 Task: Find connections with filter location Itapecuru Mirim with filter topic #automotivewith filter profile language German with filter current company Testbook with filter school B. M. S. College of Engineering with filter industry Solar Electric Power Generation with filter service category Insurance with filter keywords title Editor/Proofreader
Action: Mouse moved to (710, 120)
Screenshot: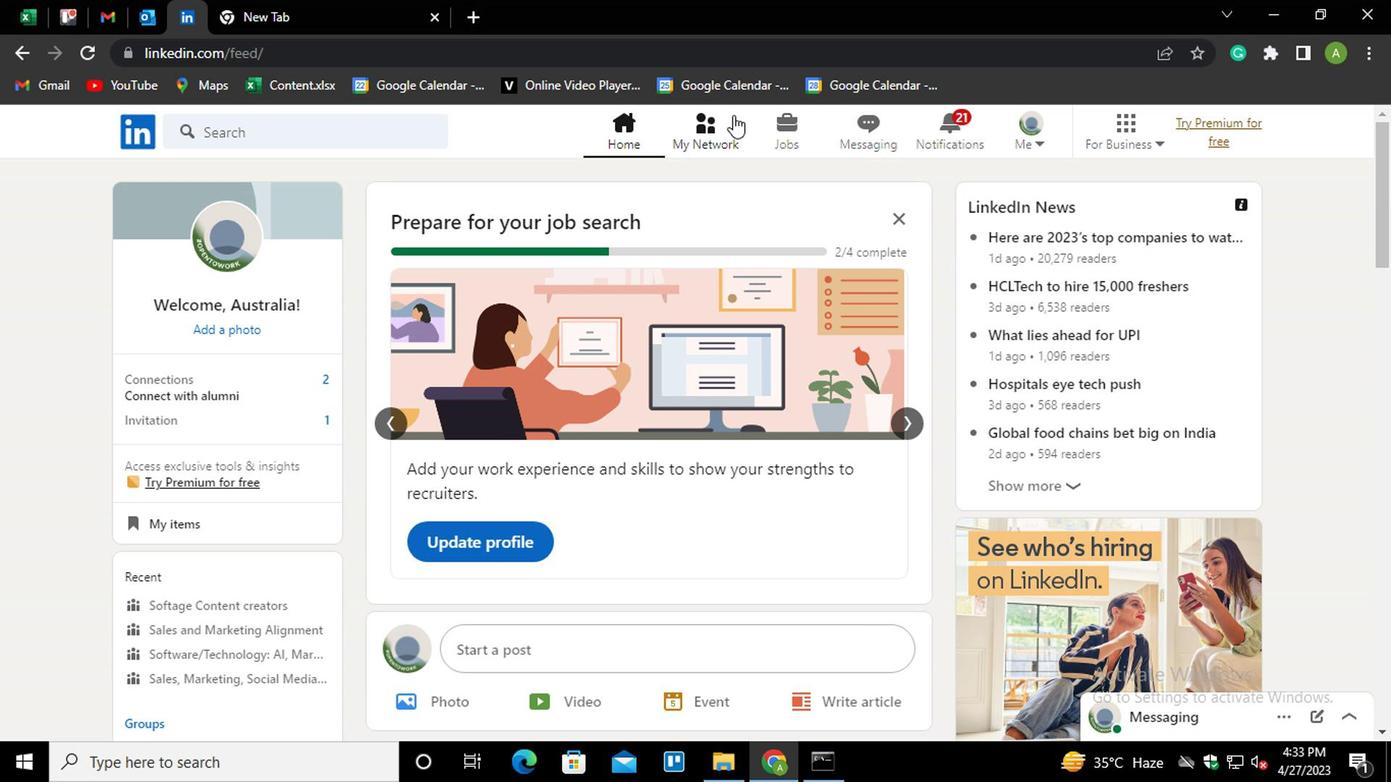 
Action: Mouse pressed left at (710, 120)
Screenshot: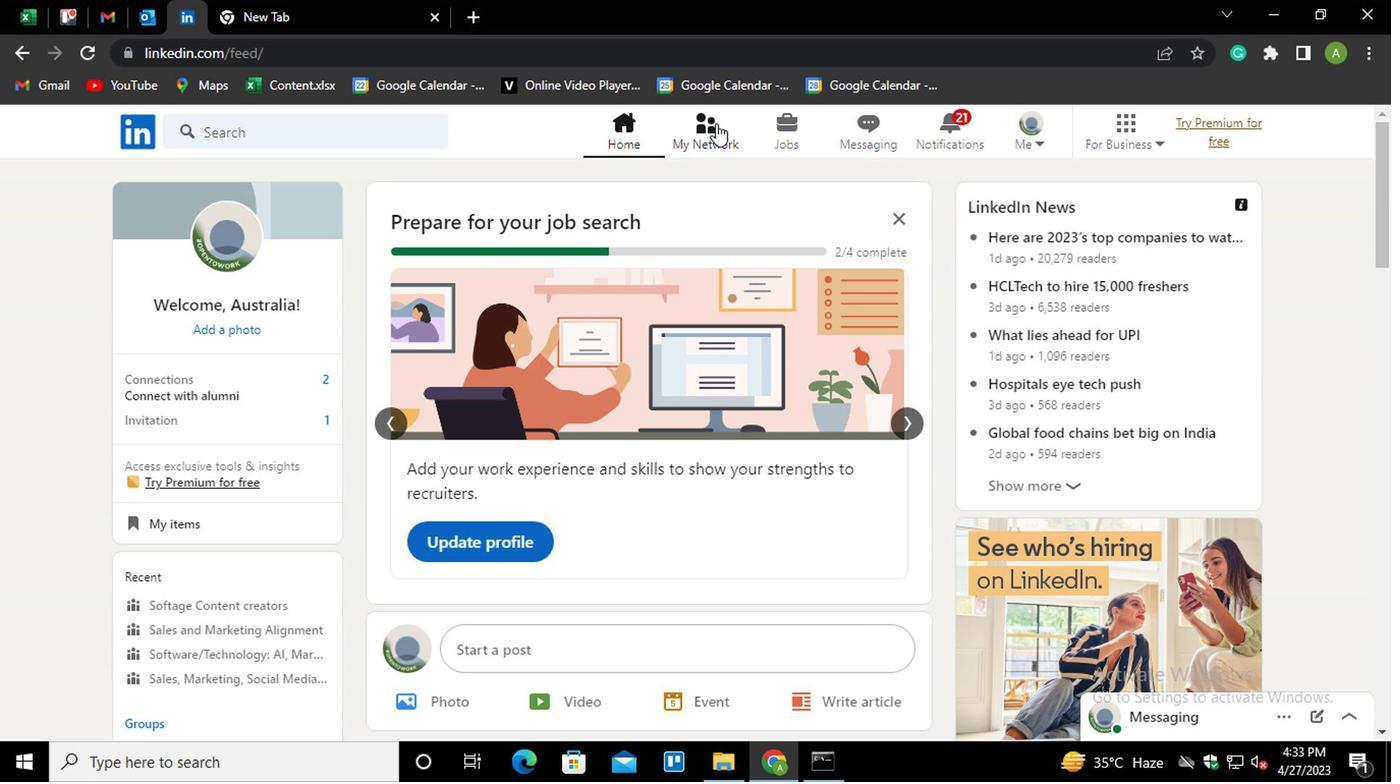 
Action: Mouse moved to (195, 248)
Screenshot: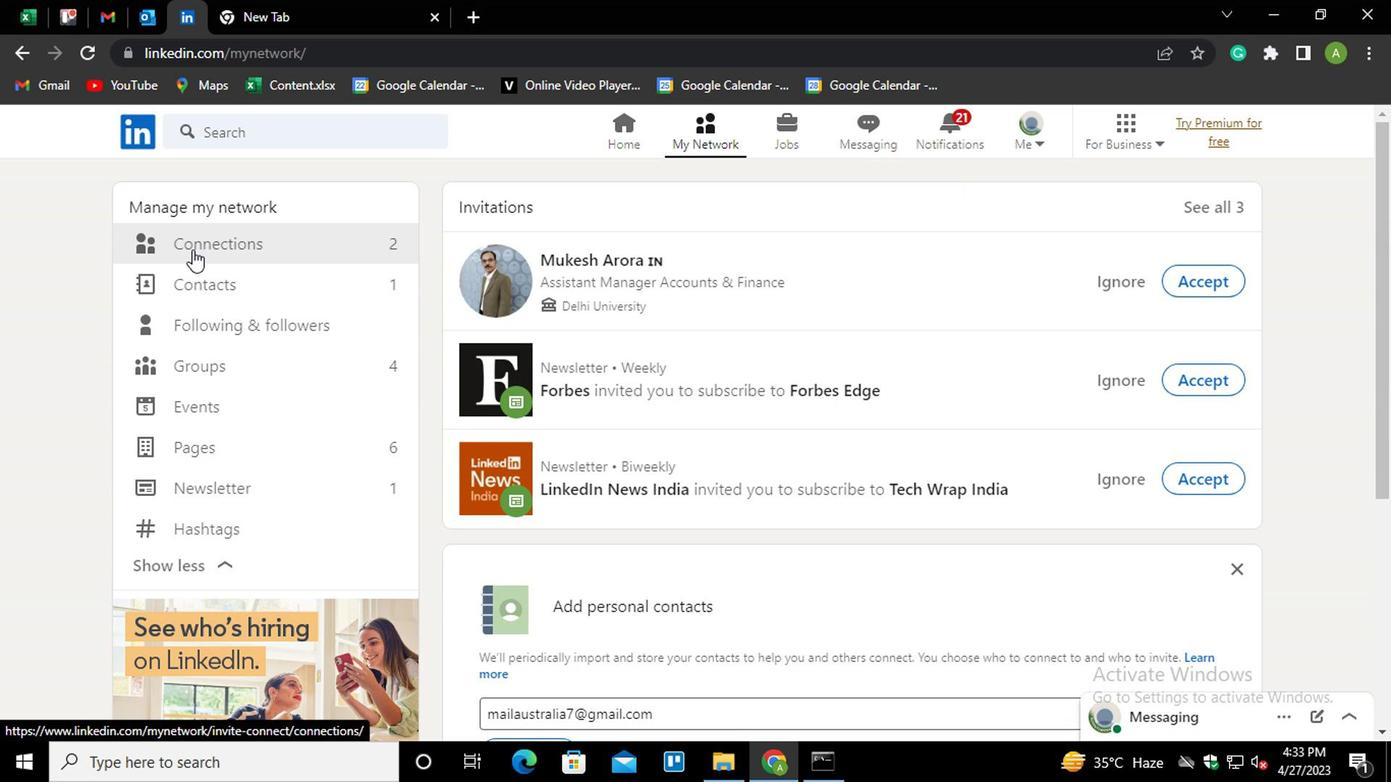 
Action: Mouse pressed left at (195, 248)
Screenshot: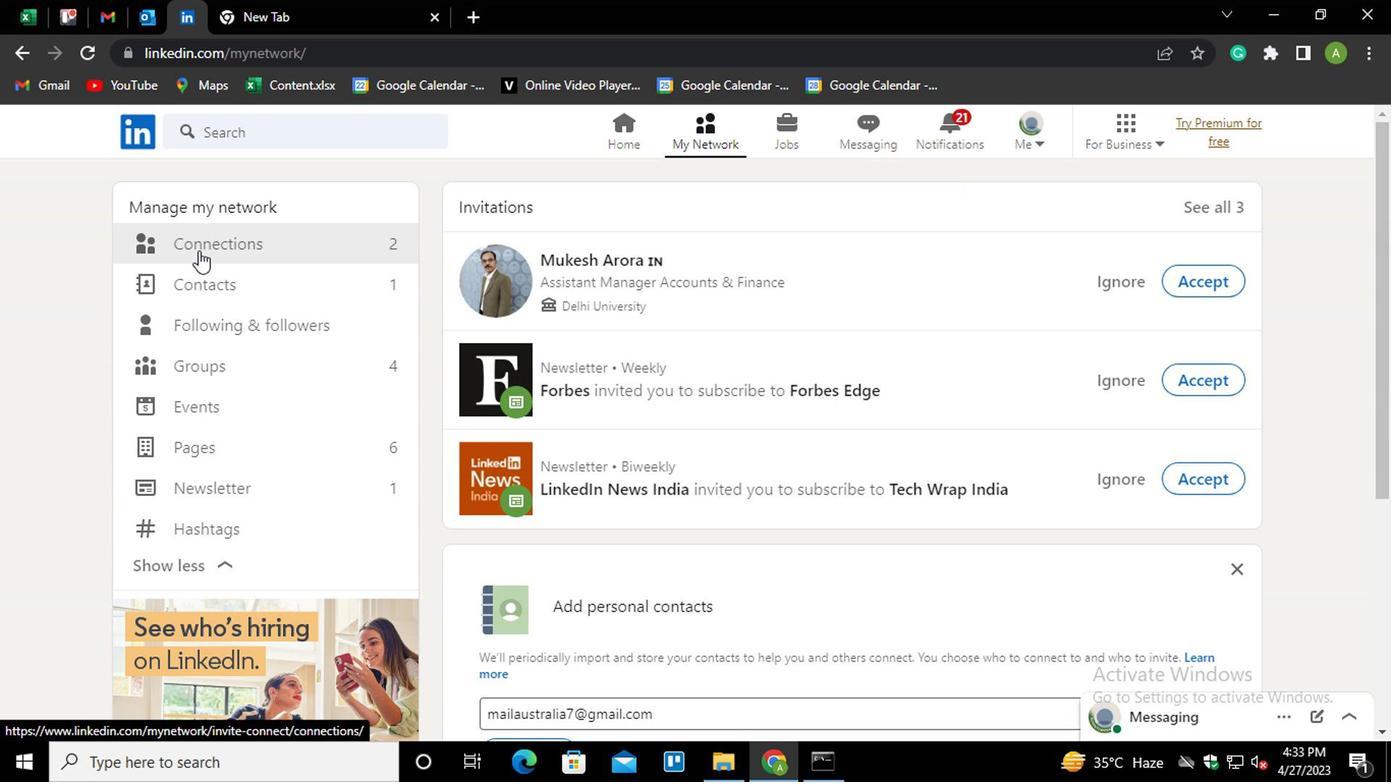 
Action: Mouse moved to (834, 238)
Screenshot: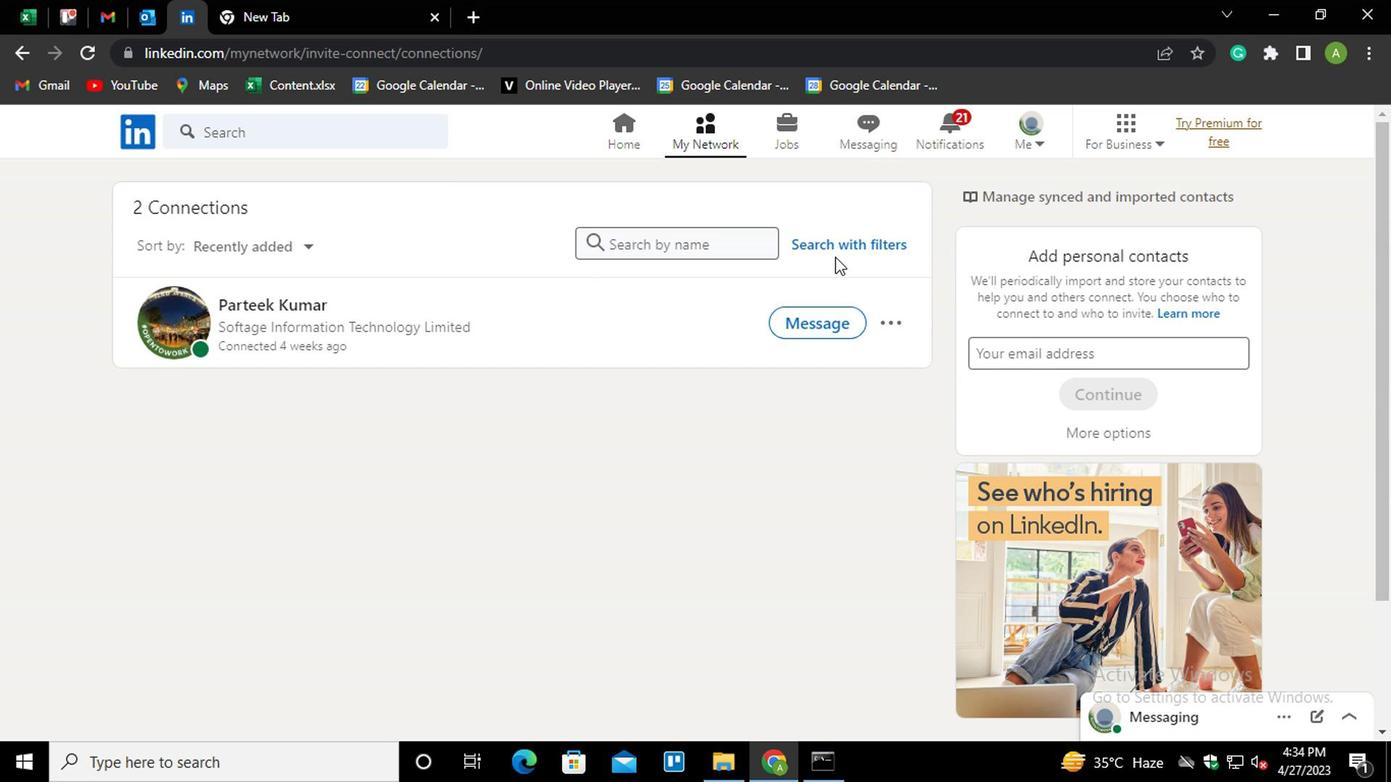 
Action: Mouse pressed left at (834, 238)
Screenshot: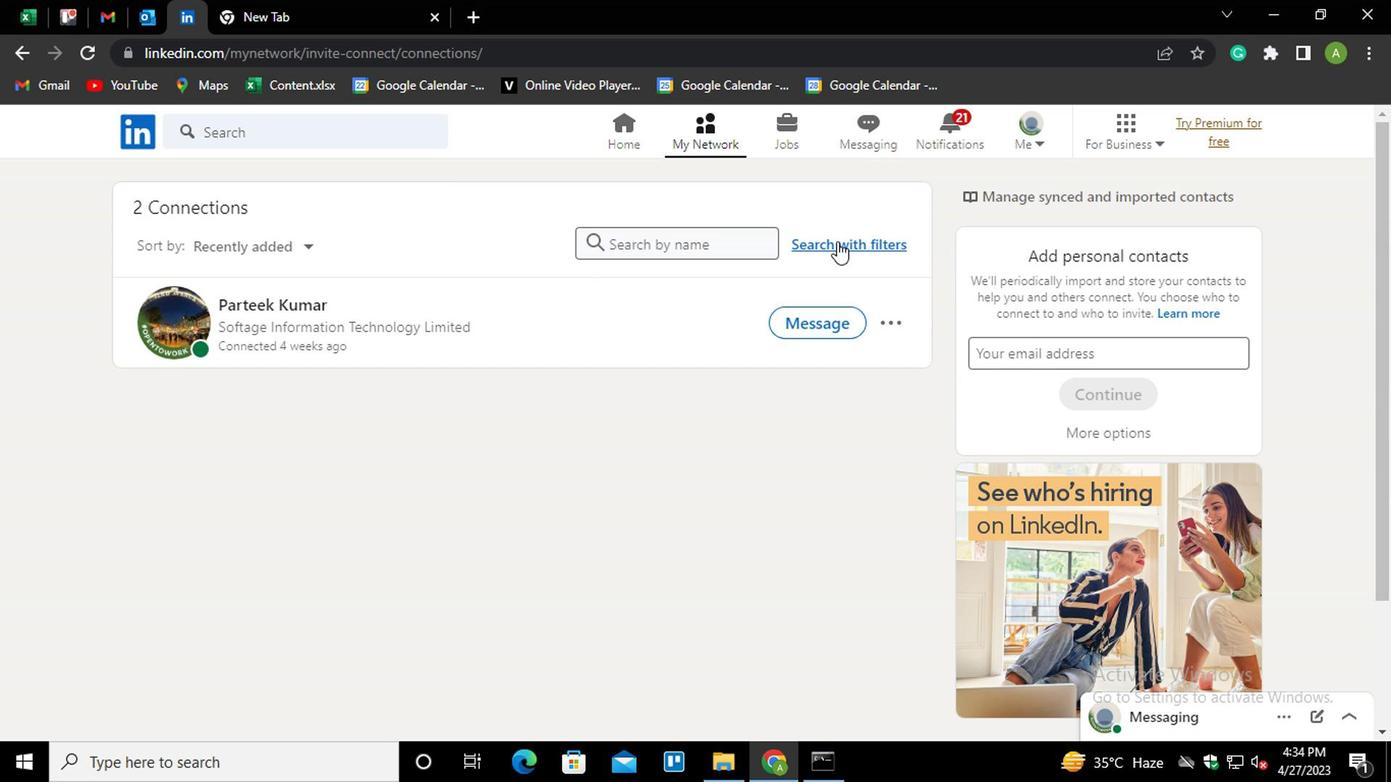
Action: Mouse moved to (742, 186)
Screenshot: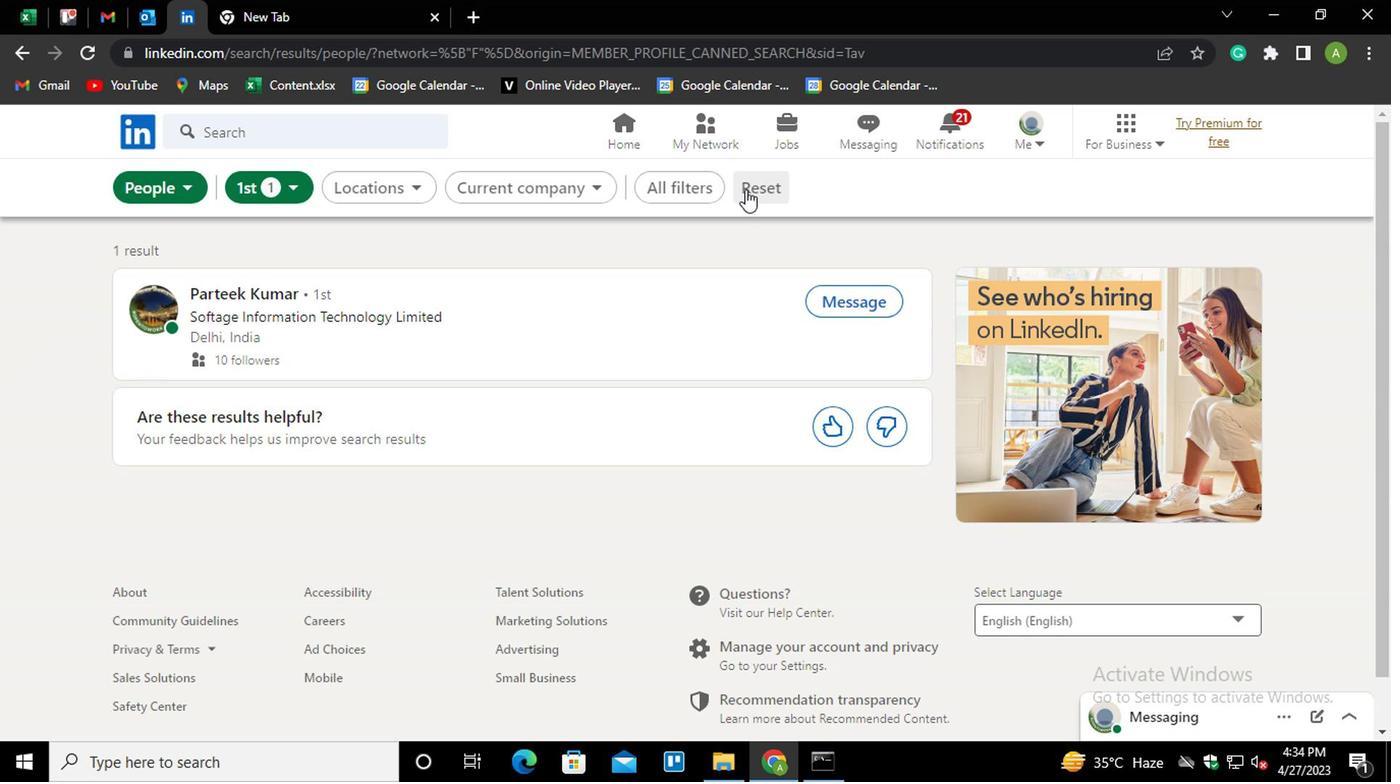 
Action: Mouse pressed left at (742, 186)
Screenshot: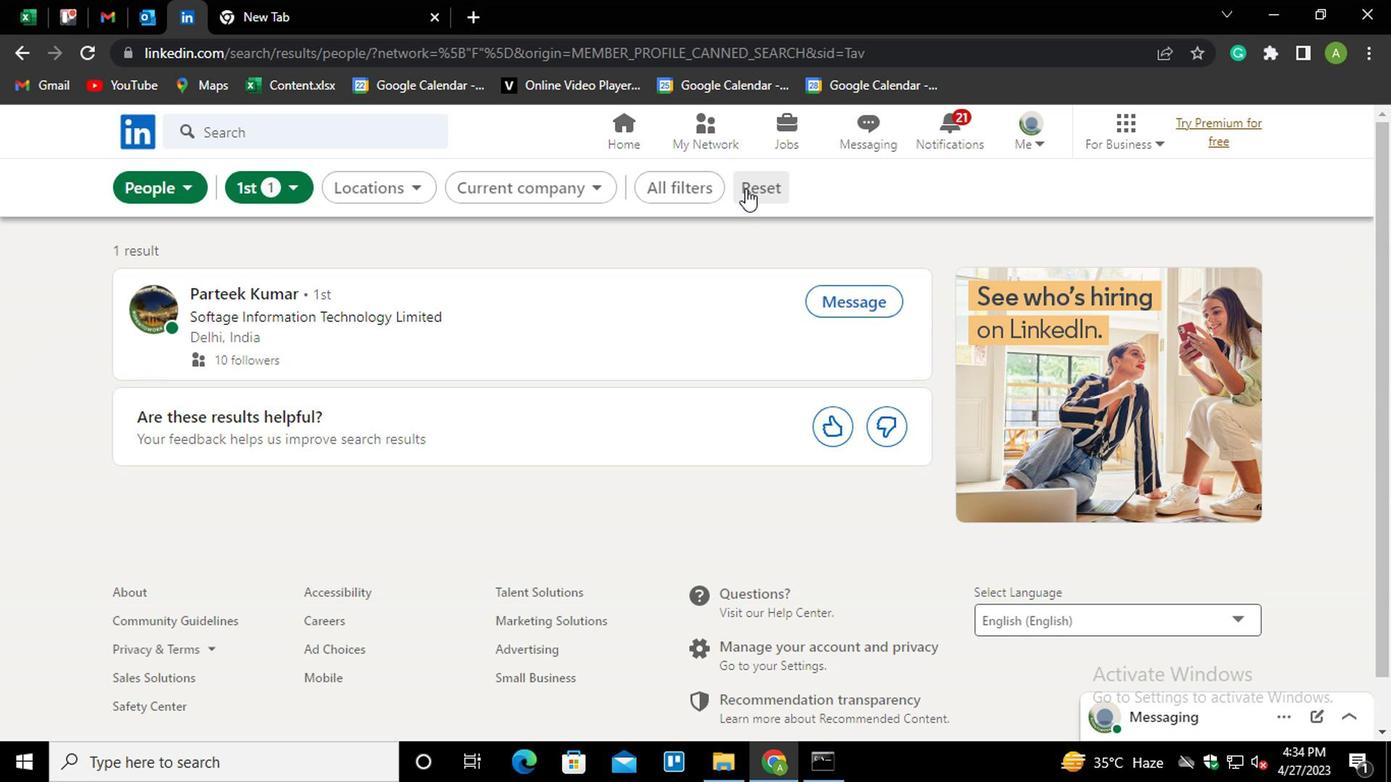 
Action: Mouse moved to (729, 184)
Screenshot: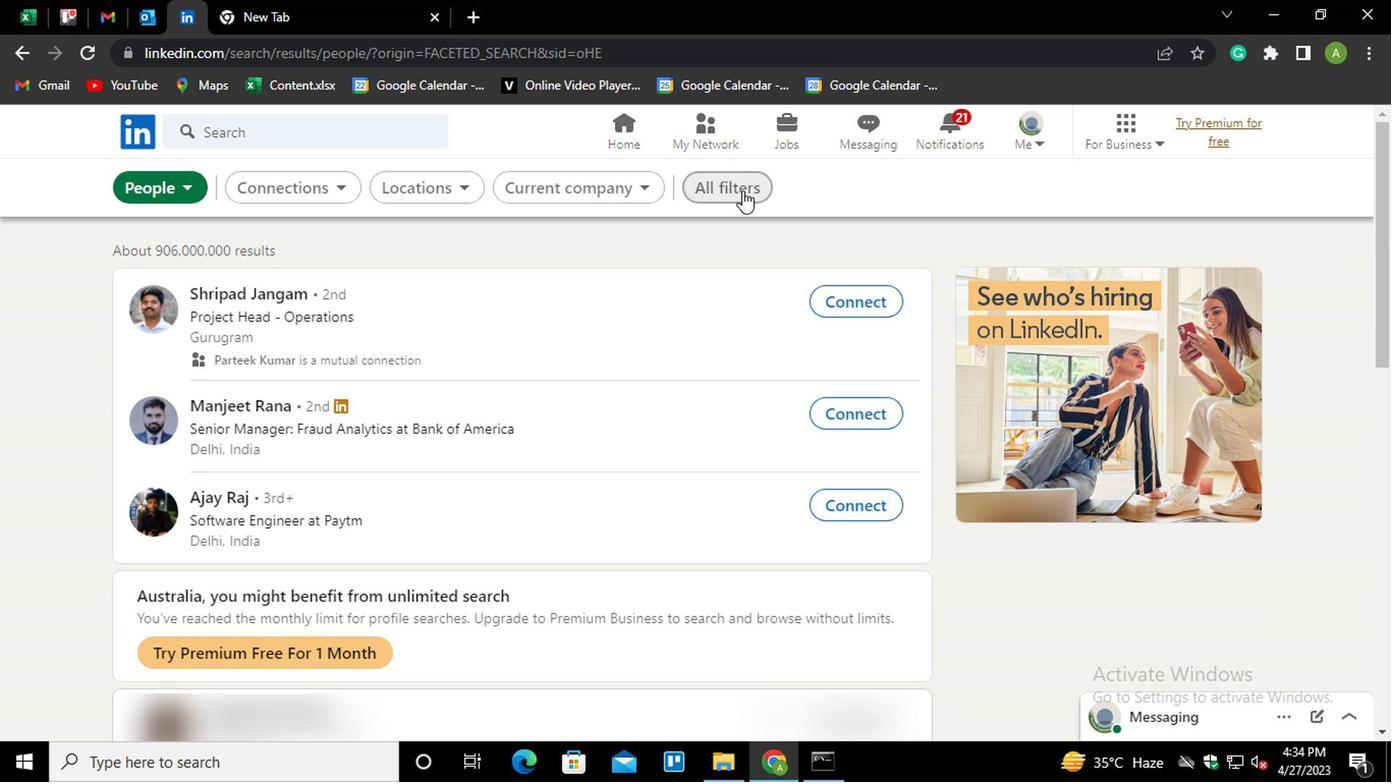 
Action: Mouse pressed left at (729, 184)
Screenshot: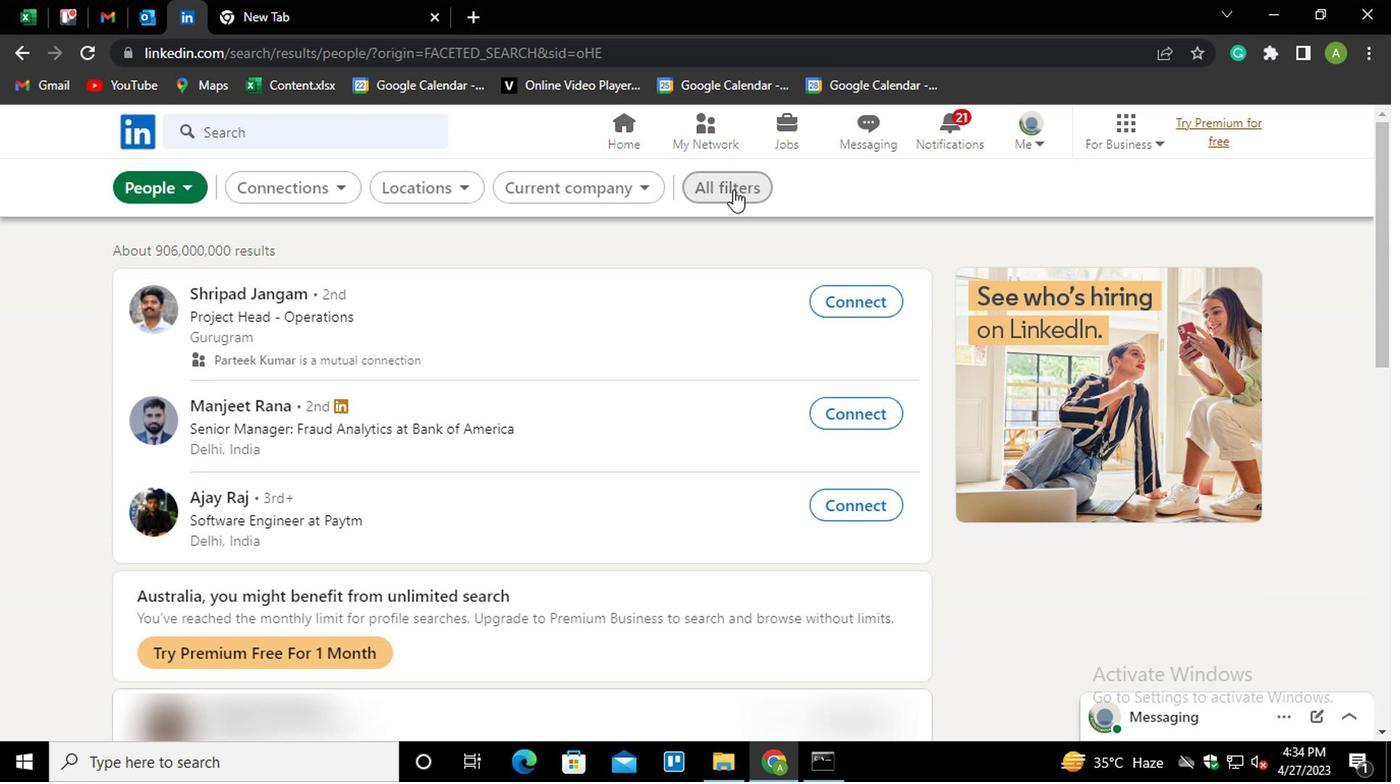 
Action: Mouse moved to (999, 381)
Screenshot: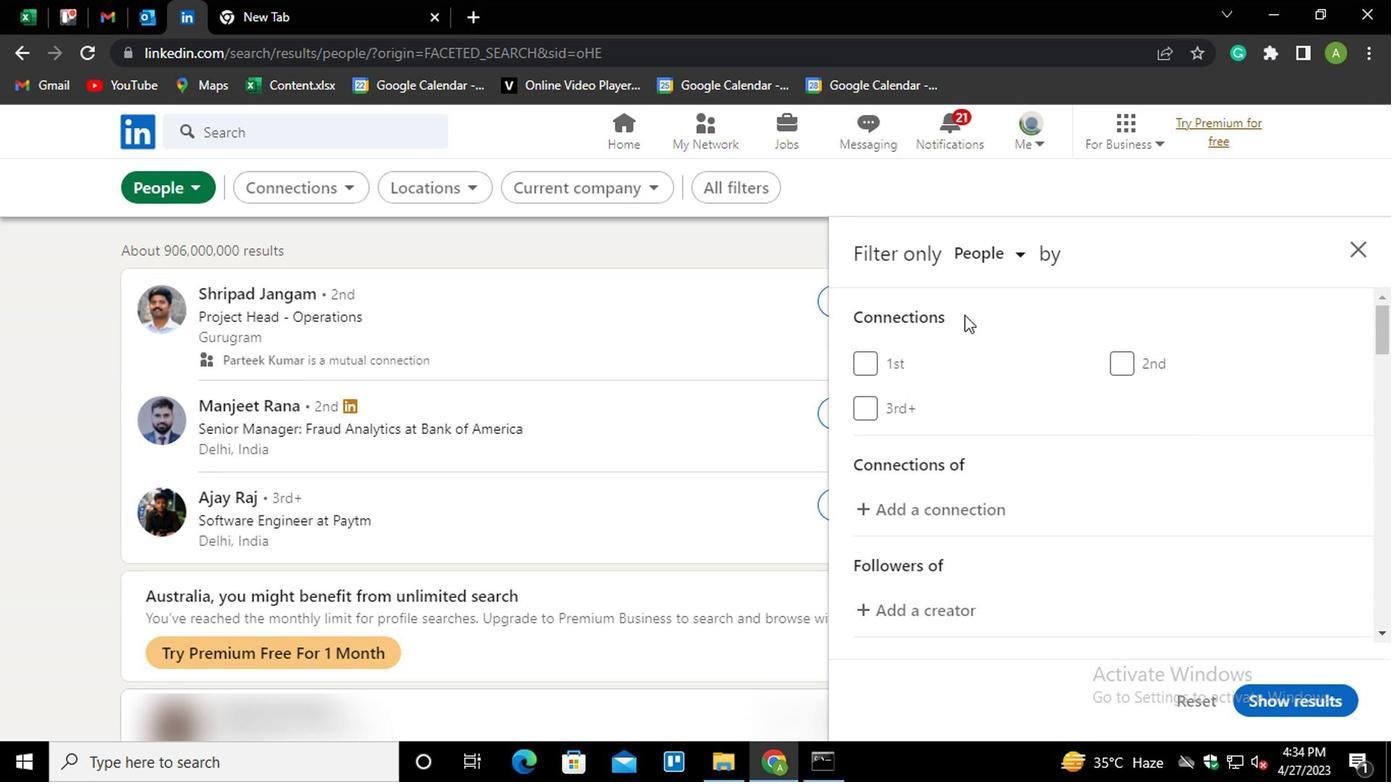 
Action: Mouse scrolled (999, 381) with delta (0, 0)
Screenshot: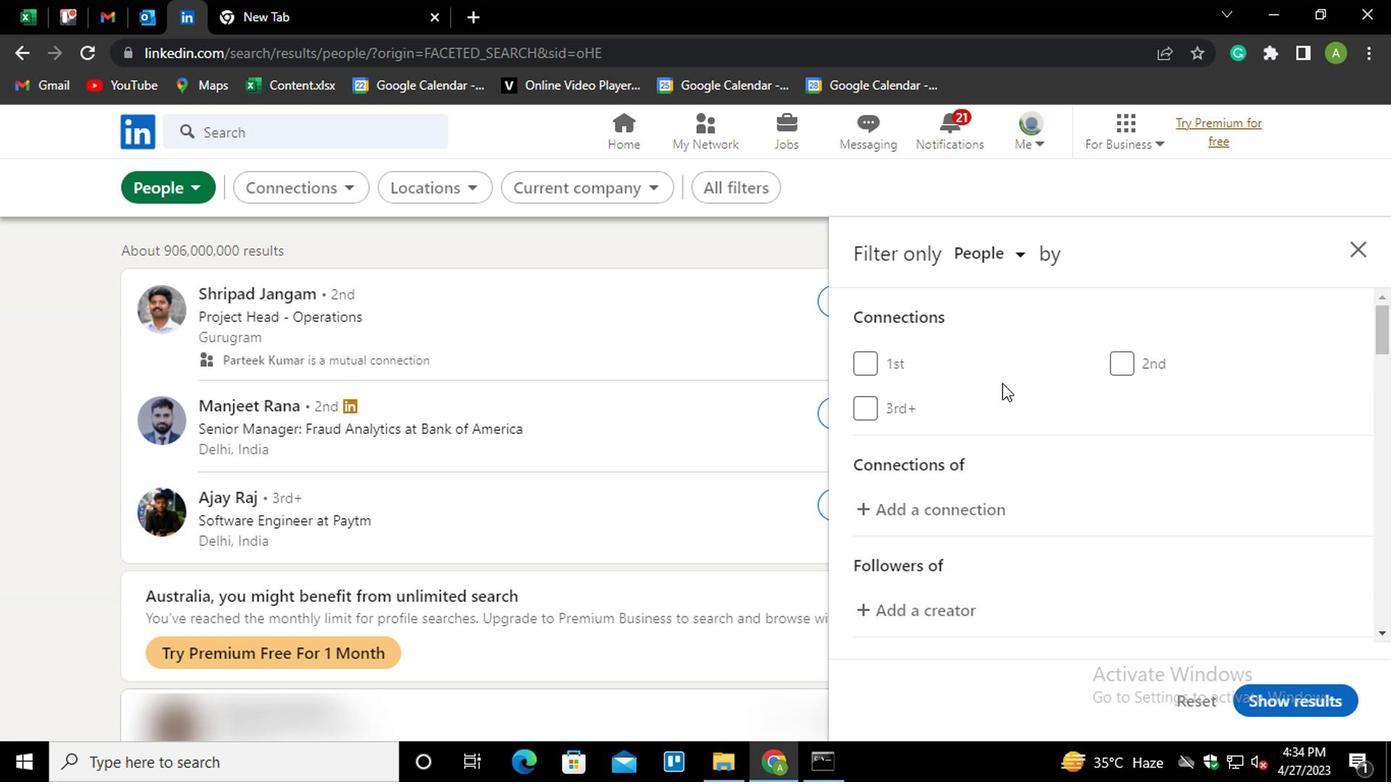 
Action: Mouse scrolled (999, 381) with delta (0, 0)
Screenshot: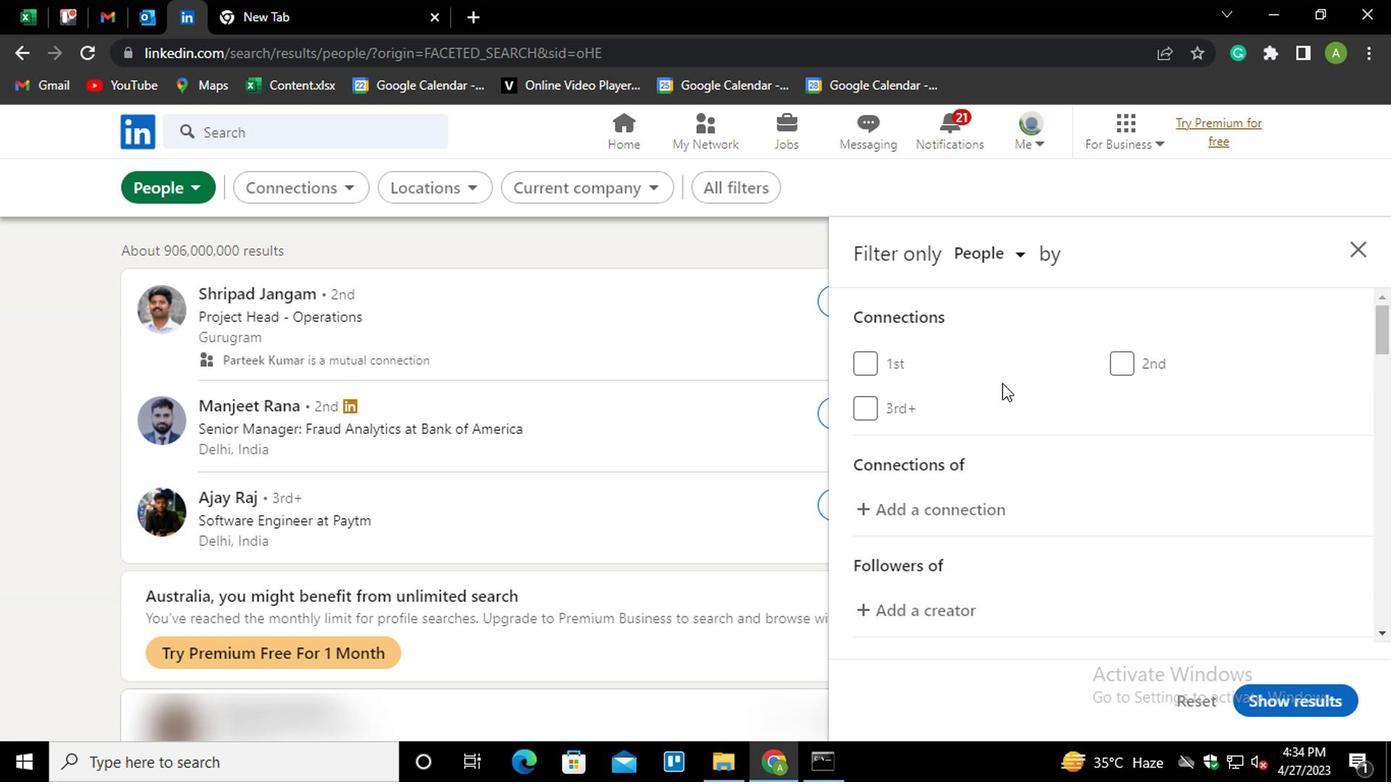 
Action: Mouse scrolled (999, 381) with delta (0, 0)
Screenshot: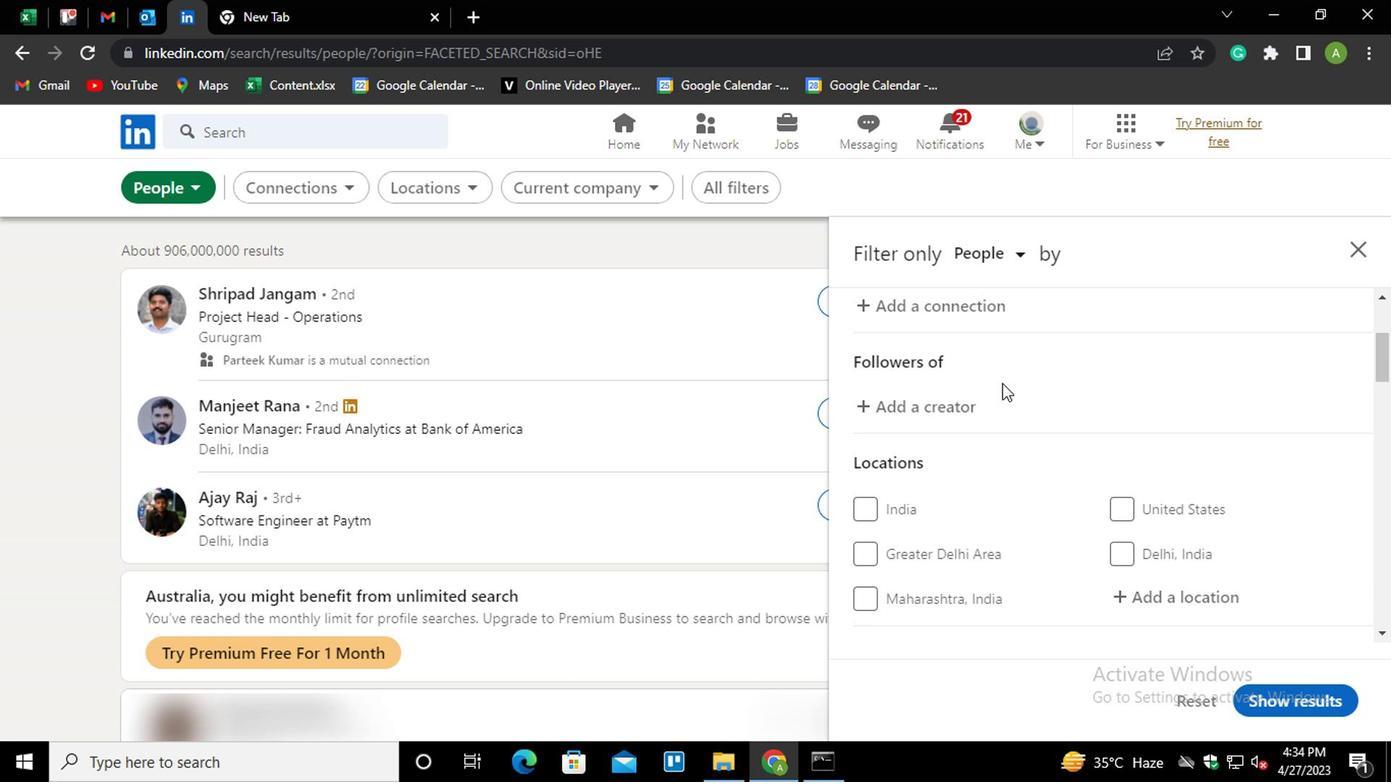 
Action: Mouse moved to (1134, 492)
Screenshot: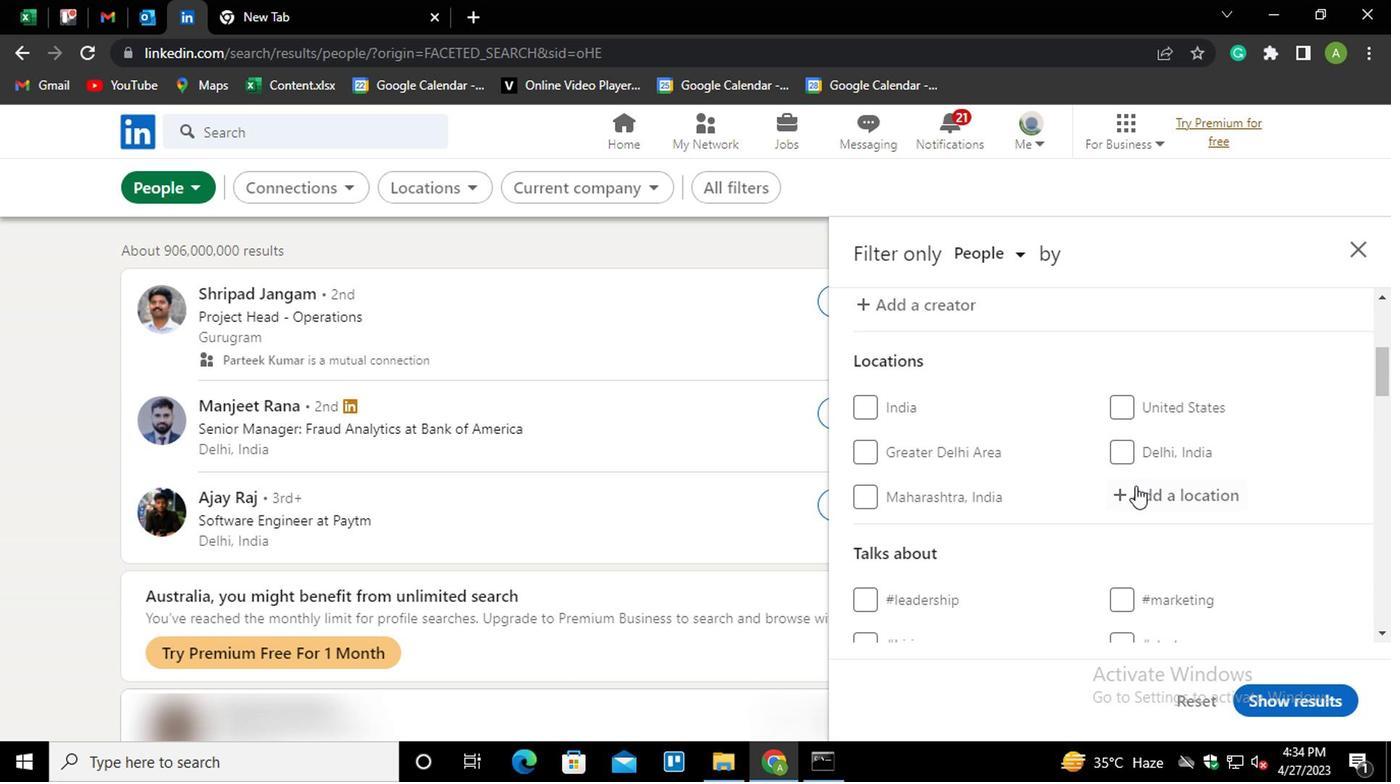 
Action: Mouse pressed left at (1134, 492)
Screenshot: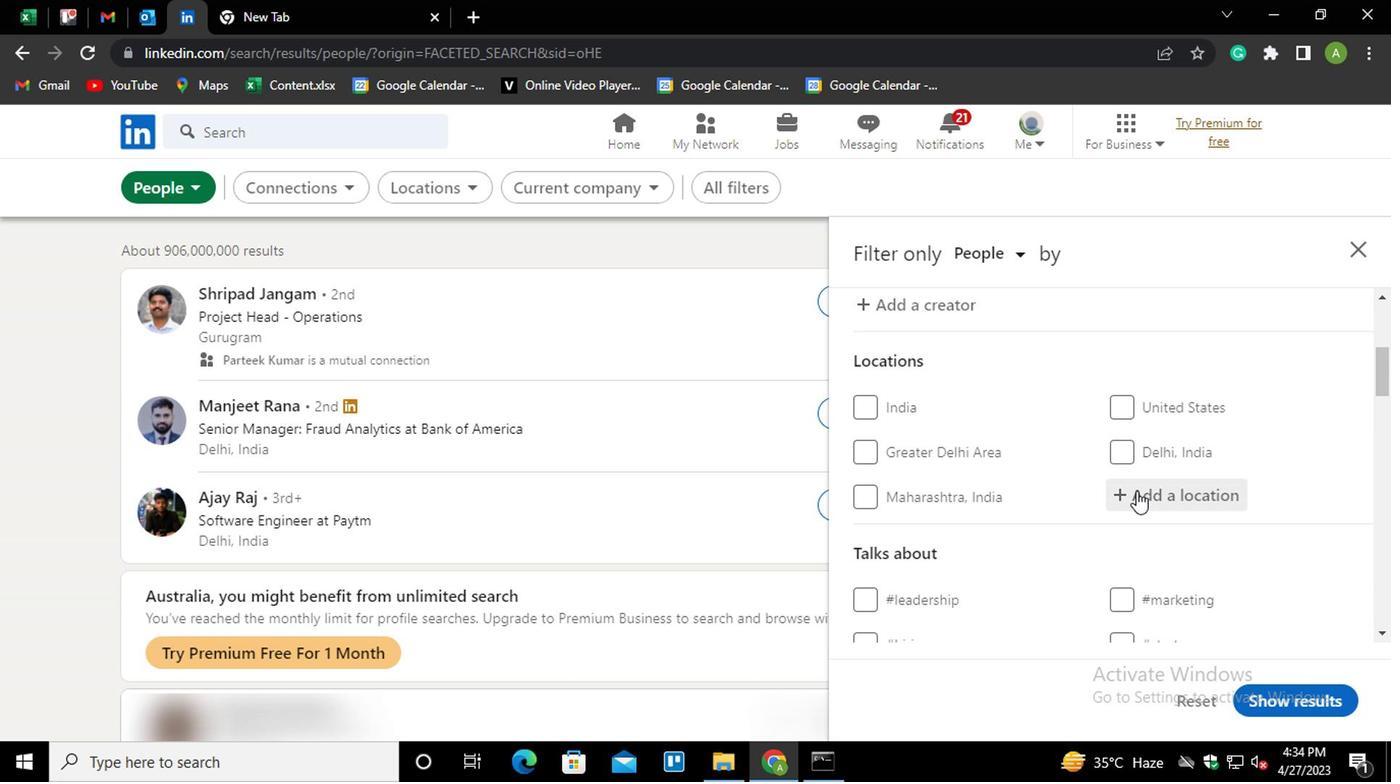
Action: Mouse moved to (1142, 492)
Screenshot: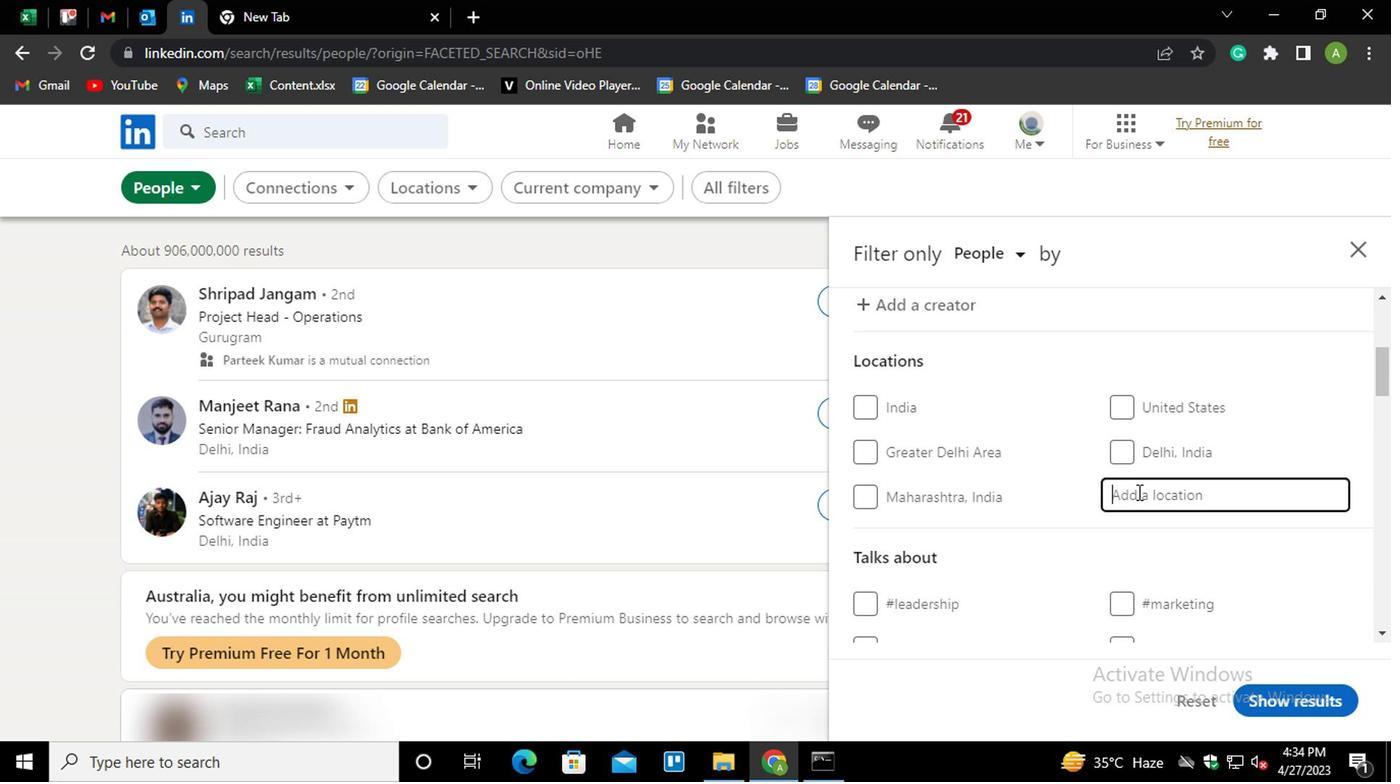 
Action: Mouse pressed left at (1142, 492)
Screenshot: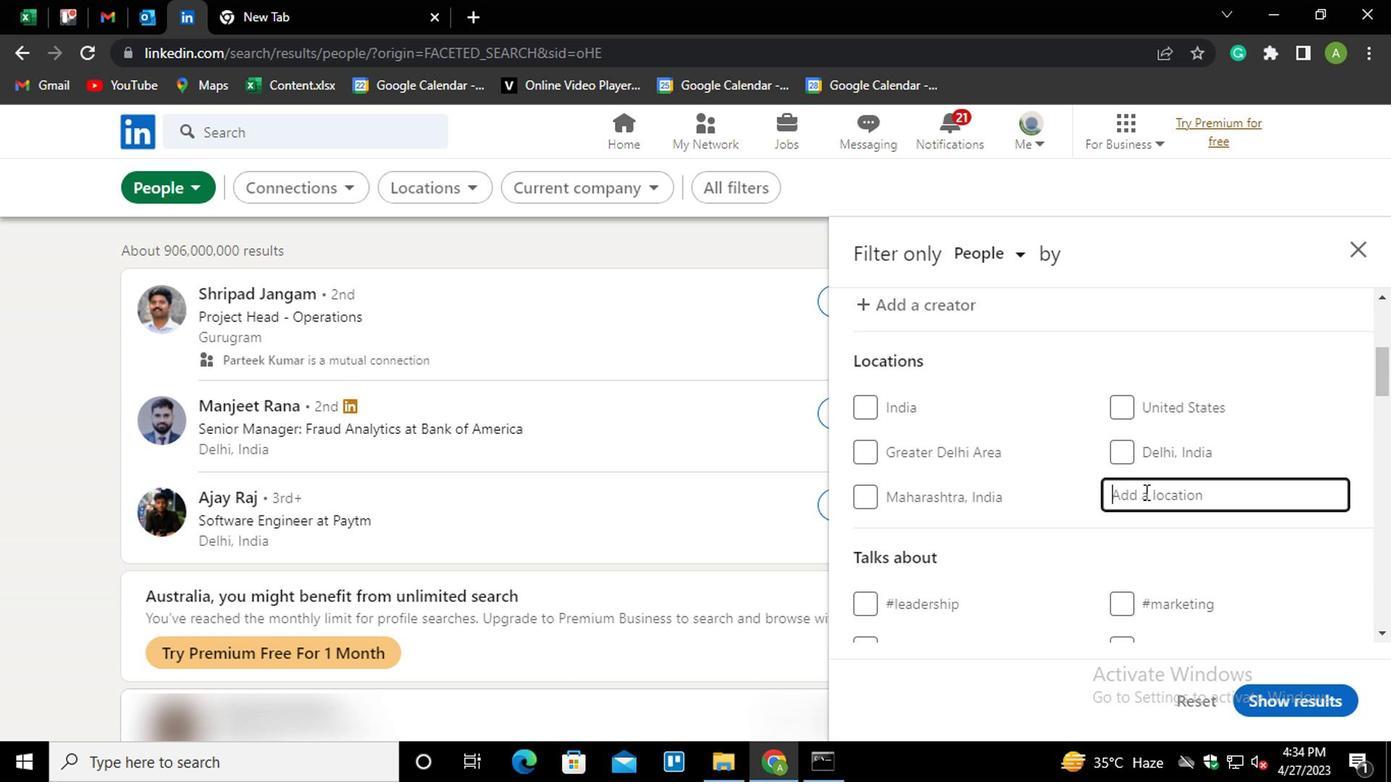 
Action: Mouse moved to (1143, 493)
Screenshot: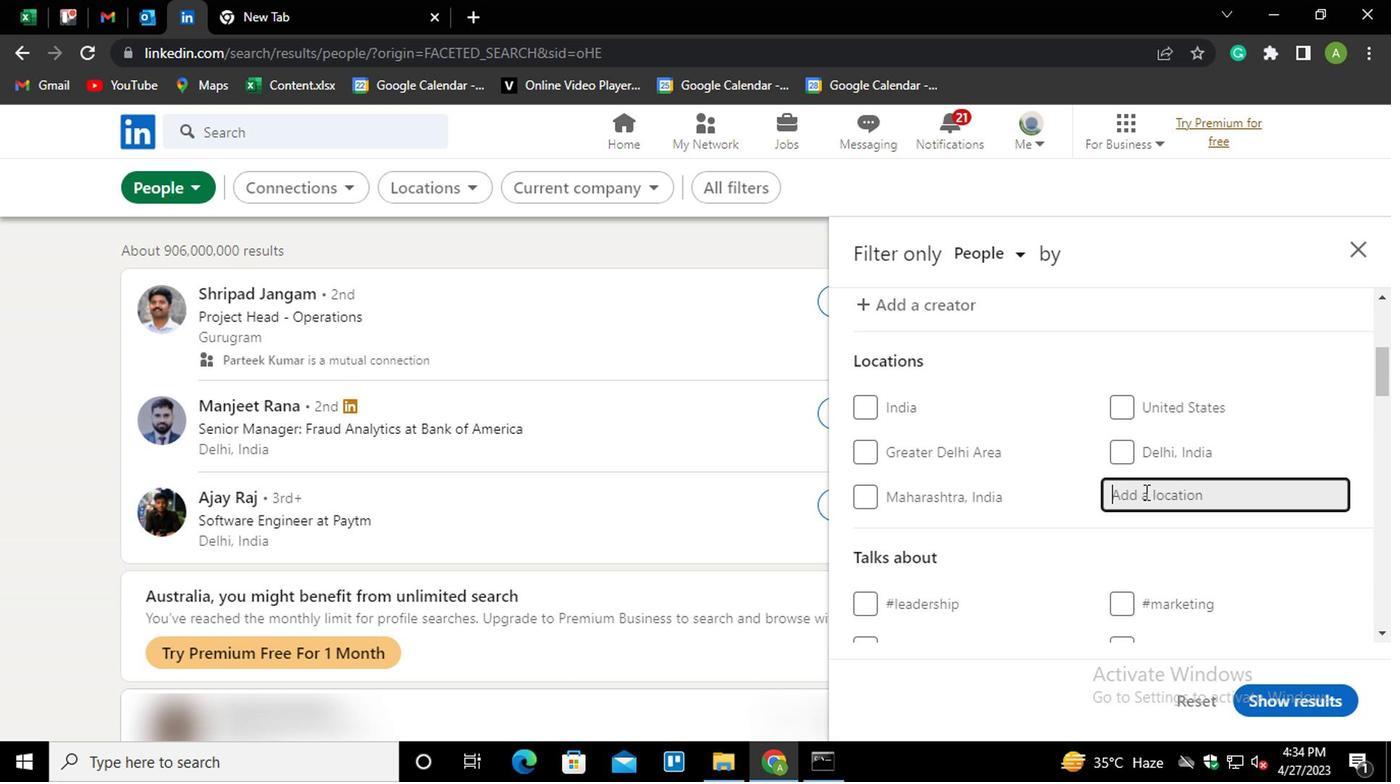 
Action: Key pressed <Key.shift>IR<Key.backspace>TAPECURU<Key.down><Key.enter>
Screenshot: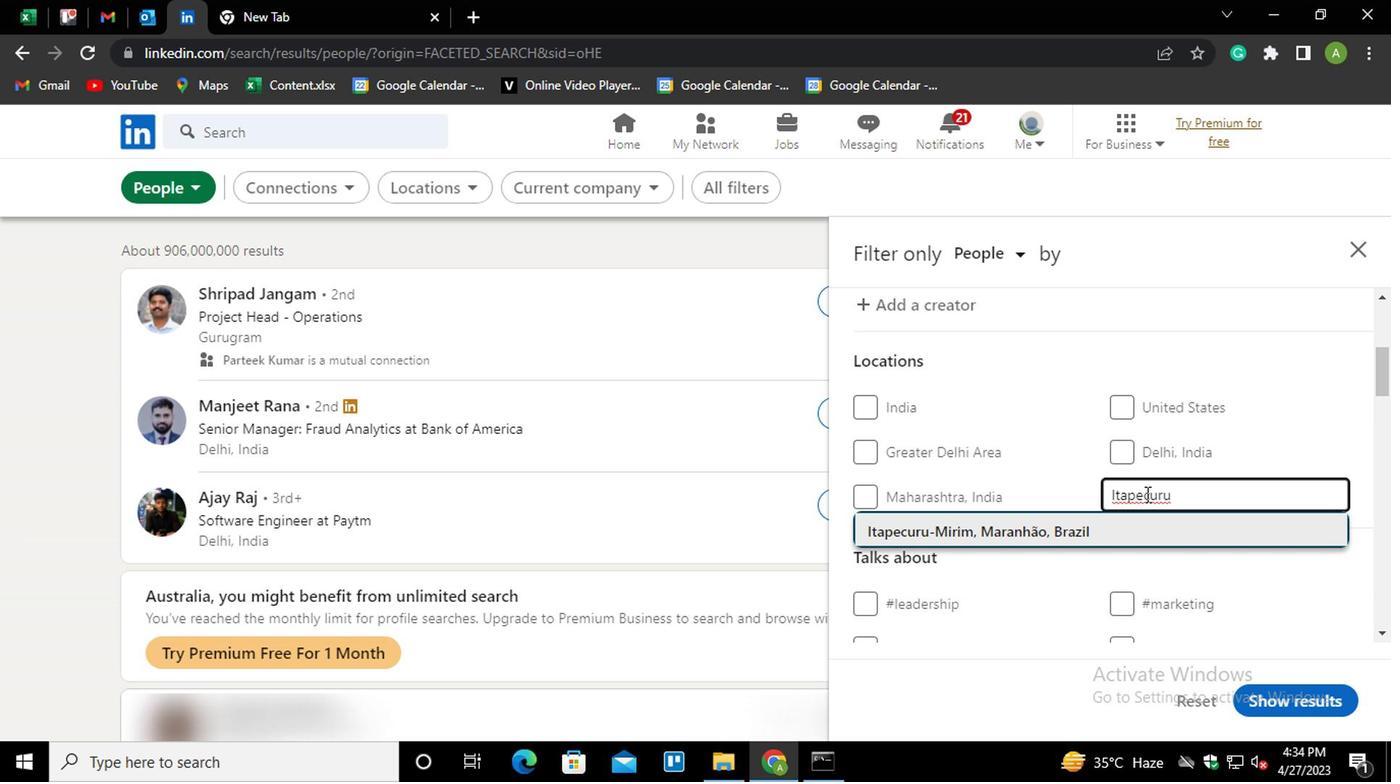 
Action: Mouse scrolled (1143, 492) with delta (0, 0)
Screenshot: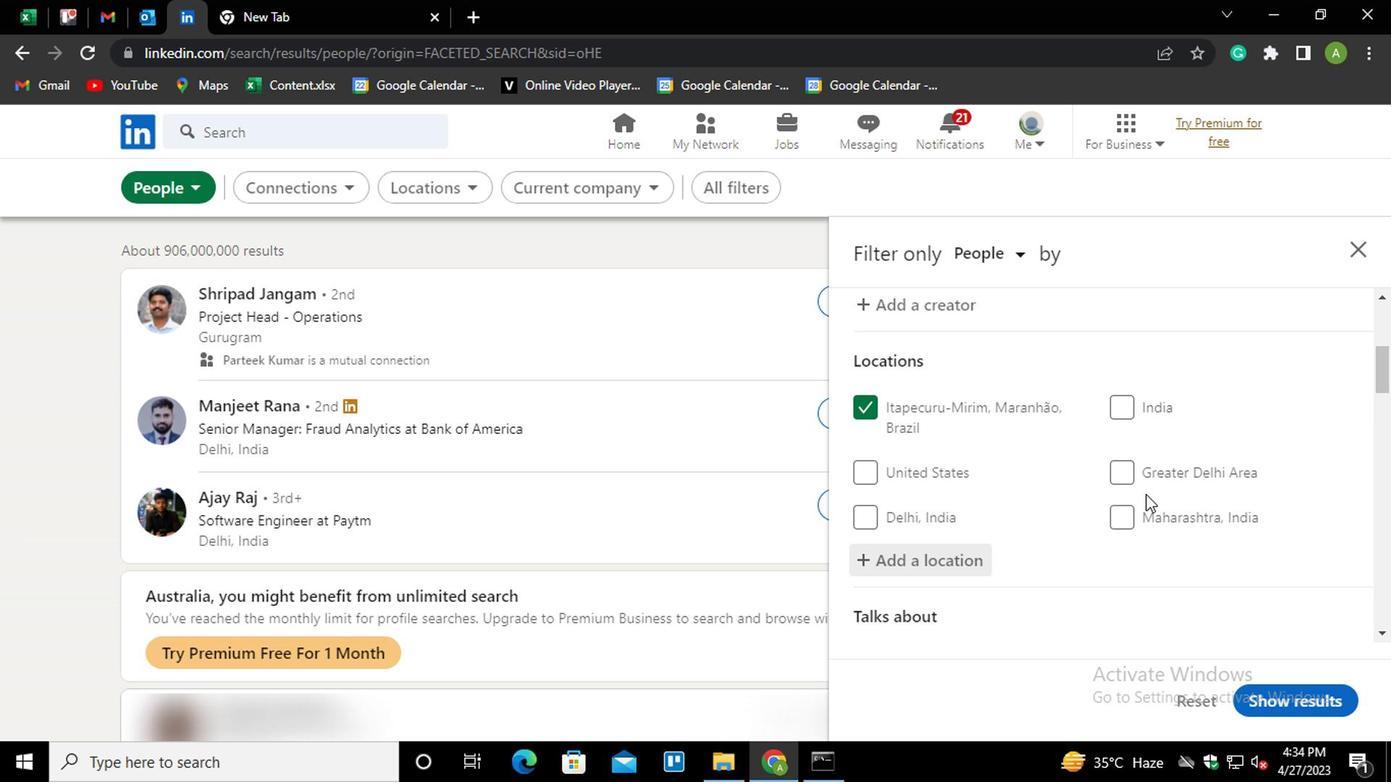 
Action: Mouse scrolled (1143, 492) with delta (0, 0)
Screenshot: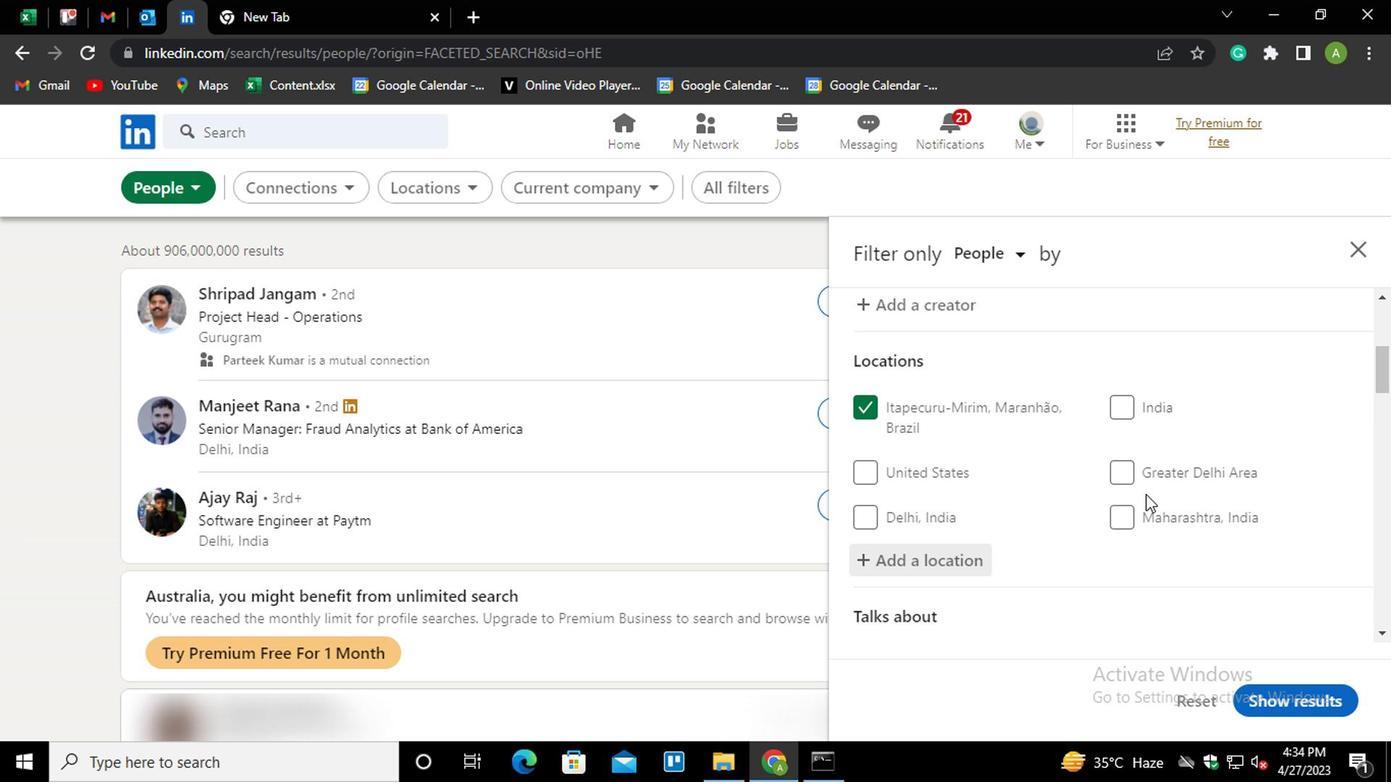 
Action: Mouse scrolled (1143, 492) with delta (0, 0)
Screenshot: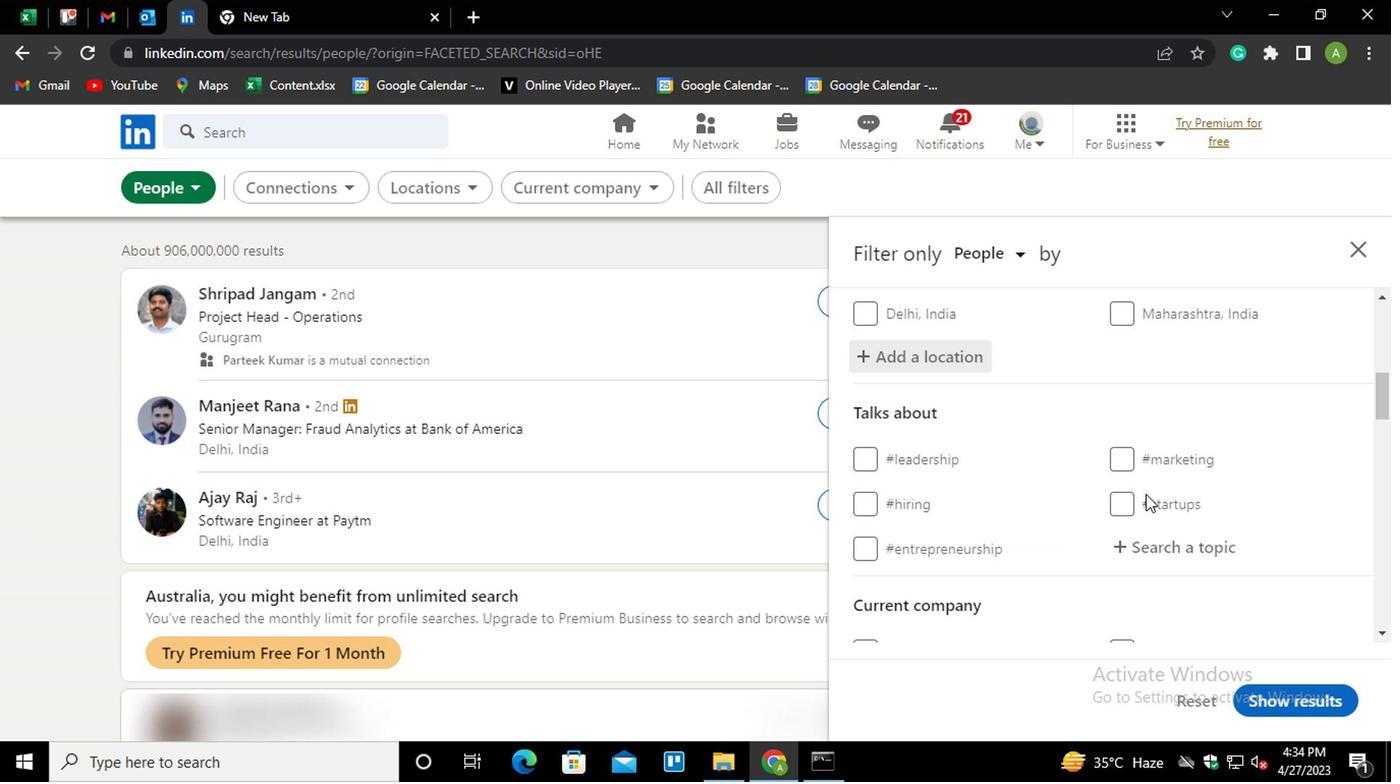 
Action: Mouse moved to (1138, 450)
Screenshot: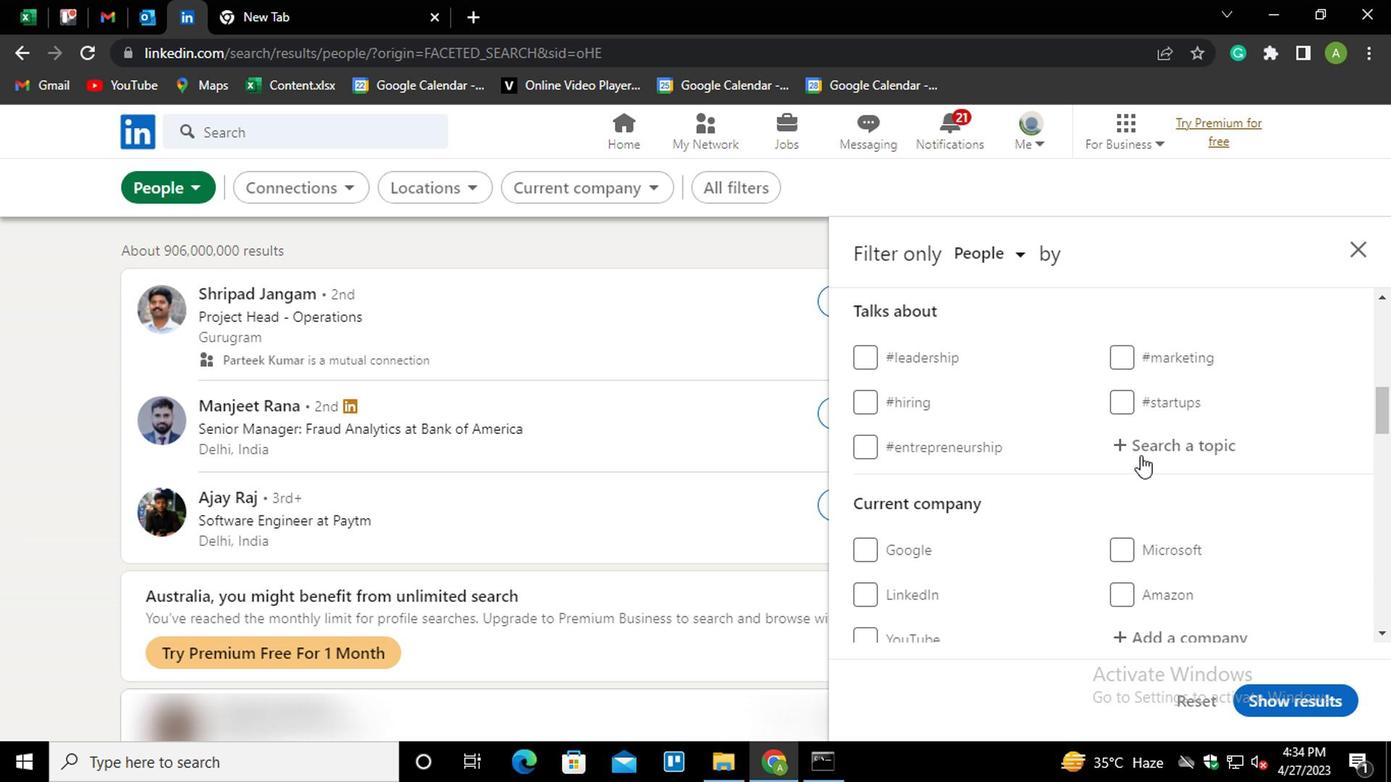 
Action: Mouse pressed left at (1138, 450)
Screenshot: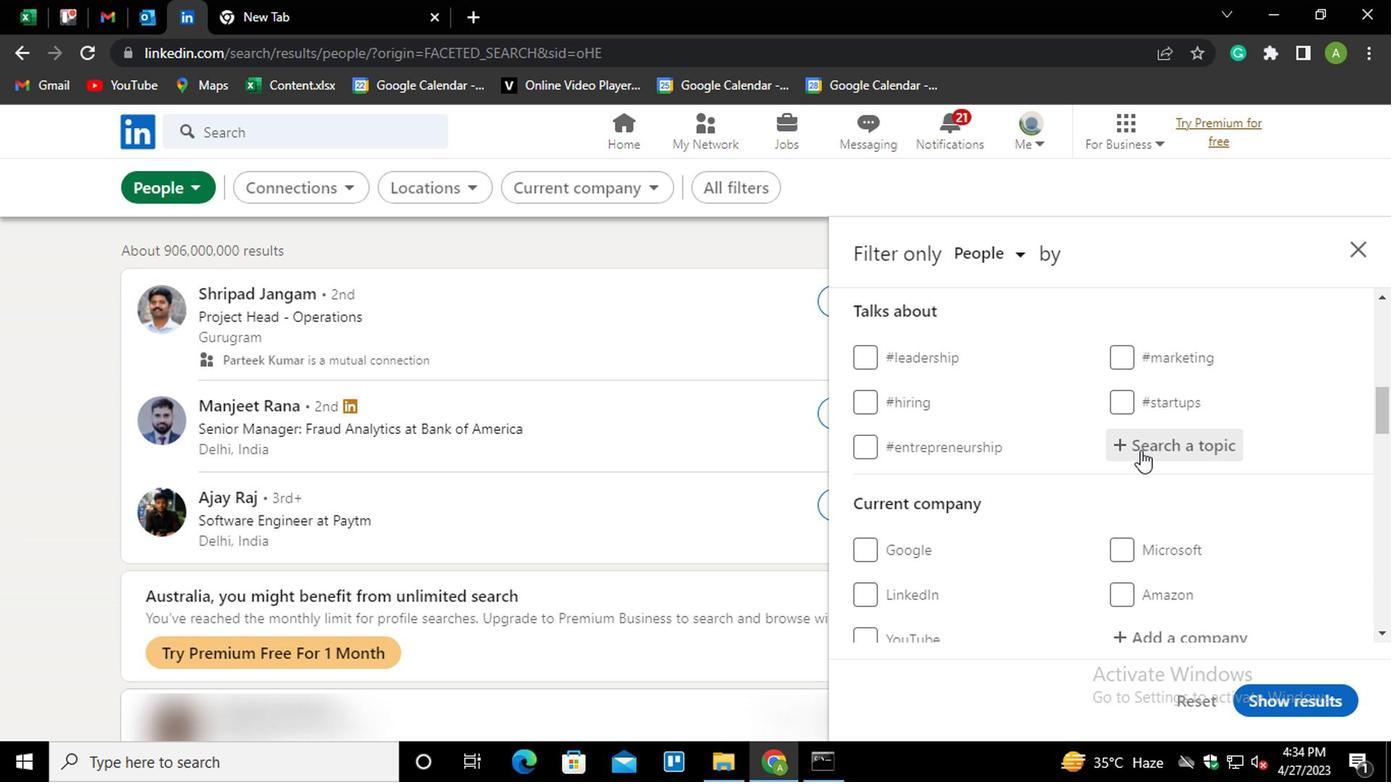 
Action: Key pressed AUTOMOTIVE<Key.down><Key.enter>
Screenshot: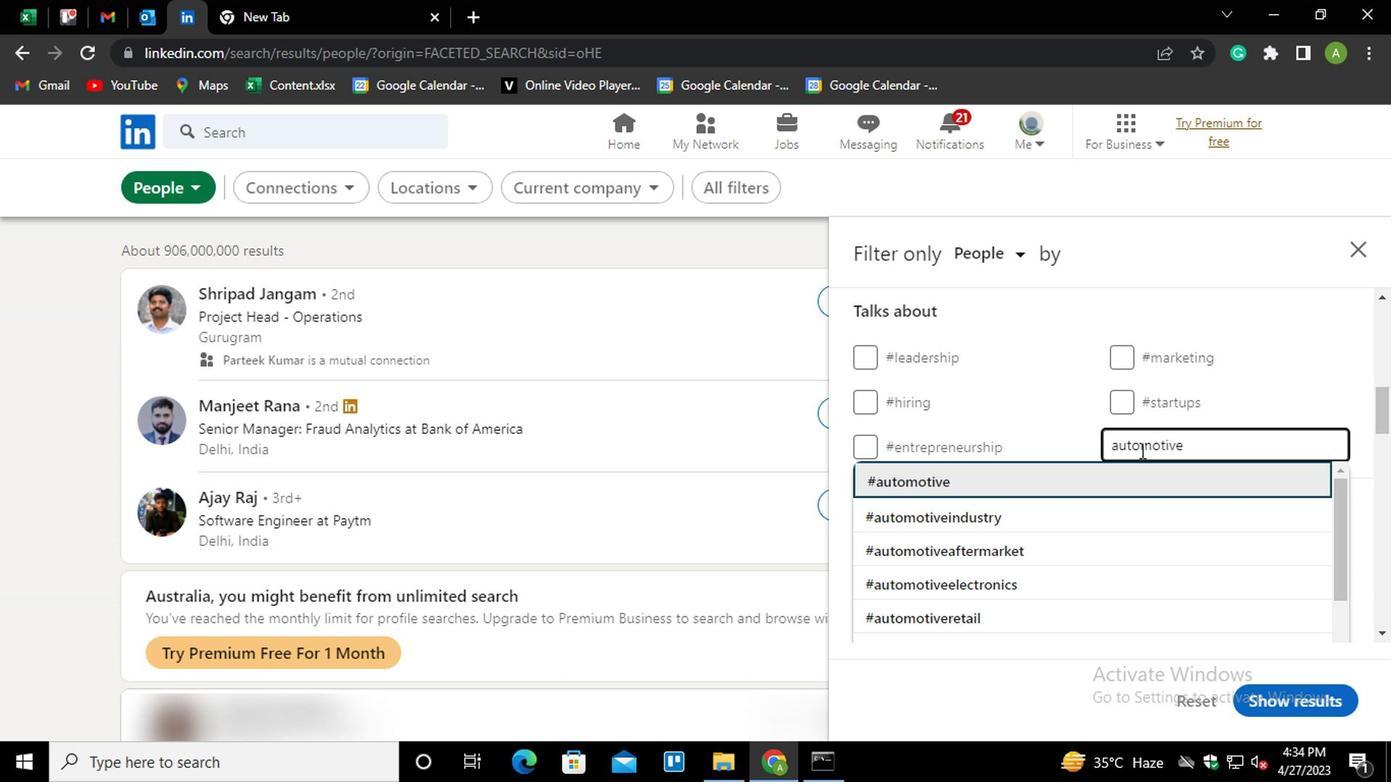 
Action: Mouse scrolled (1138, 448) with delta (0, -1)
Screenshot: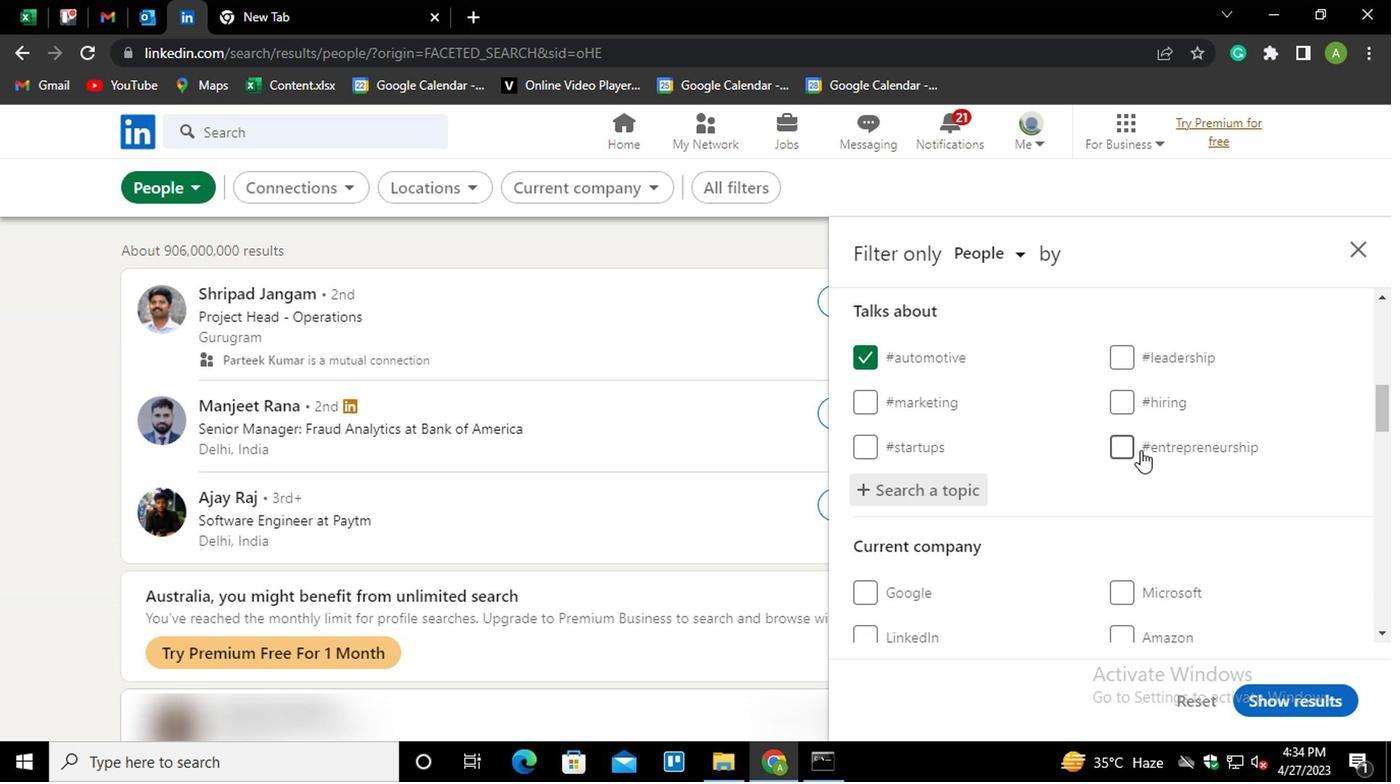 
Action: Mouse scrolled (1138, 448) with delta (0, -1)
Screenshot: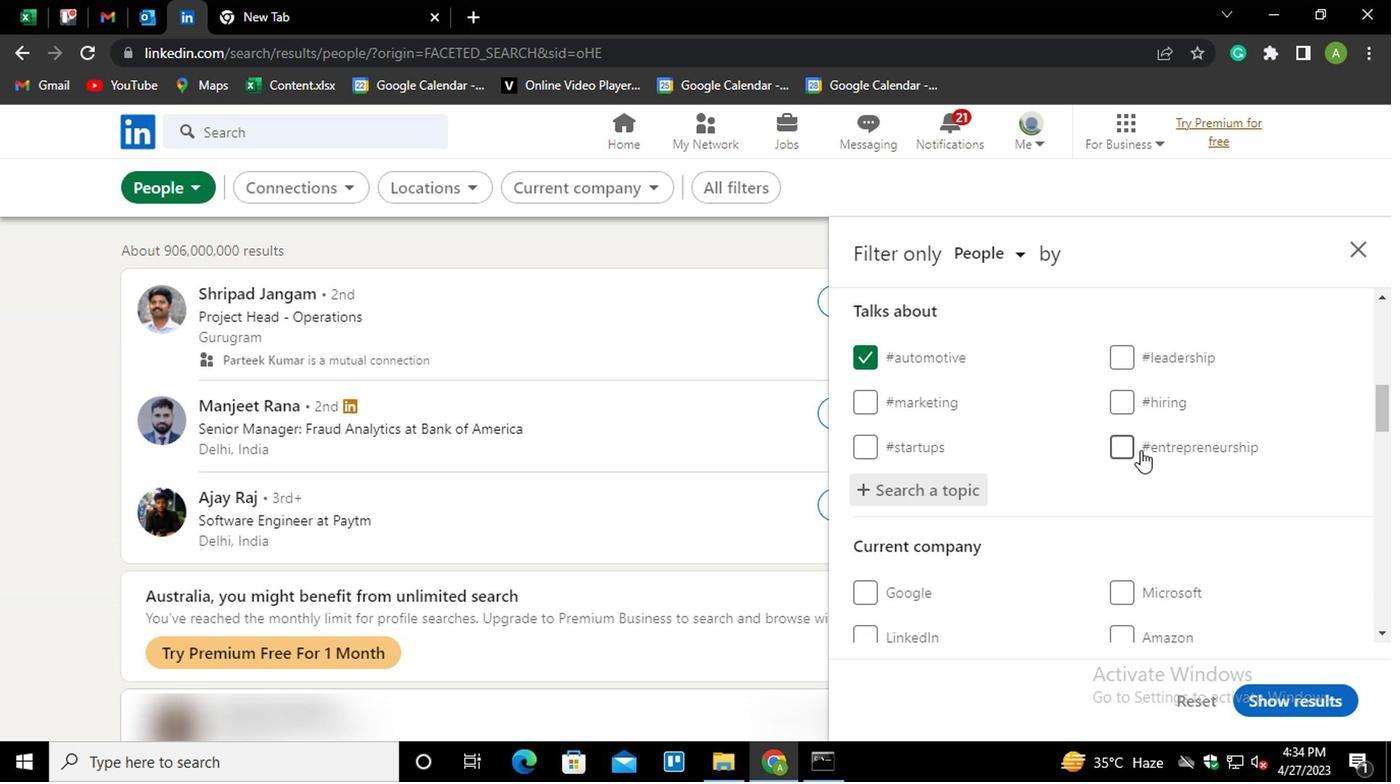 
Action: Mouse scrolled (1138, 448) with delta (0, -1)
Screenshot: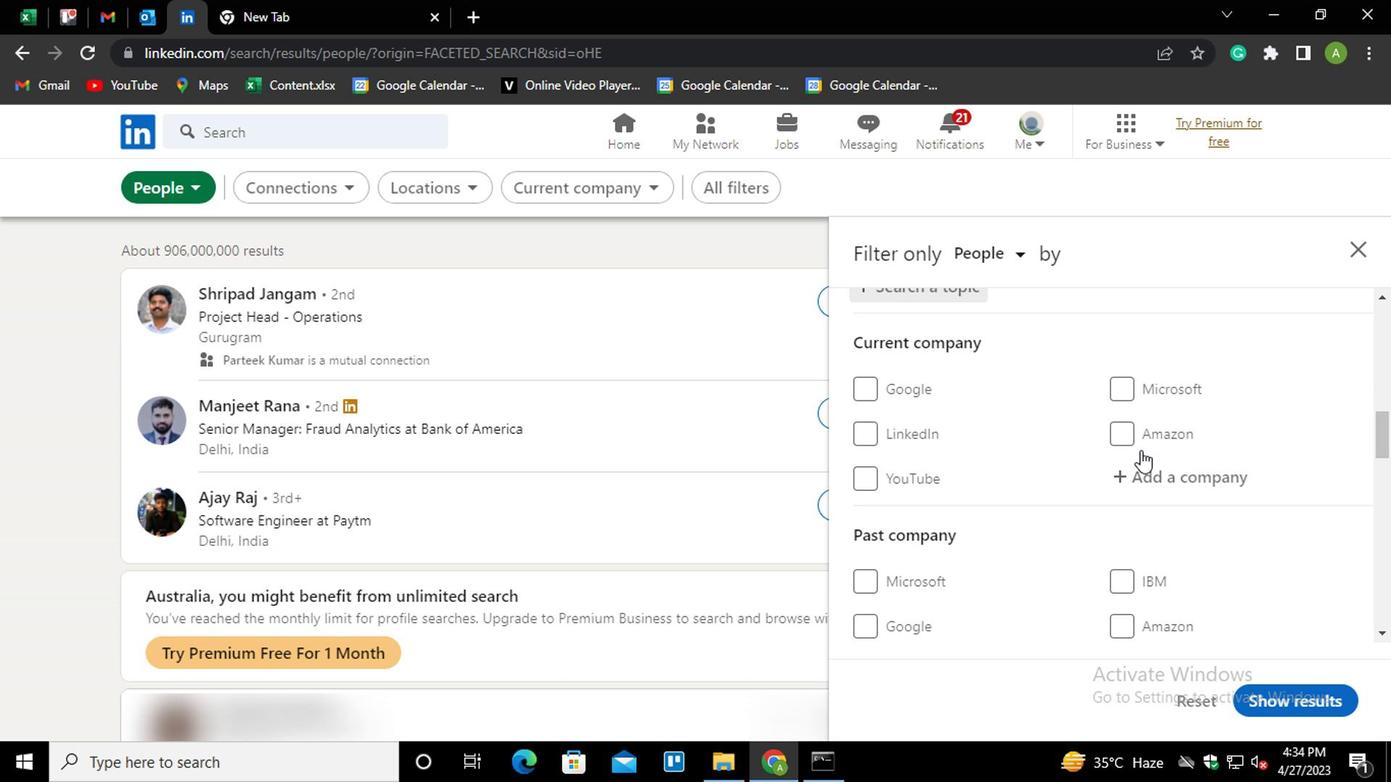 
Action: Mouse scrolled (1138, 448) with delta (0, -1)
Screenshot: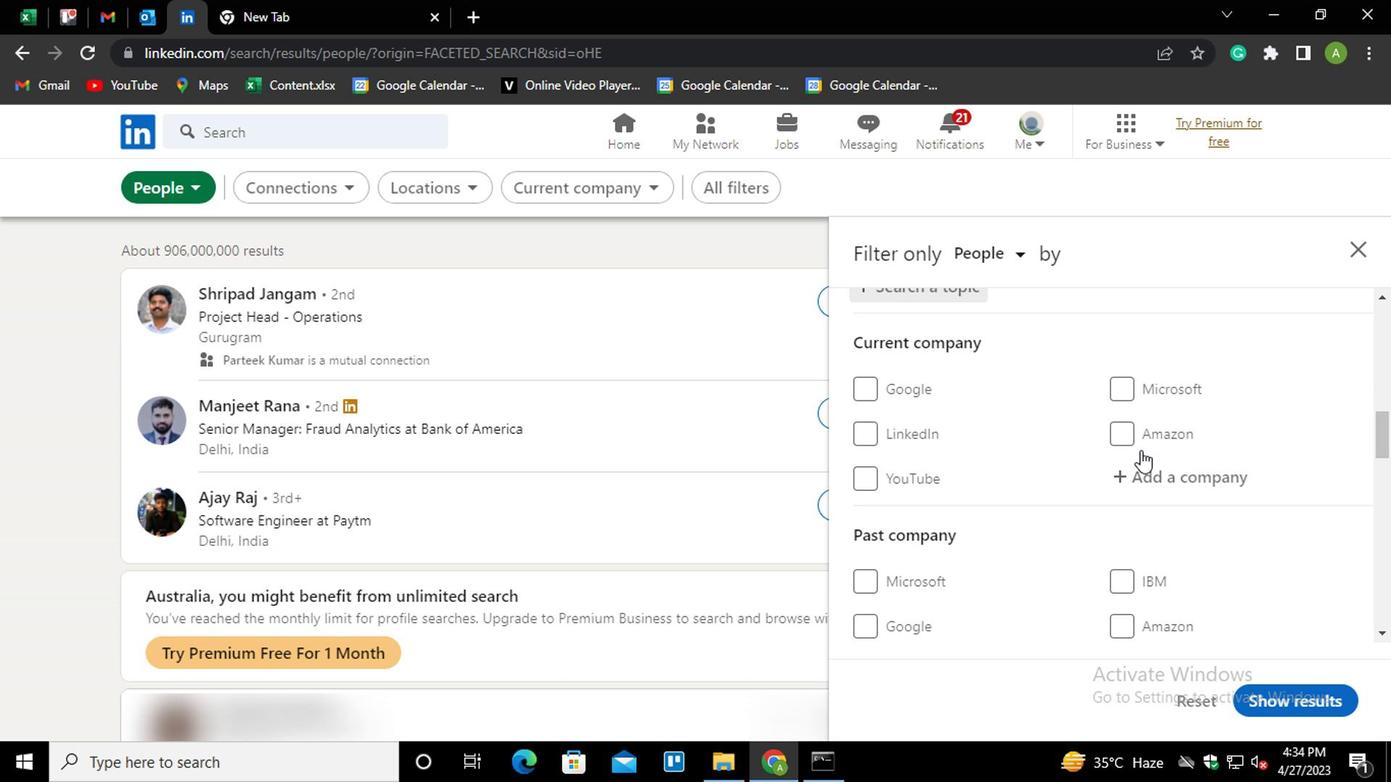 
Action: Mouse scrolled (1138, 448) with delta (0, -1)
Screenshot: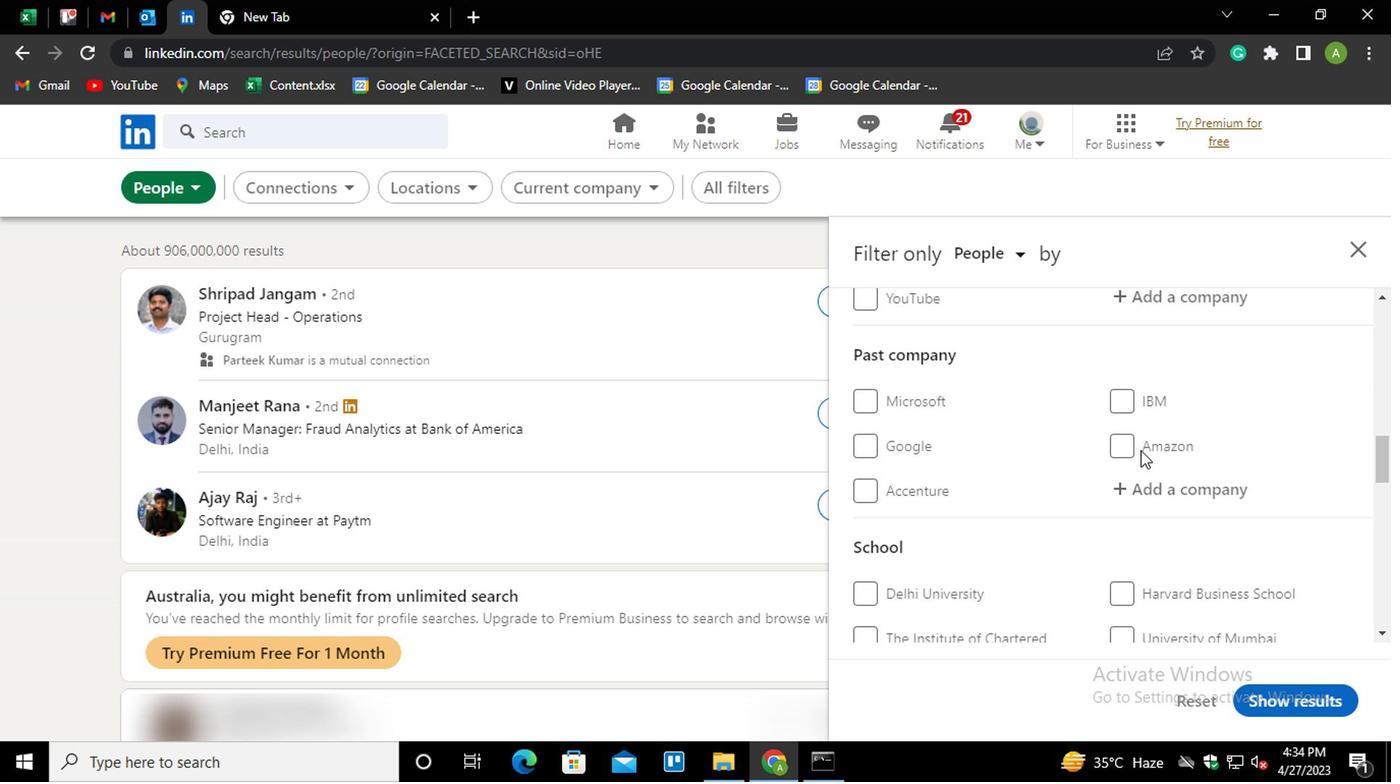 
Action: Mouse scrolled (1138, 448) with delta (0, -1)
Screenshot: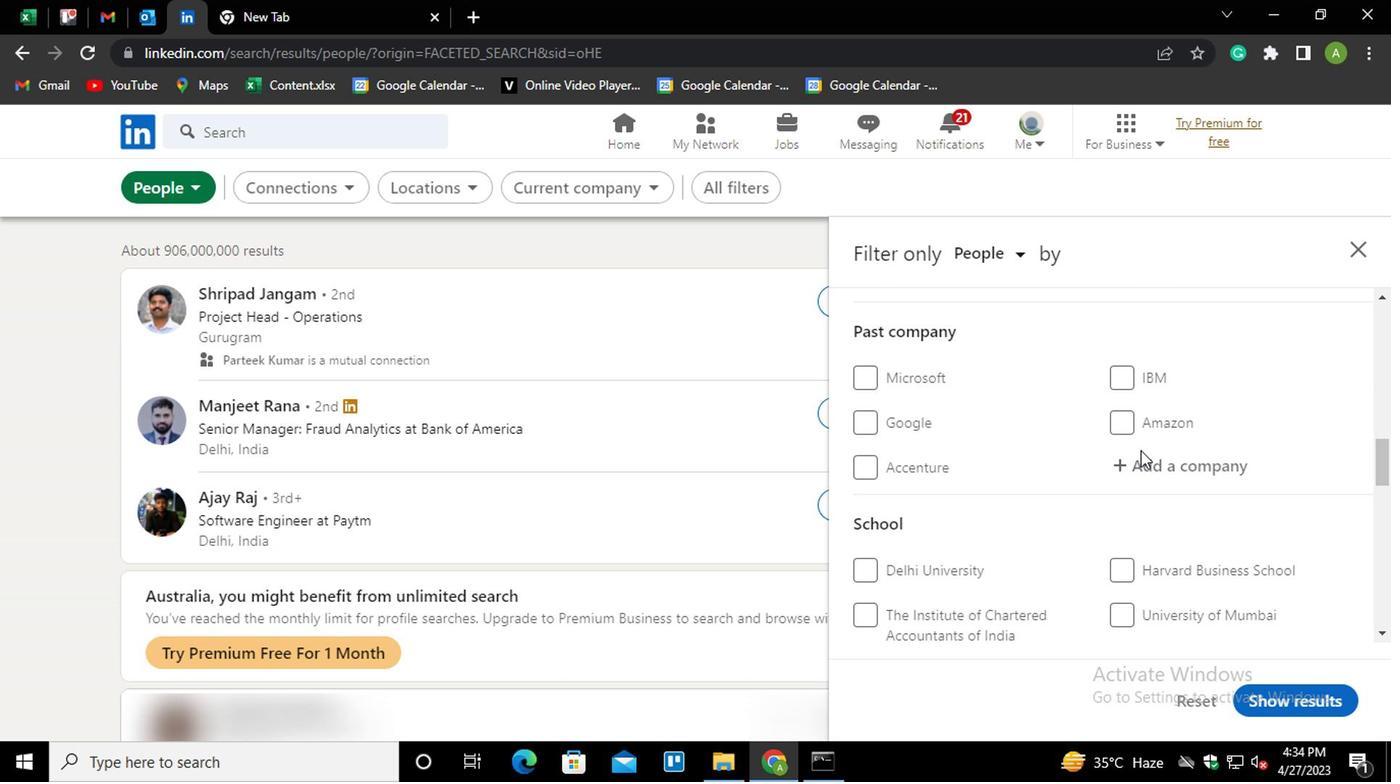 
Action: Mouse scrolled (1138, 448) with delta (0, -1)
Screenshot: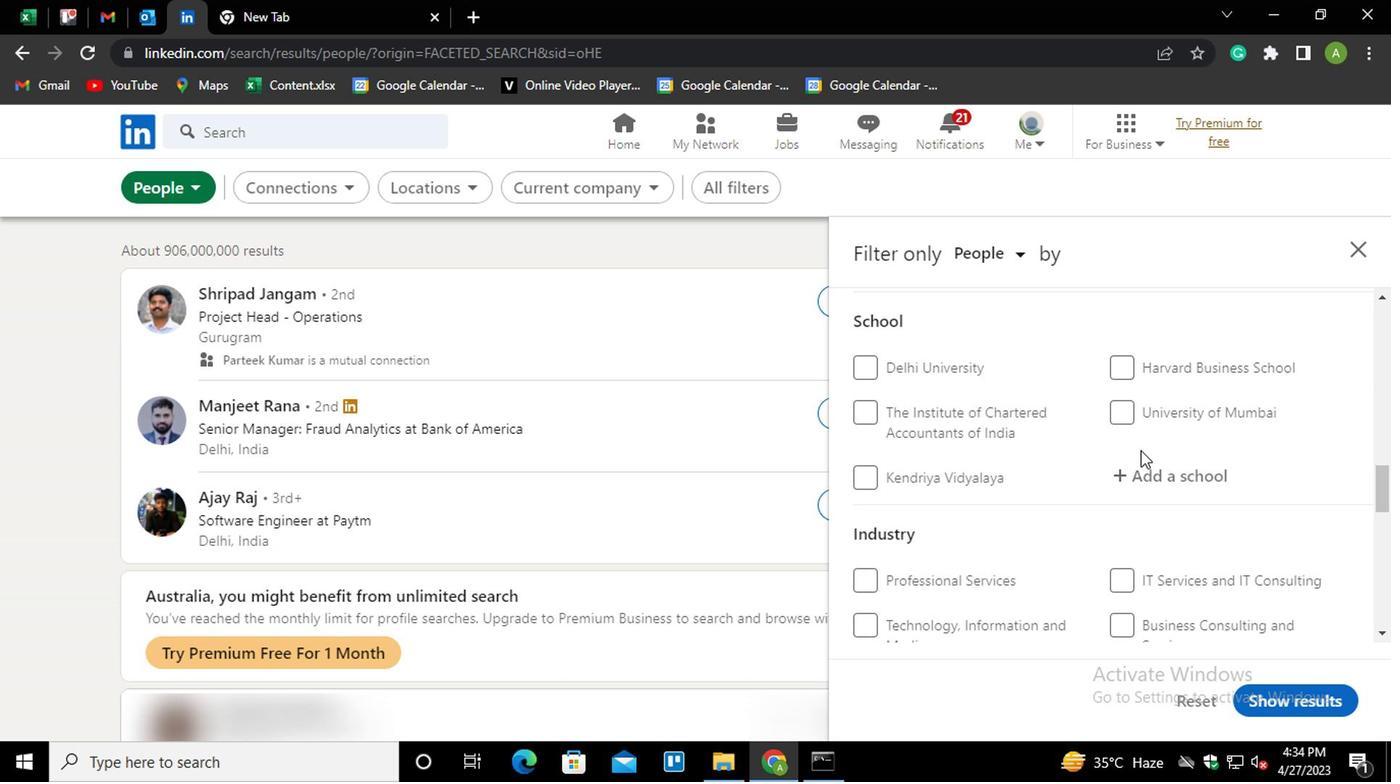 
Action: Mouse scrolled (1138, 448) with delta (0, -1)
Screenshot: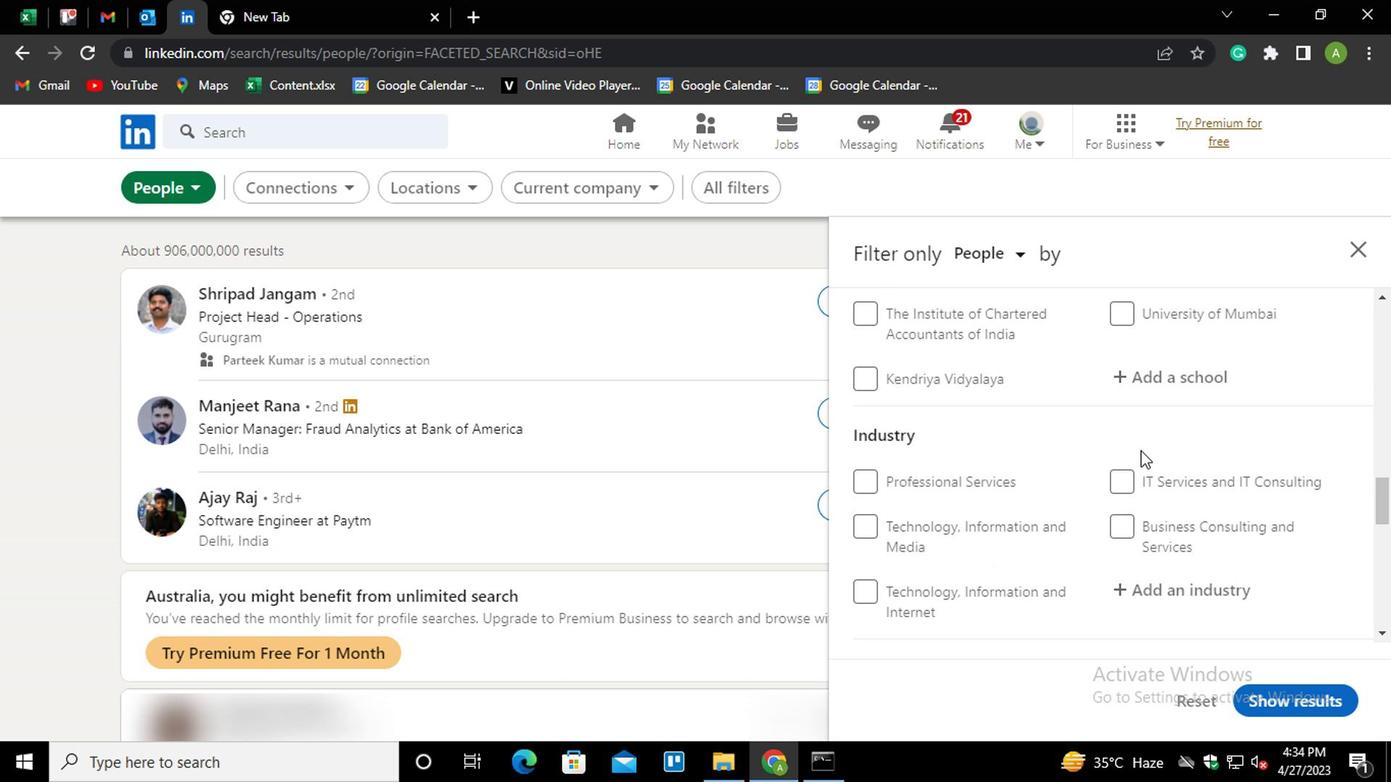 
Action: Mouse scrolled (1138, 448) with delta (0, -1)
Screenshot: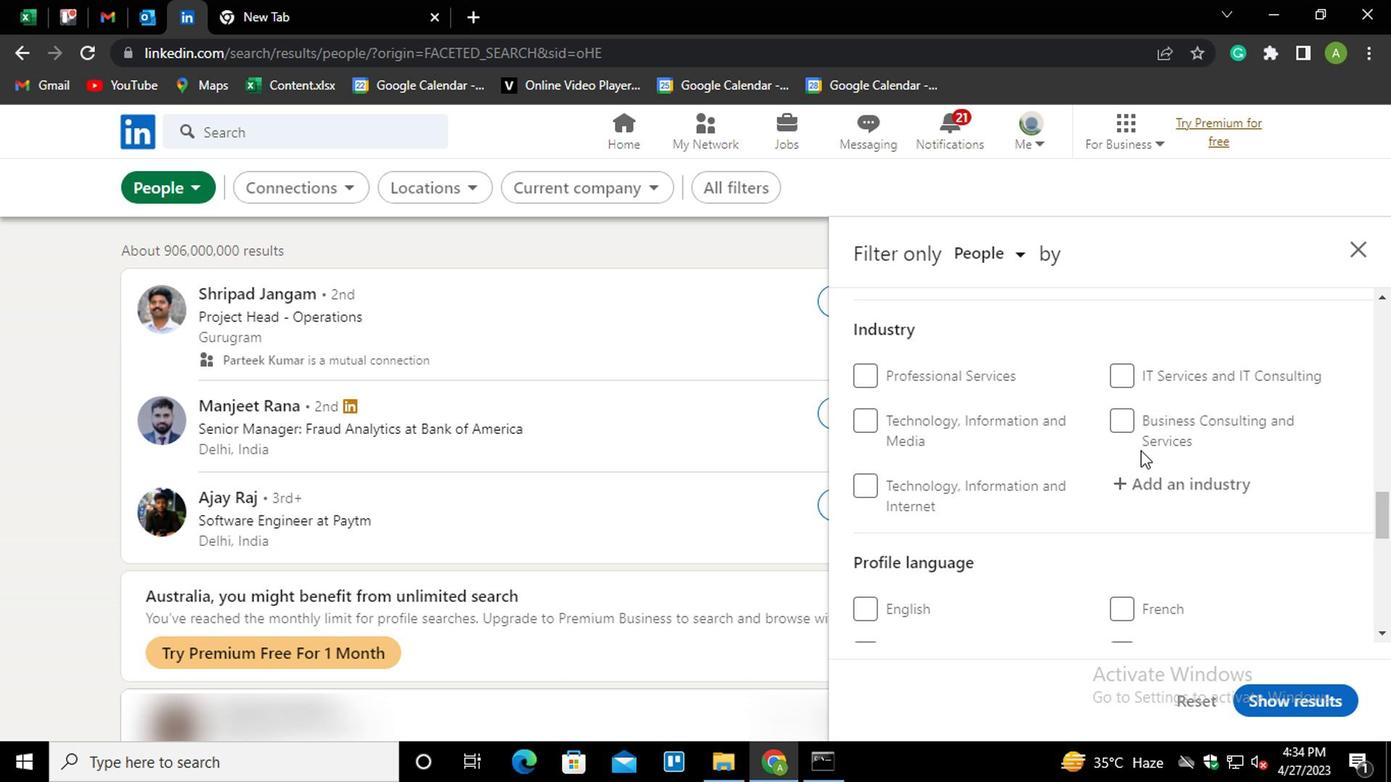 
Action: Mouse scrolled (1138, 448) with delta (0, -1)
Screenshot: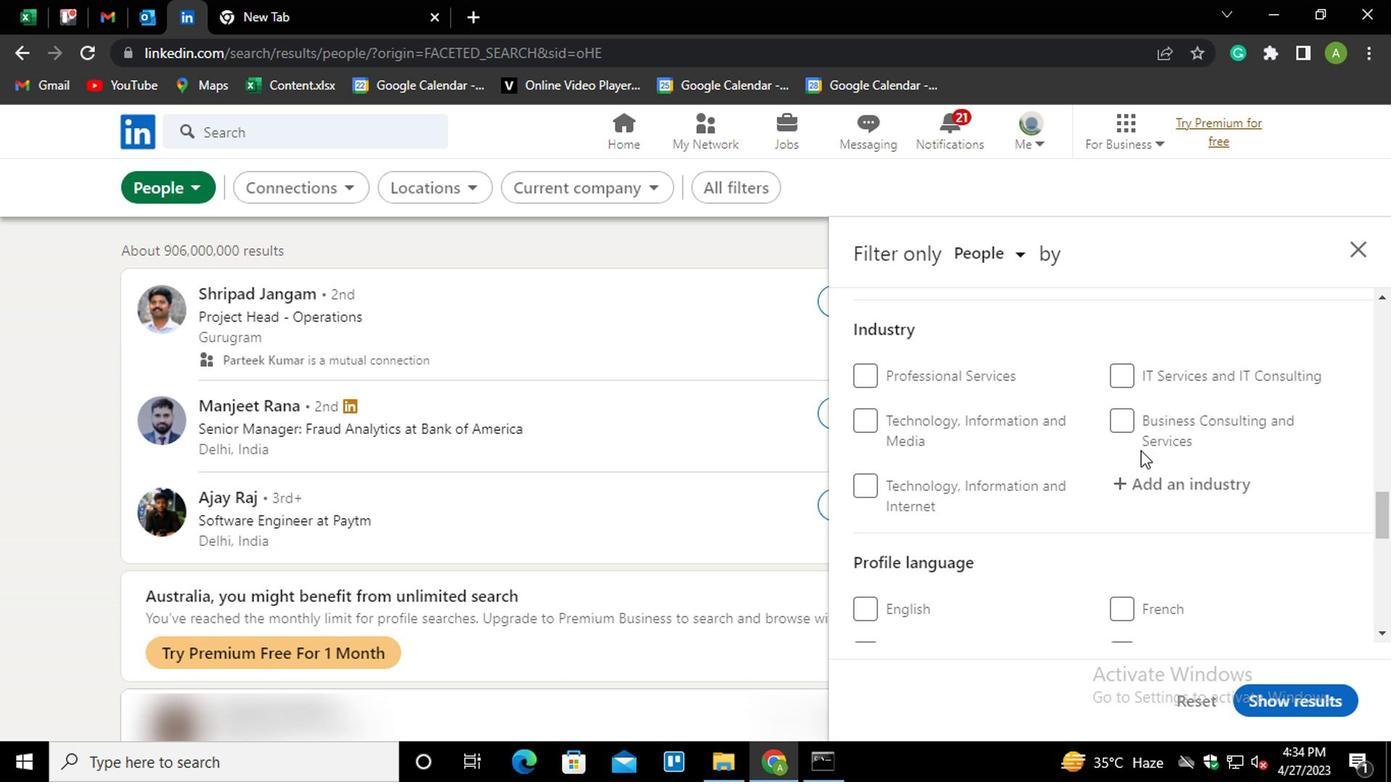 
Action: Mouse moved to (863, 492)
Screenshot: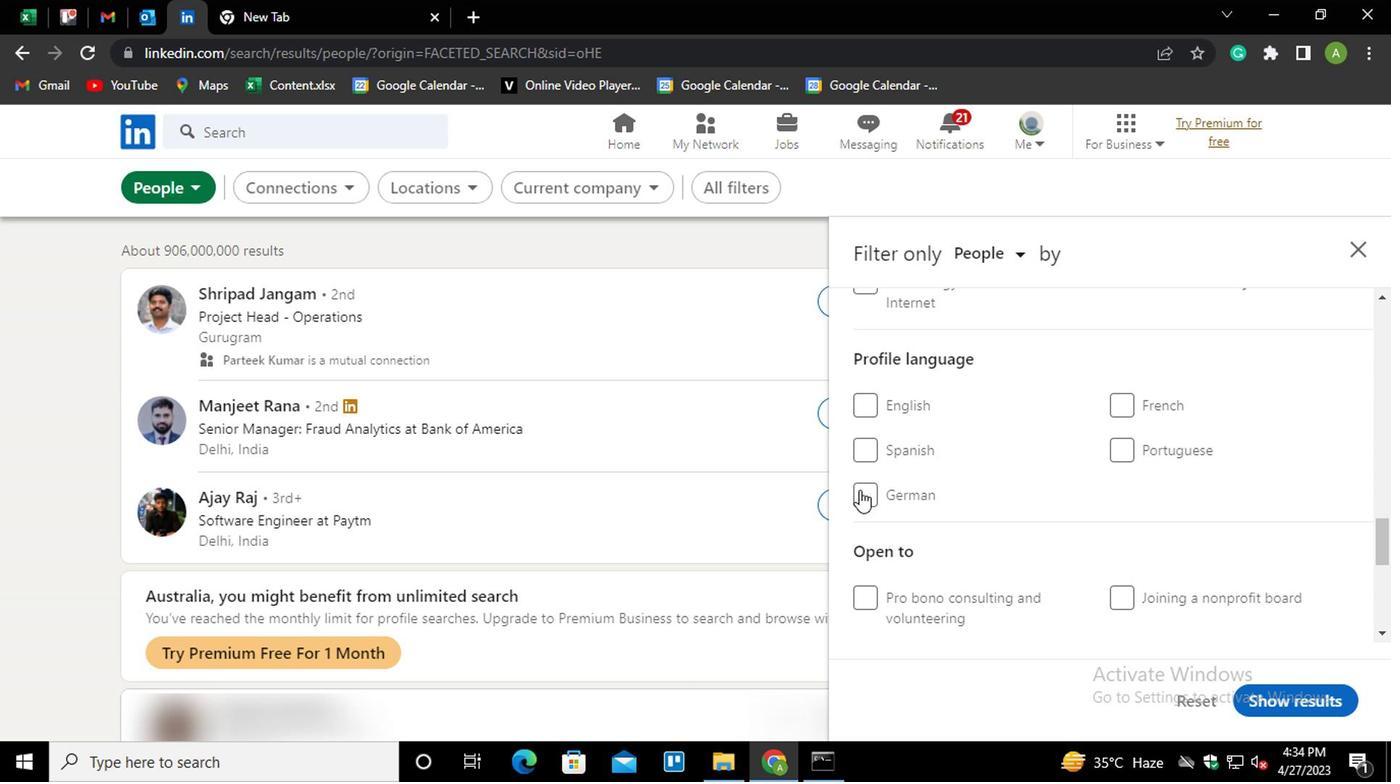 
Action: Mouse pressed left at (863, 492)
Screenshot: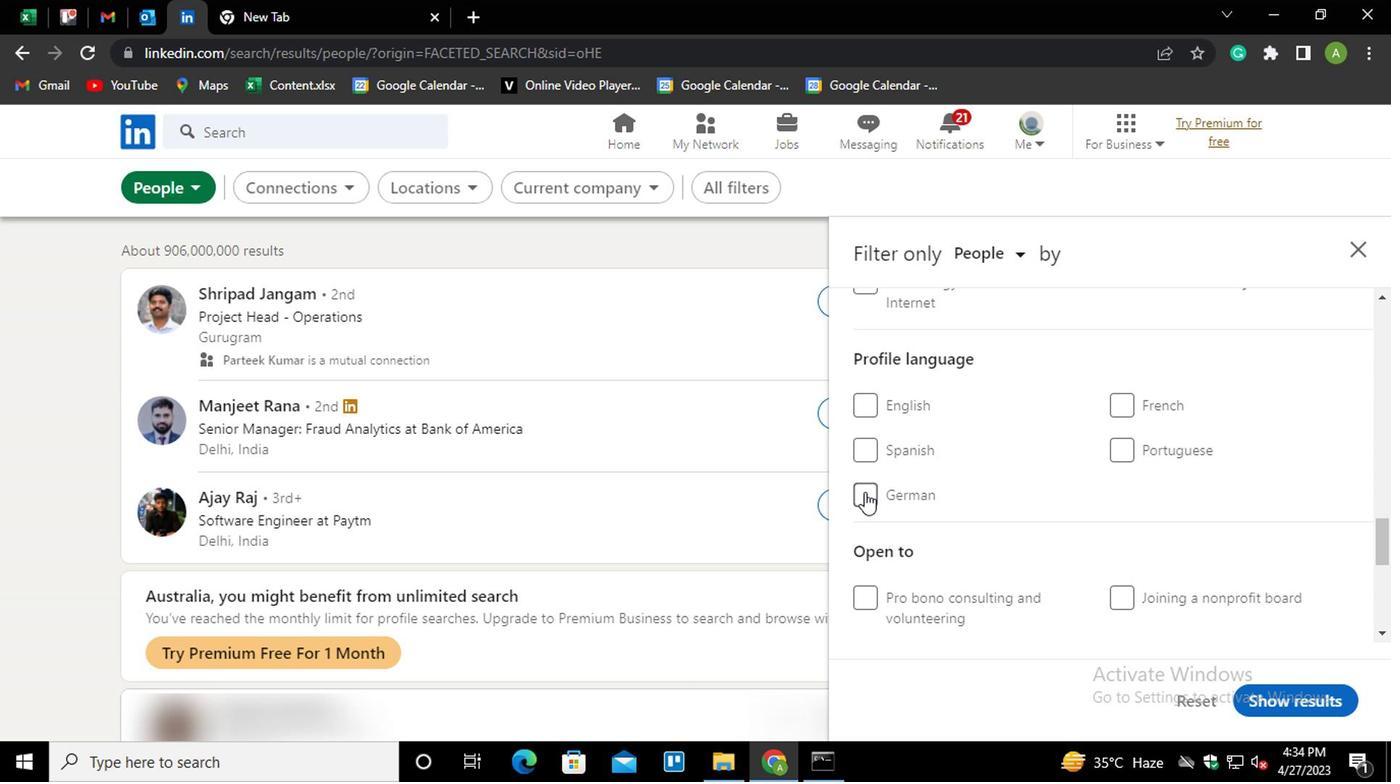 
Action: Mouse moved to (1098, 525)
Screenshot: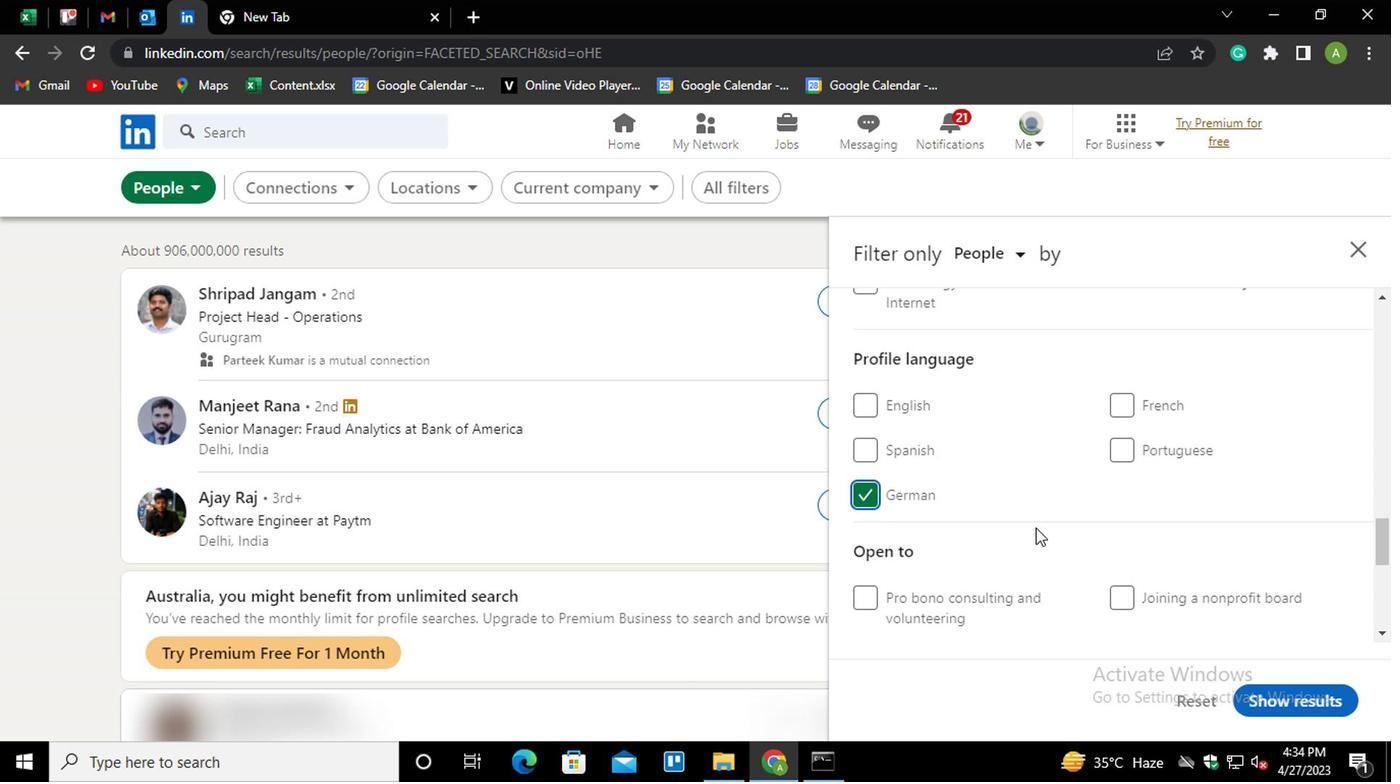
Action: Mouse scrolled (1098, 526) with delta (0, 1)
Screenshot: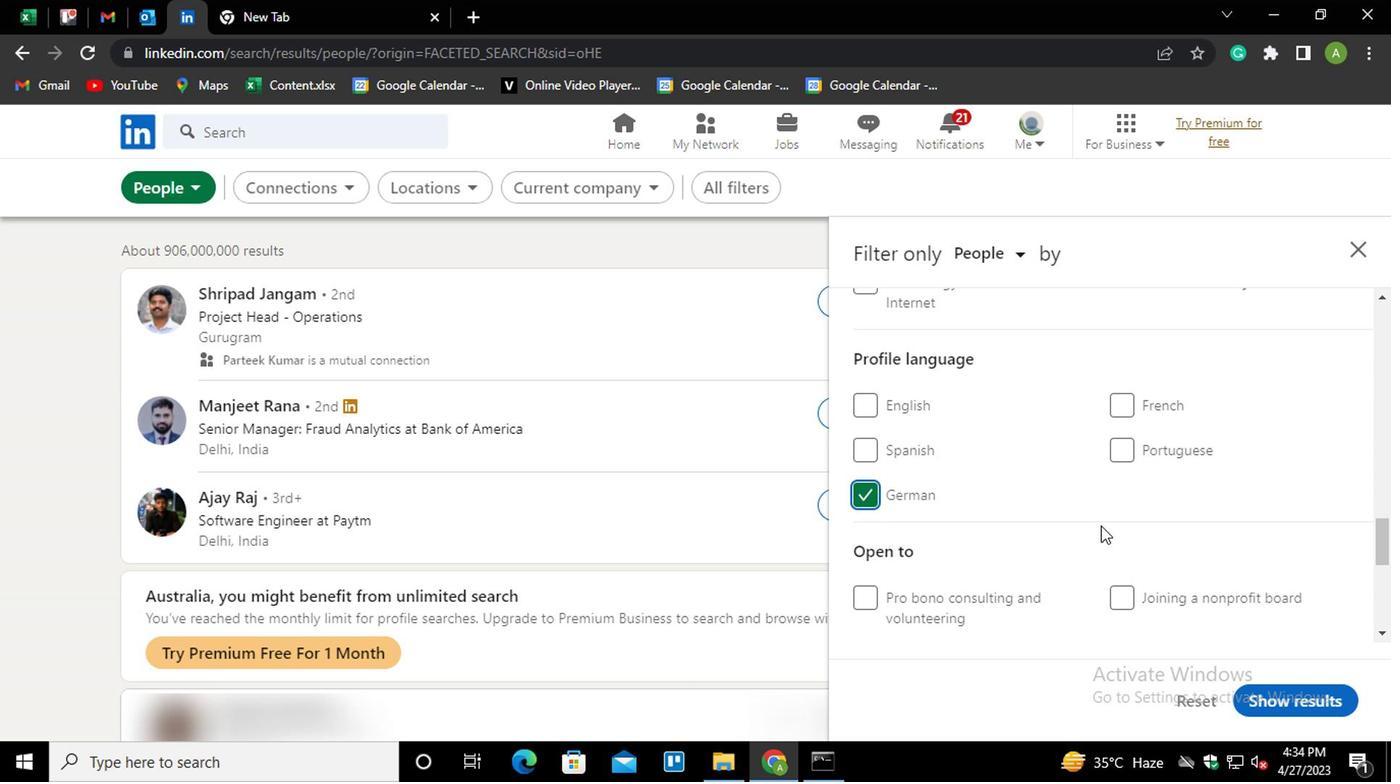 
Action: Mouse scrolled (1098, 526) with delta (0, 1)
Screenshot: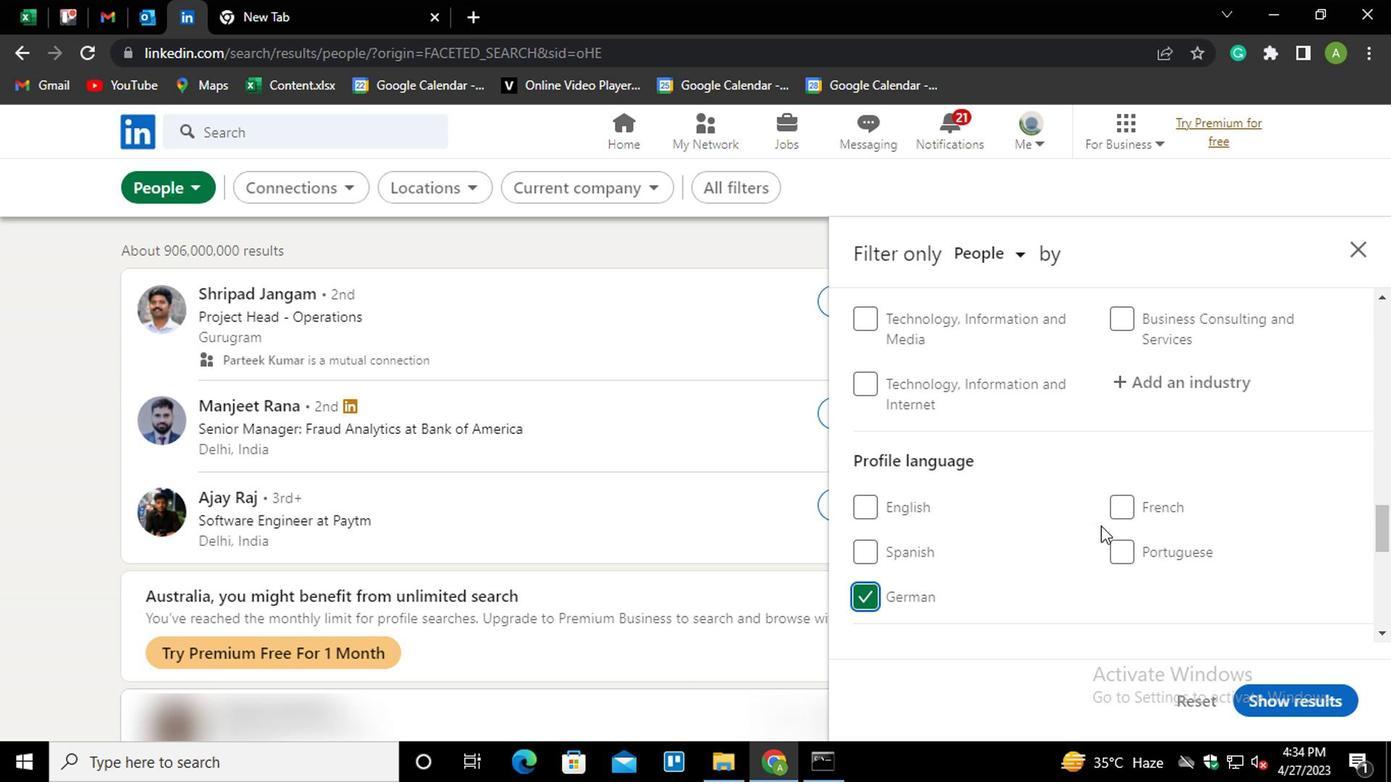 
Action: Mouse scrolled (1098, 526) with delta (0, 1)
Screenshot: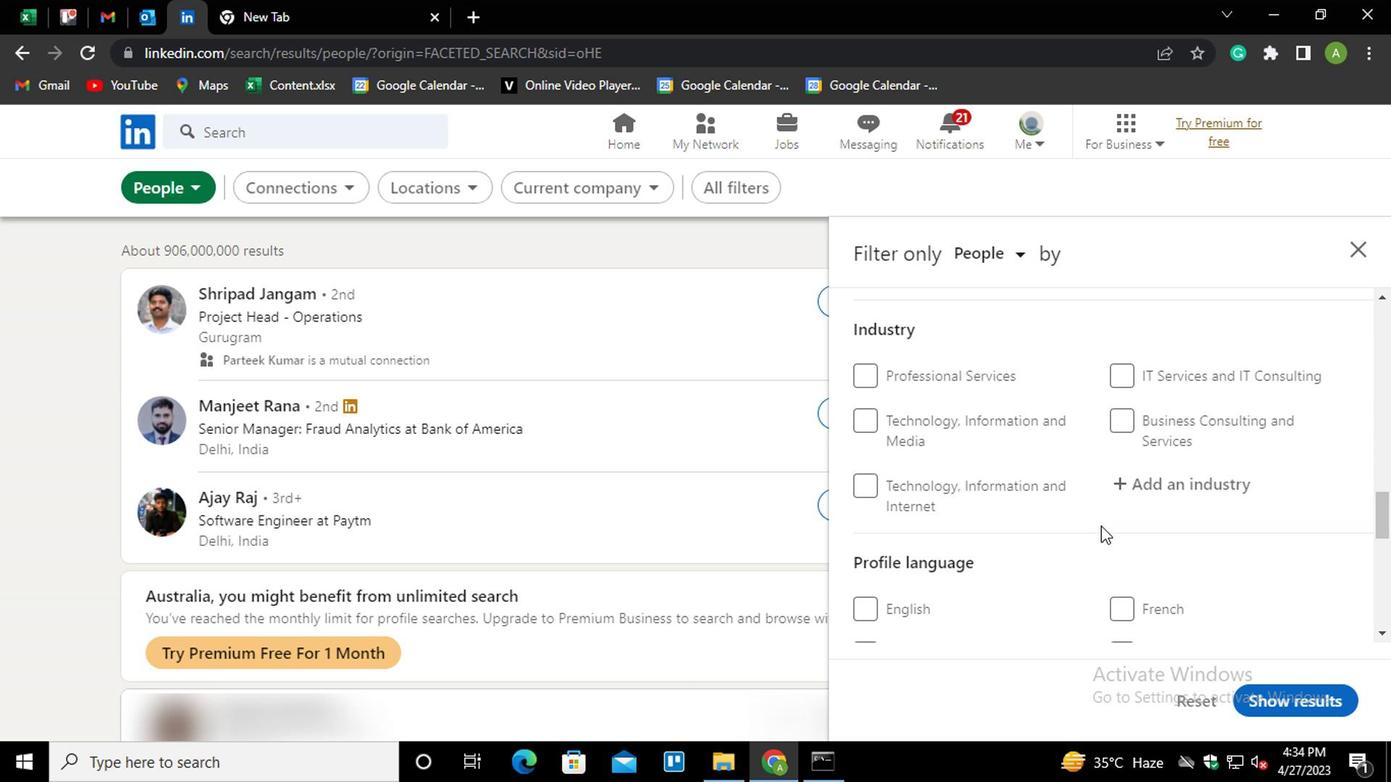 
Action: Mouse scrolled (1098, 526) with delta (0, 1)
Screenshot: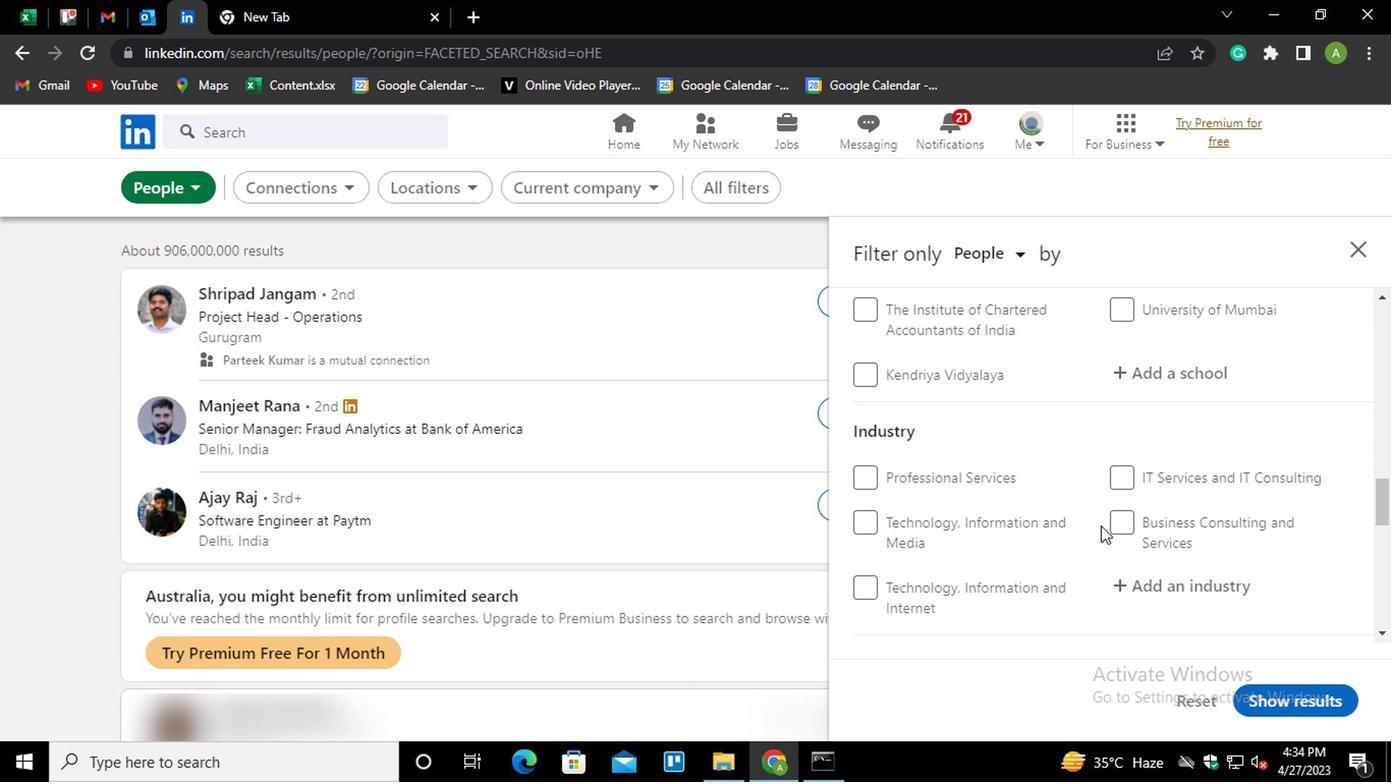 
Action: Mouse scrolled (1098, 526) with delta (0, 1)
Screenshot: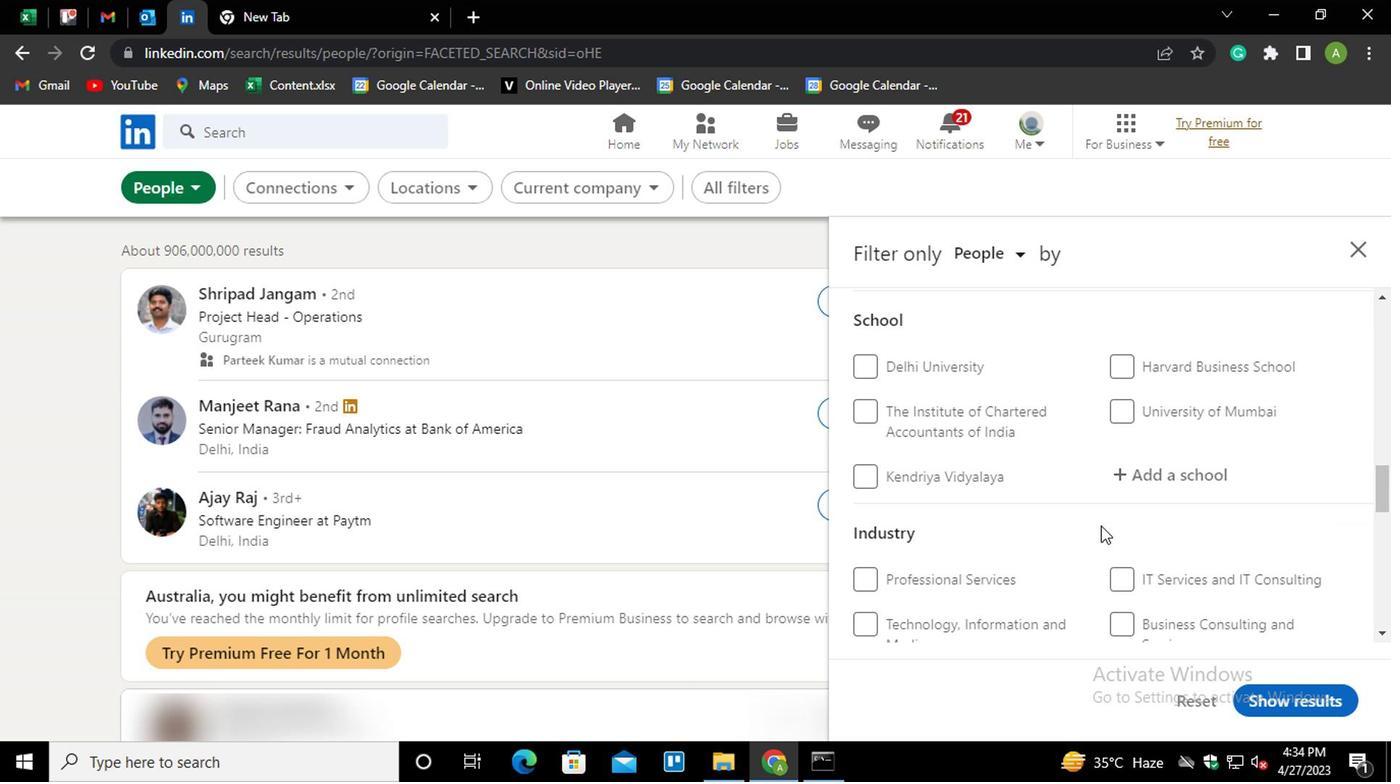 
Action: Mouse scrolled (1098, 526) with delta (0, 1)
Screenshot: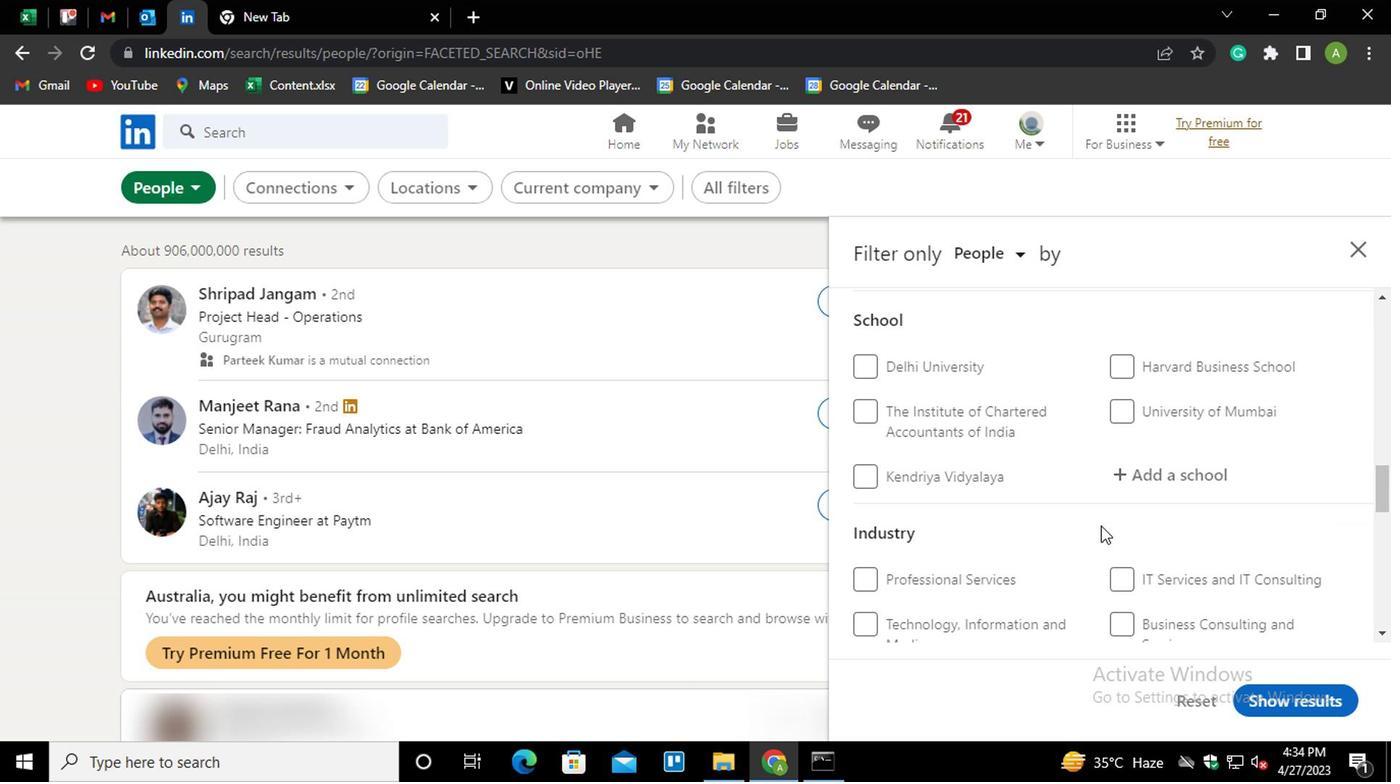 
Action: Mouse scrolled (1098, 526) with delta (0, 1)
Screenshot: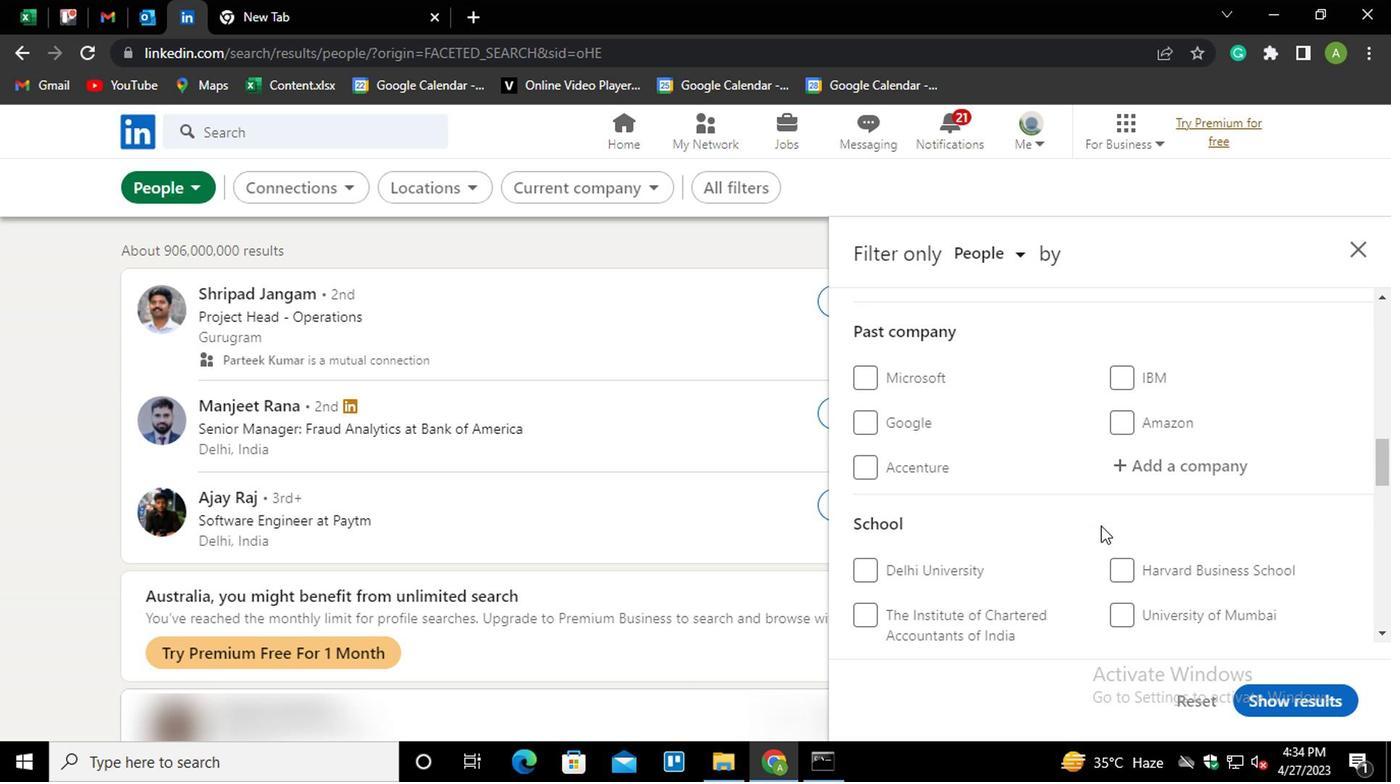 
Action: Mouse scrolled (1098, 526) with delta (0, 1)
Screenshot: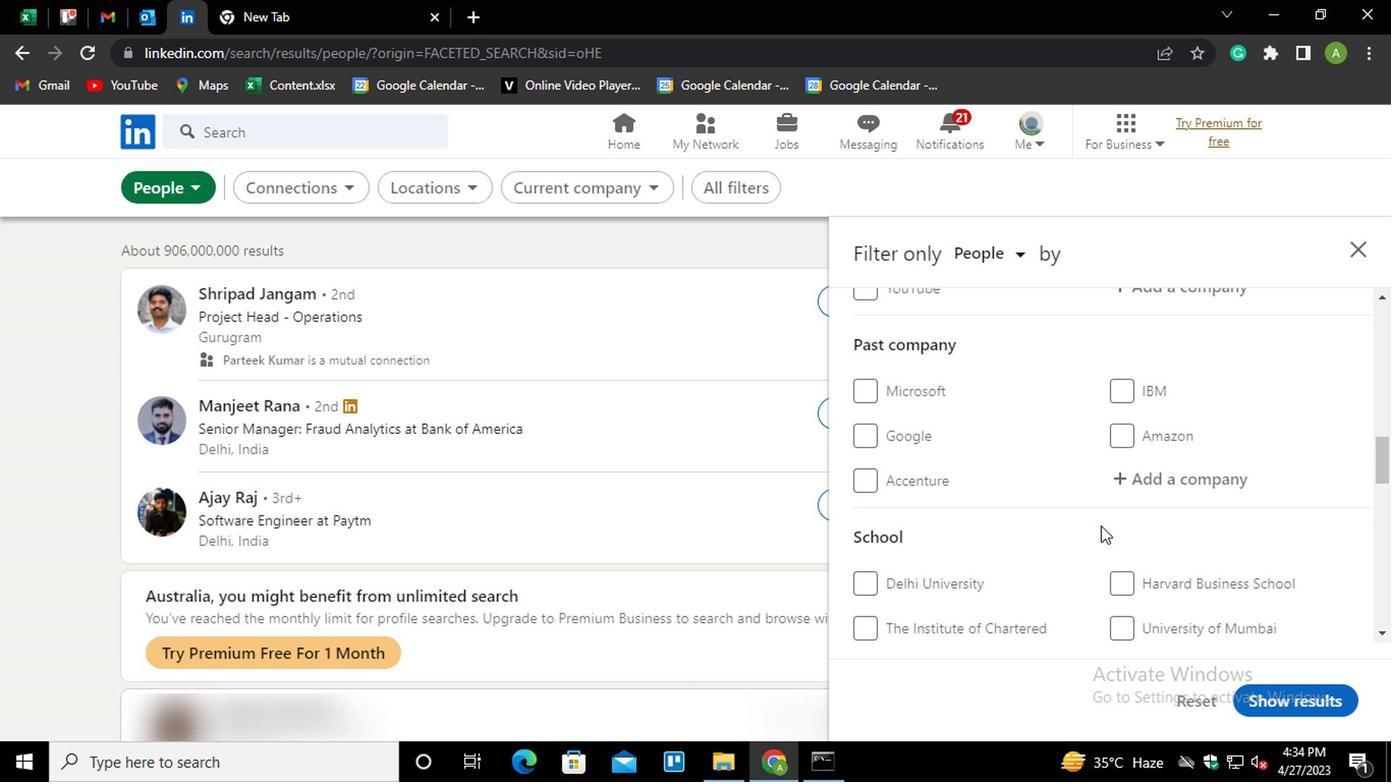 
Action: Mouse moved to (1146, 477)
Screenshot: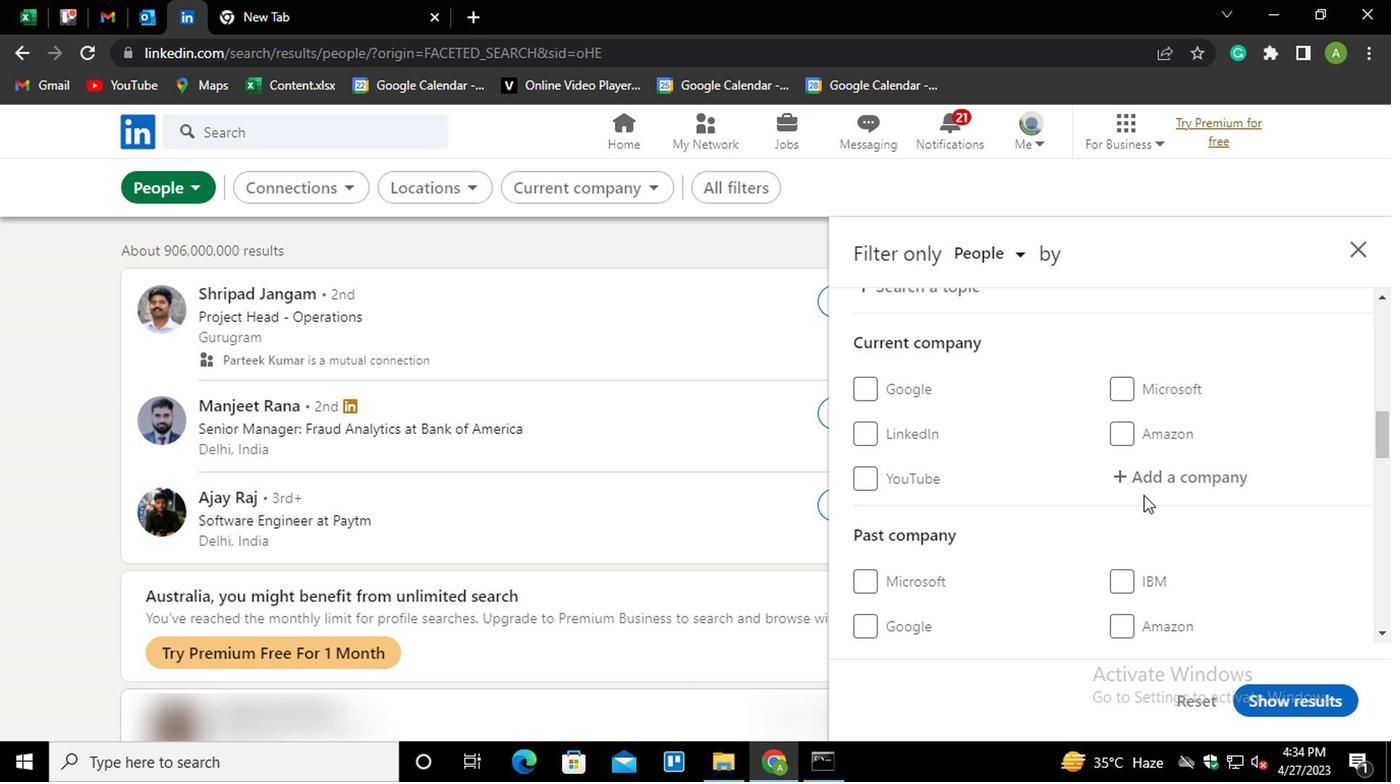 
Action: Mouse pressed left at (1146, 477)
Screenshot: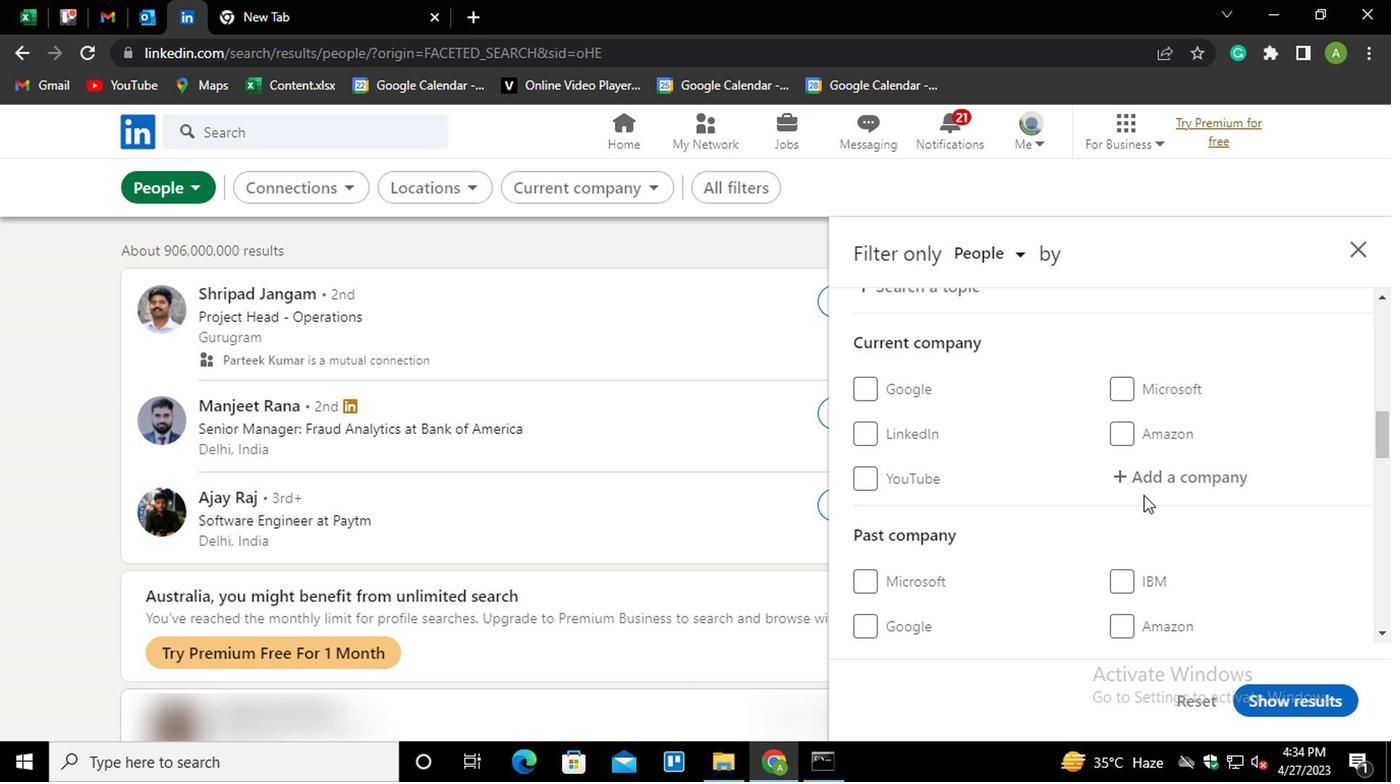 
Action: Key pressed <Key.shift>TEST<Key.down><Key.down><Key.enter>
Screenshot: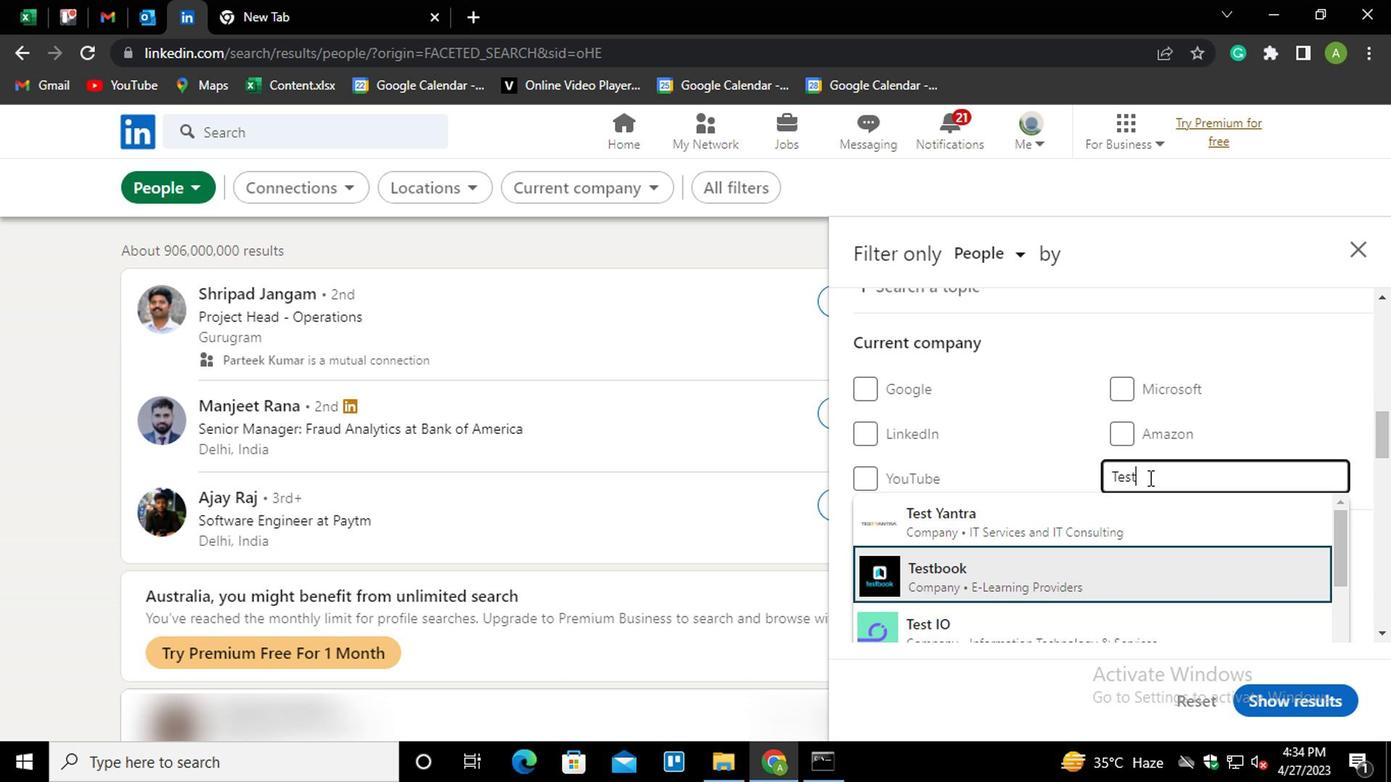 
Action: Mouse scrolled (1146, 476) with delta (0, -1)
Screenshot: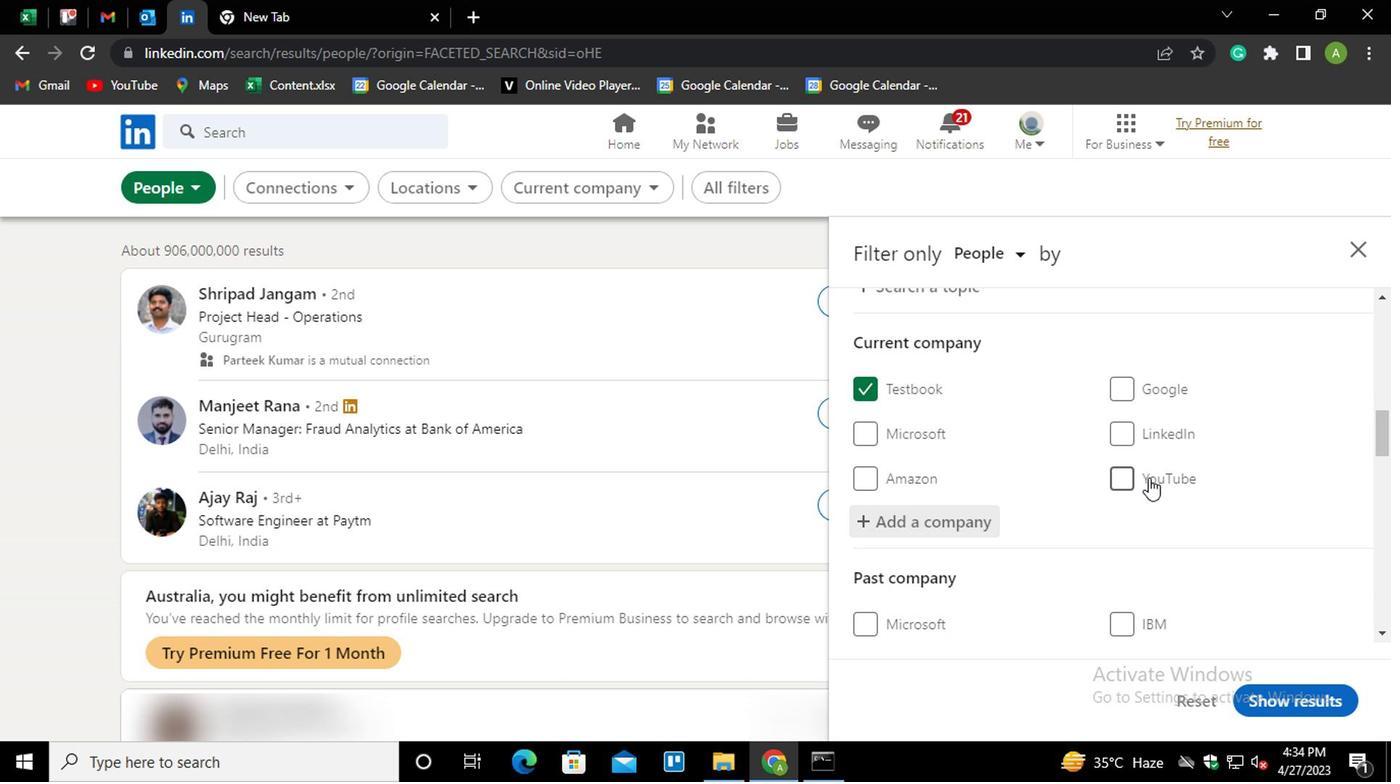 
Action: Mouse scrolled (1146, 476) with delta (0, -1)
Screenshot: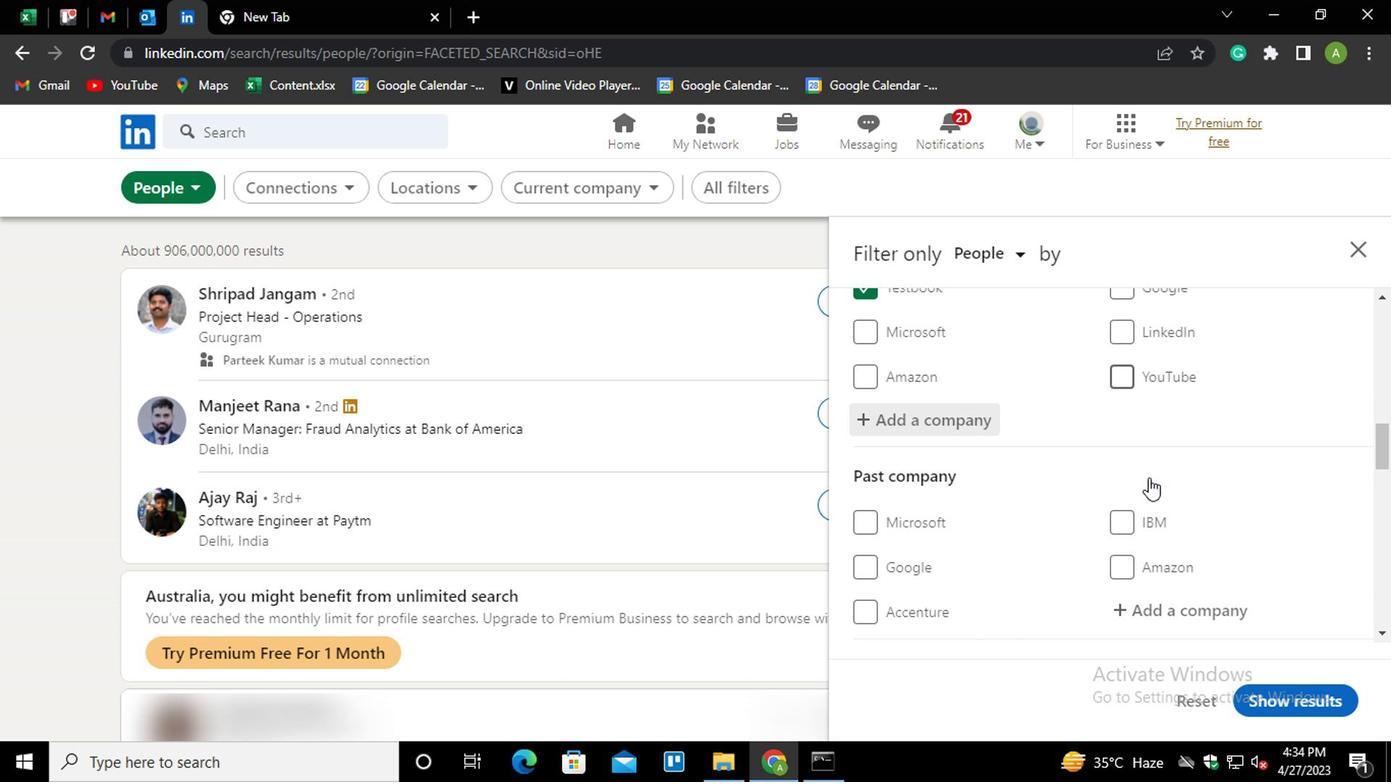 
Action: Mouse scrolled (1146, 476) with delta (0, -1)
Screenshot: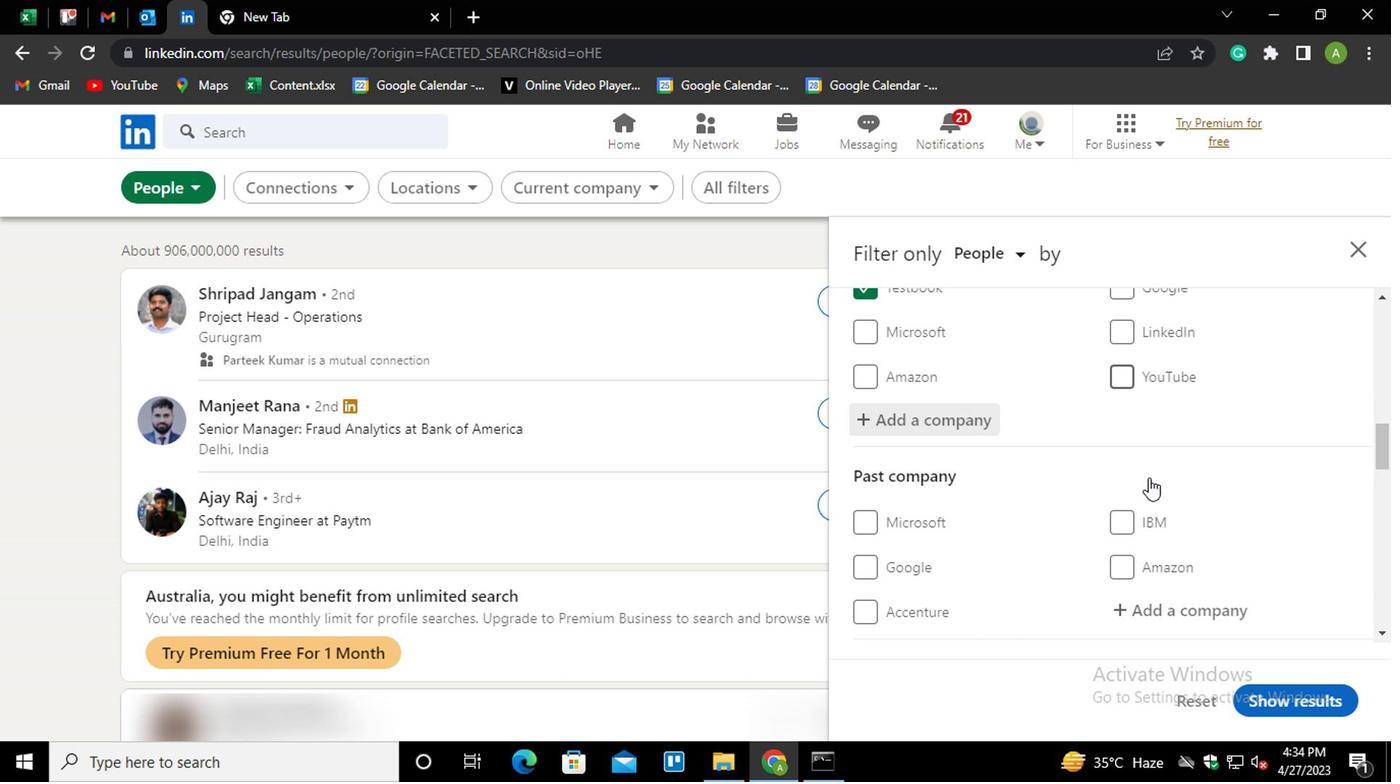 
Action: Mouse scrolled (1146, 476) with delta (0, -1)
Screenshot: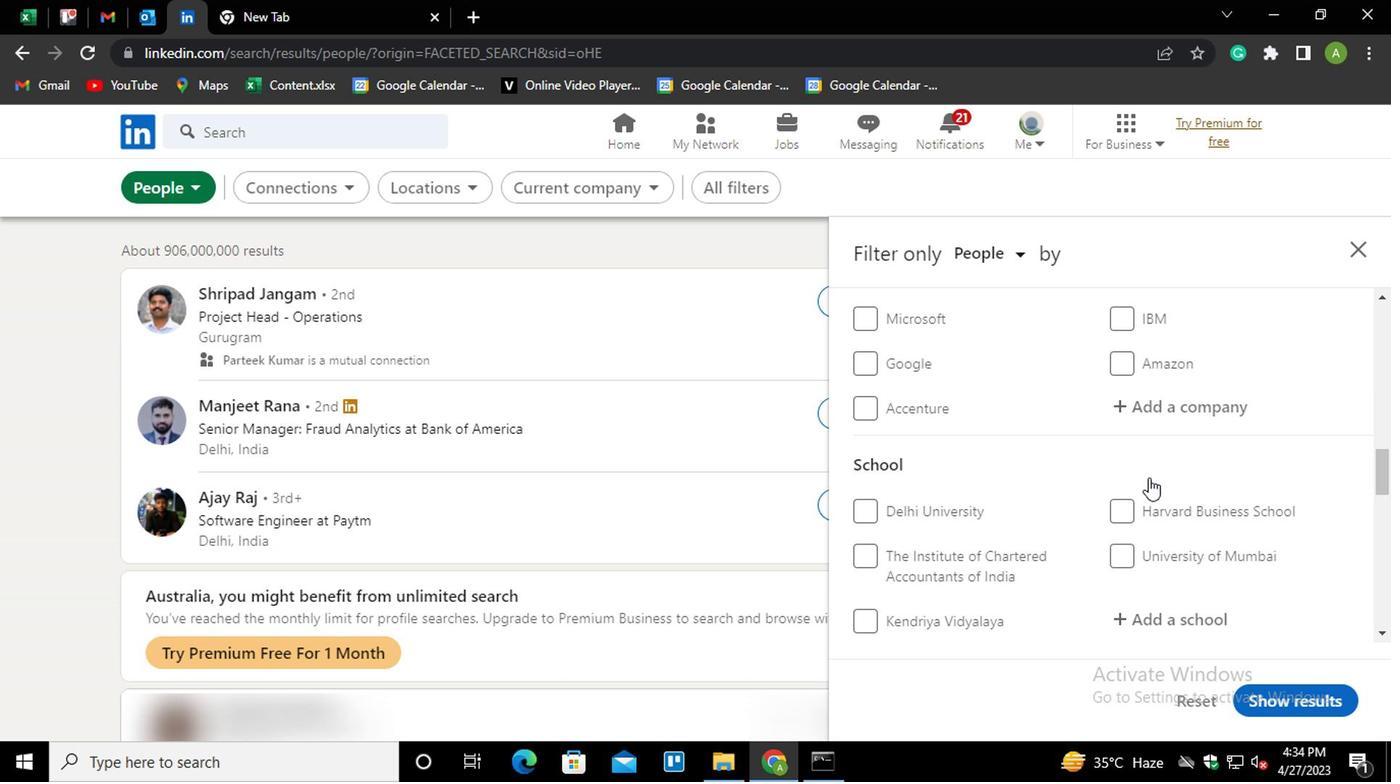 
Action: Mouse scrolled (1146, 476) with delta (0, -1)
Screenshot: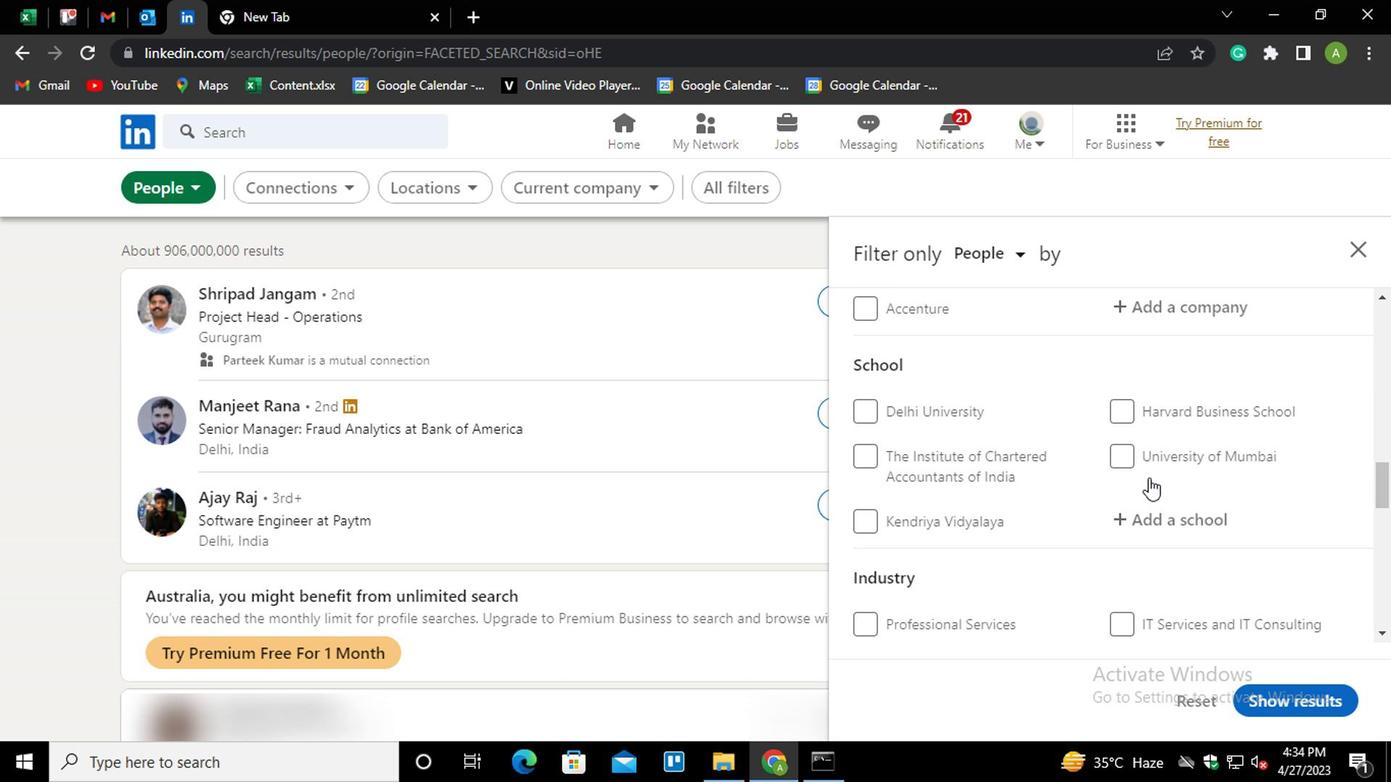 
Action: Mouse moved to (1144, 413)
Screenshot: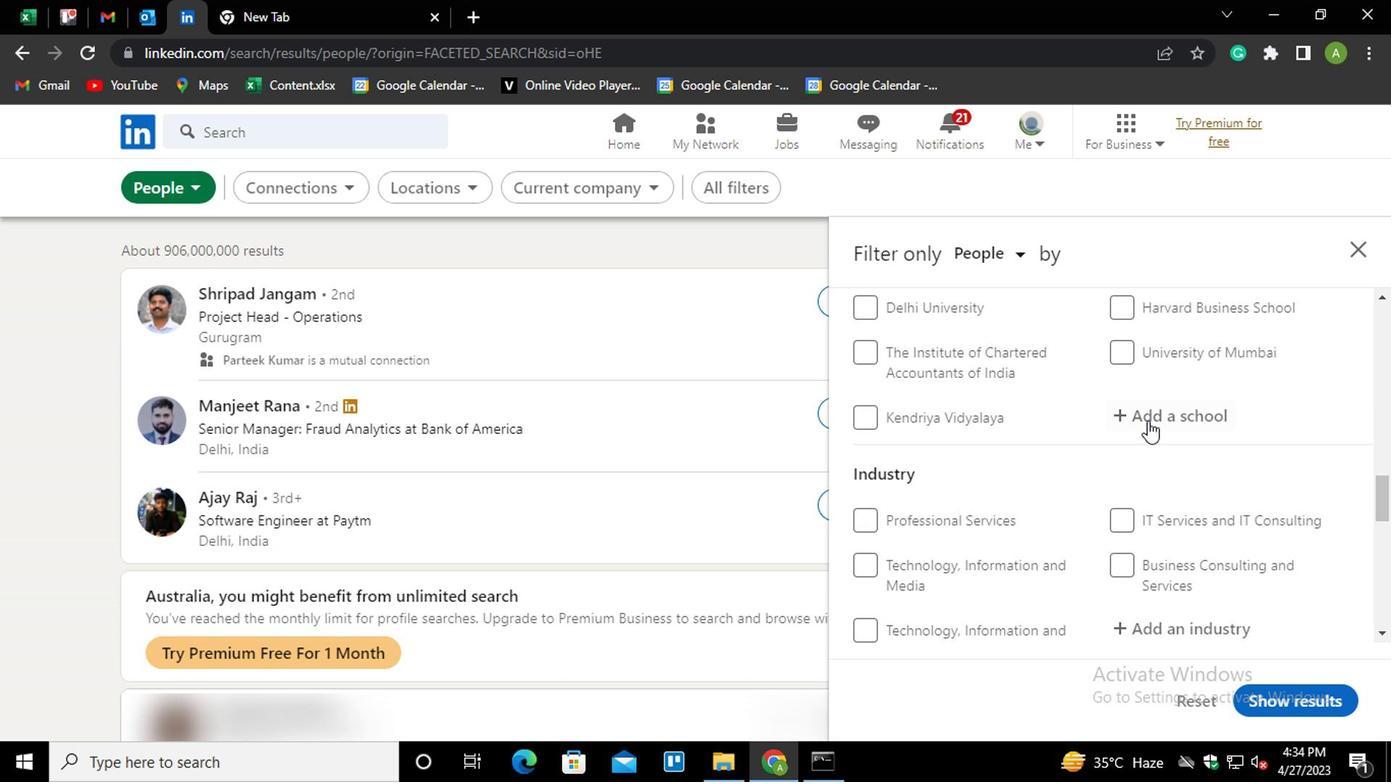 
Action: Mouse pressed left at (1144, 413)
Screenshot: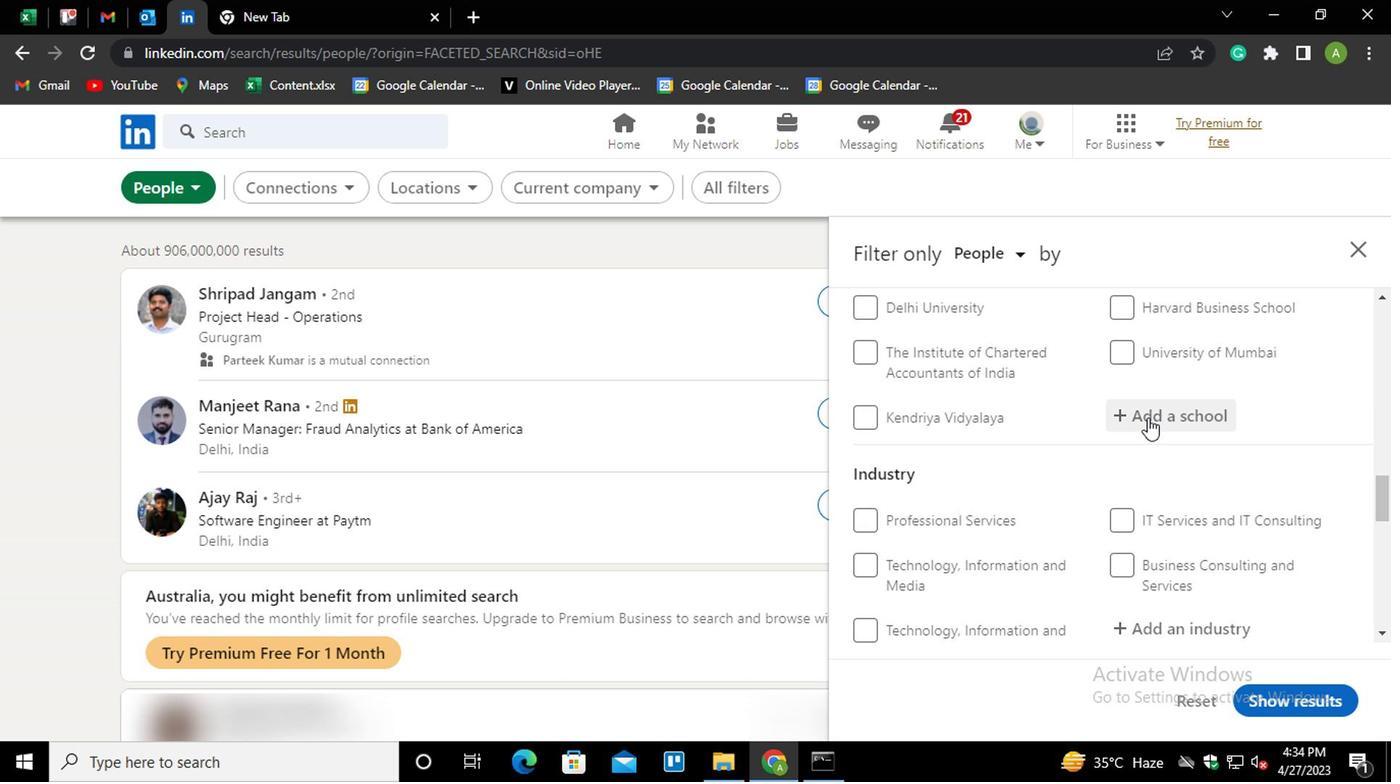 
Action: Key pressed <Key.shift><Key.shift><Key.shift><Key.shift><Key.shift>B><Key.backspace>.<Key.shift><Key.shift><Key.shift><Key.shift><Key.shift><Key.shift><Key.shift><Key.shift><Key.shift><Key.shift><Key.shift>M.<Key.shift><Key.down><Key.down><Key.up><Key.enter>
Screenshot: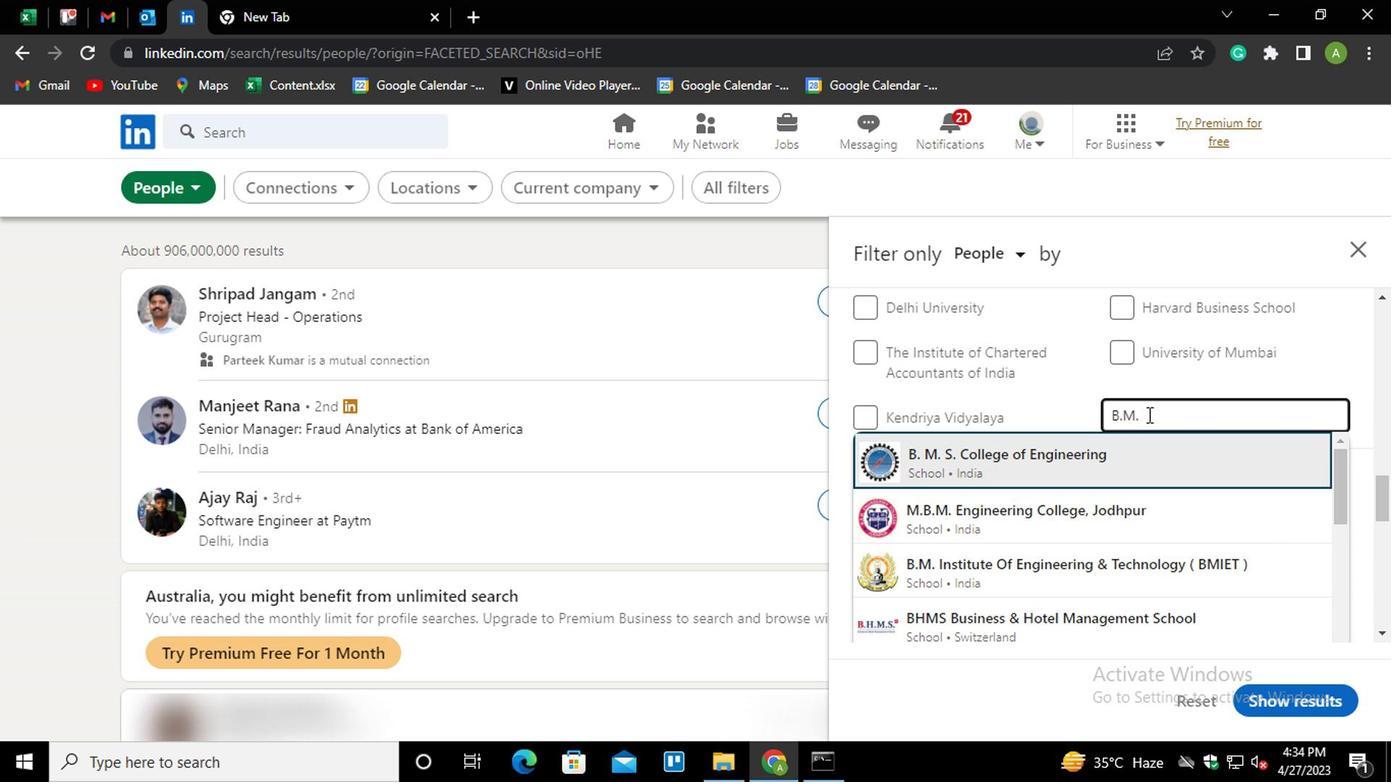 
Action: Mouse moved to (1146, 411)
Screenshot: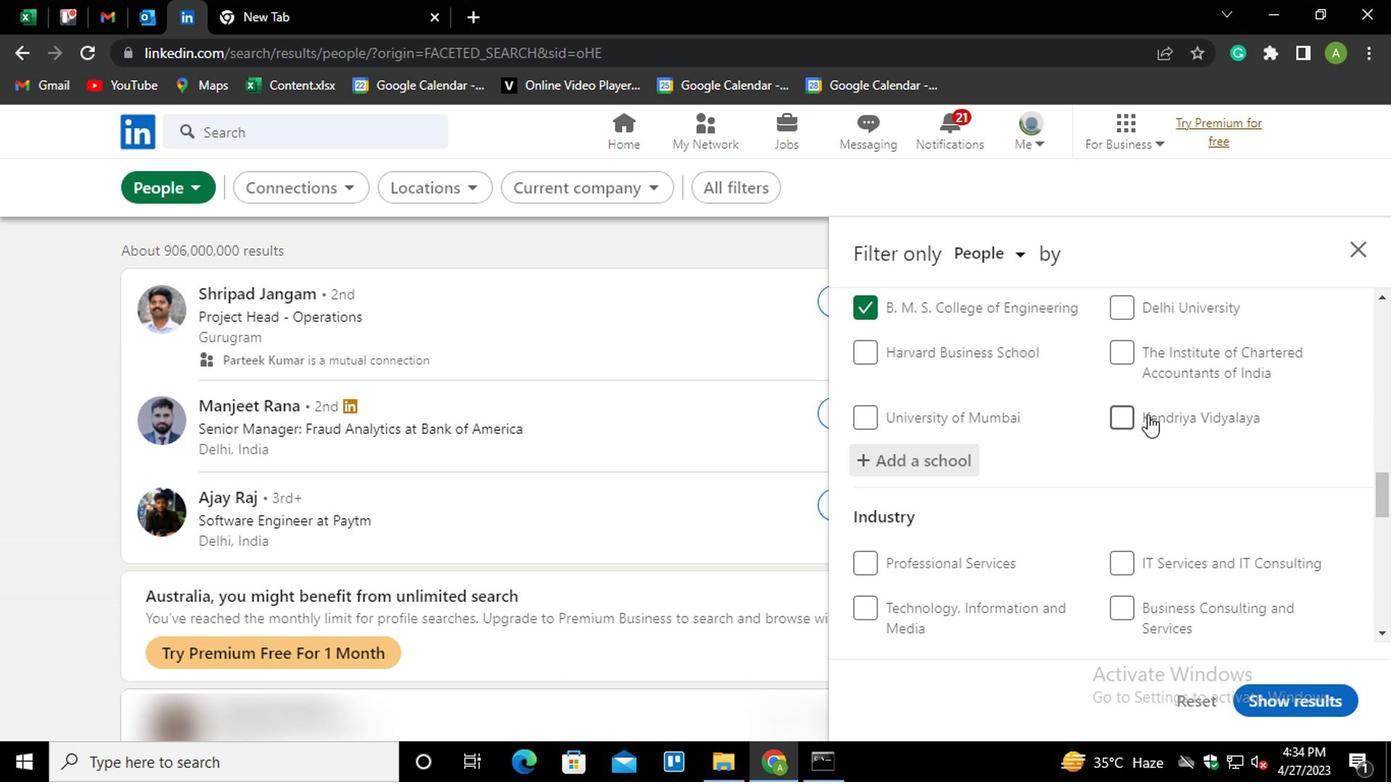 
Action: Mouse scrolled (1146, 410) with delta (0, 0)
Screenshot: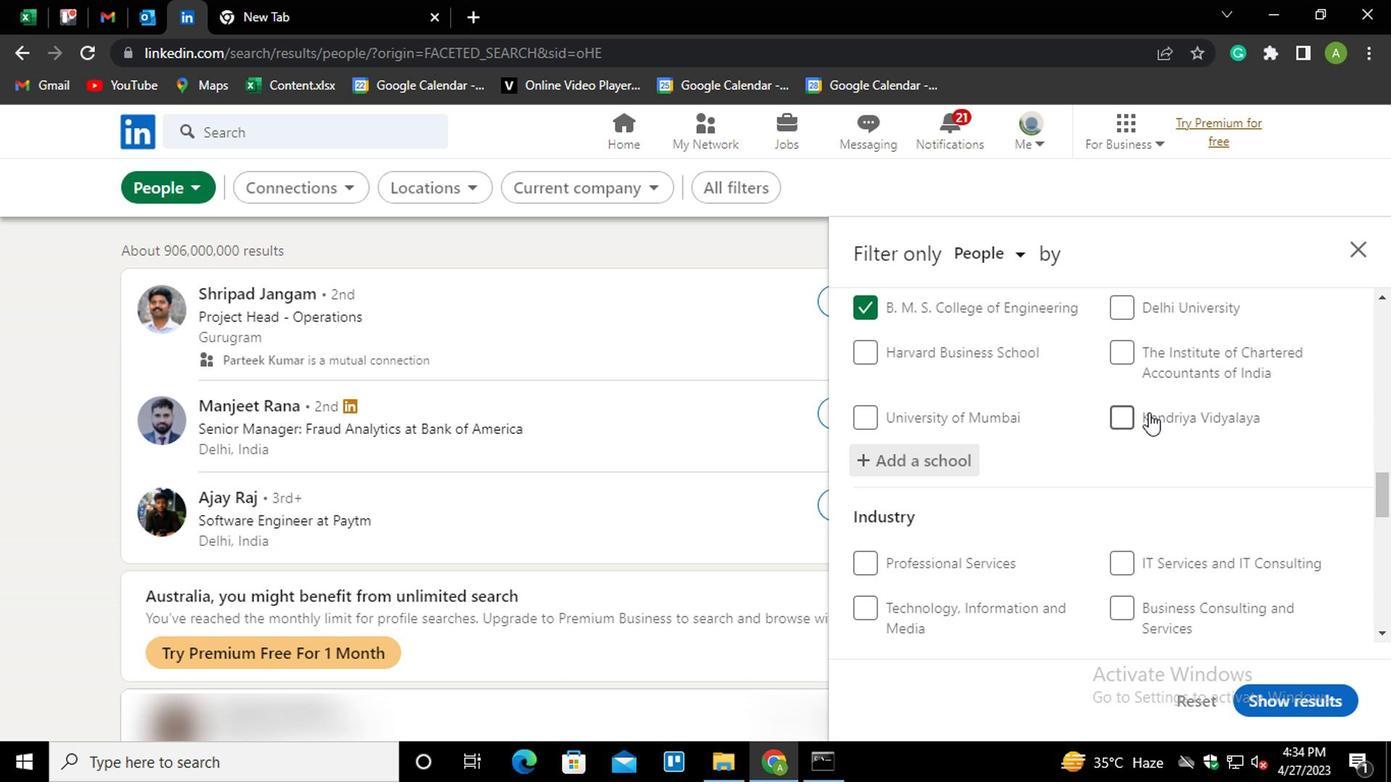 
Action: Mouse scrolled (1146, 410) with delta (0, 0)
Screenshot: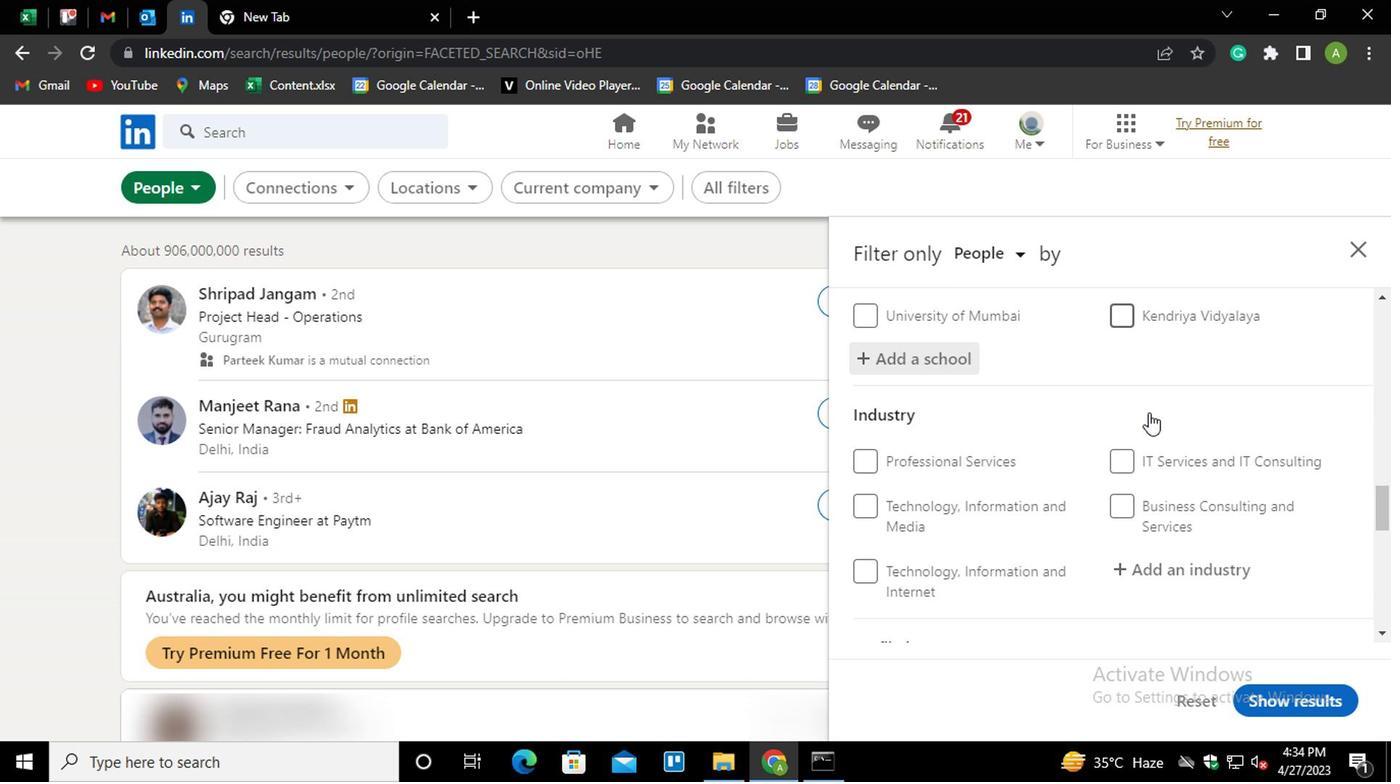 
Action: Mouse scrolled (1146, 410) with delta (0, 0)
Screenshot: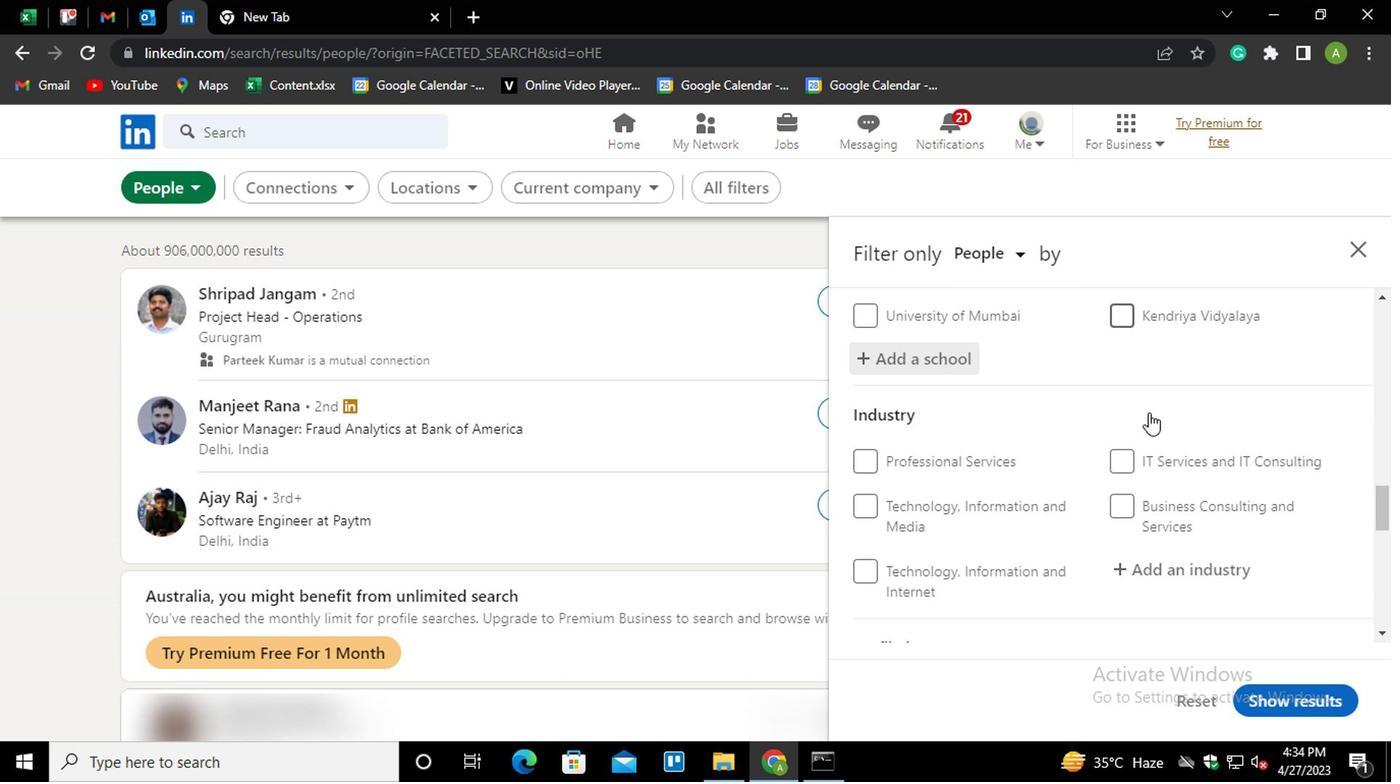 
Action: Mouse moved to (1155, 365)
Screenshot: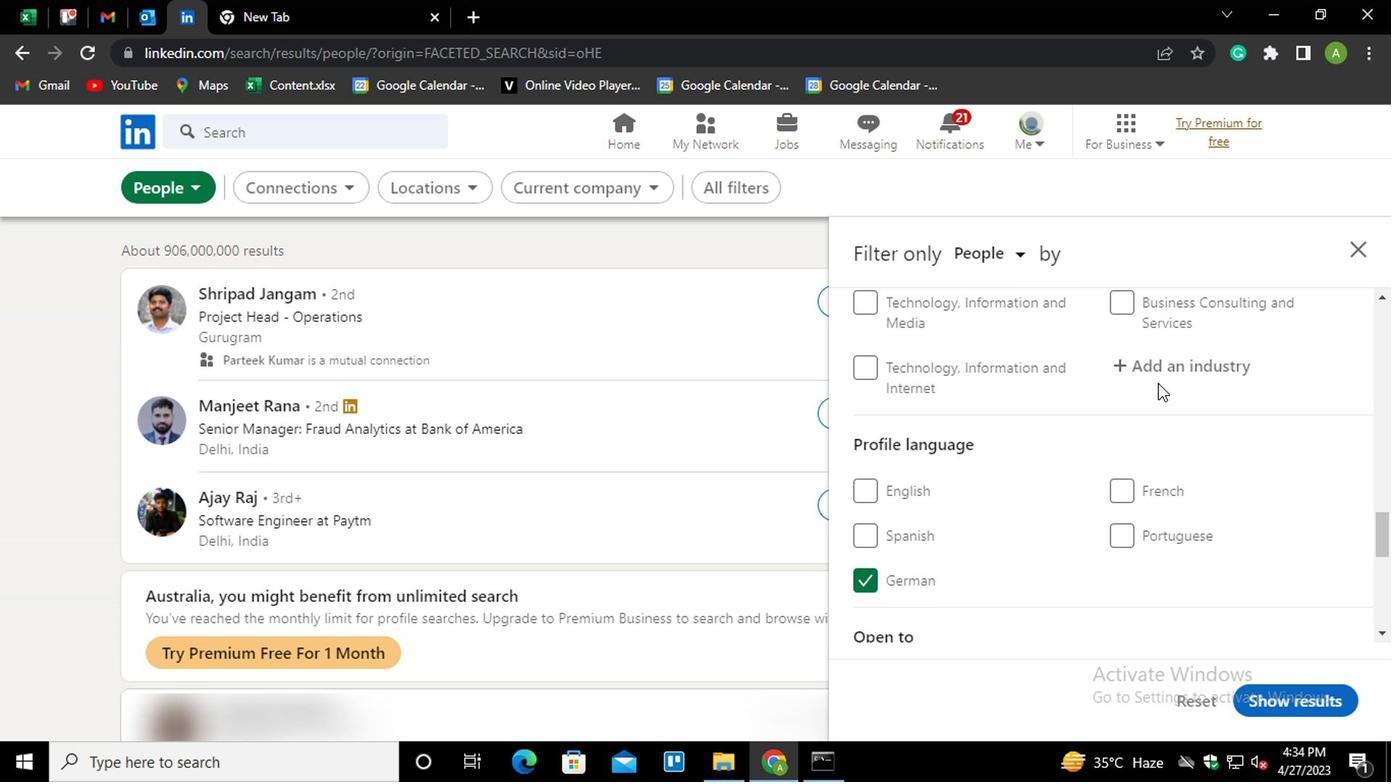 
Action: Mouse pressed left at (1155, 365)
Screenshot: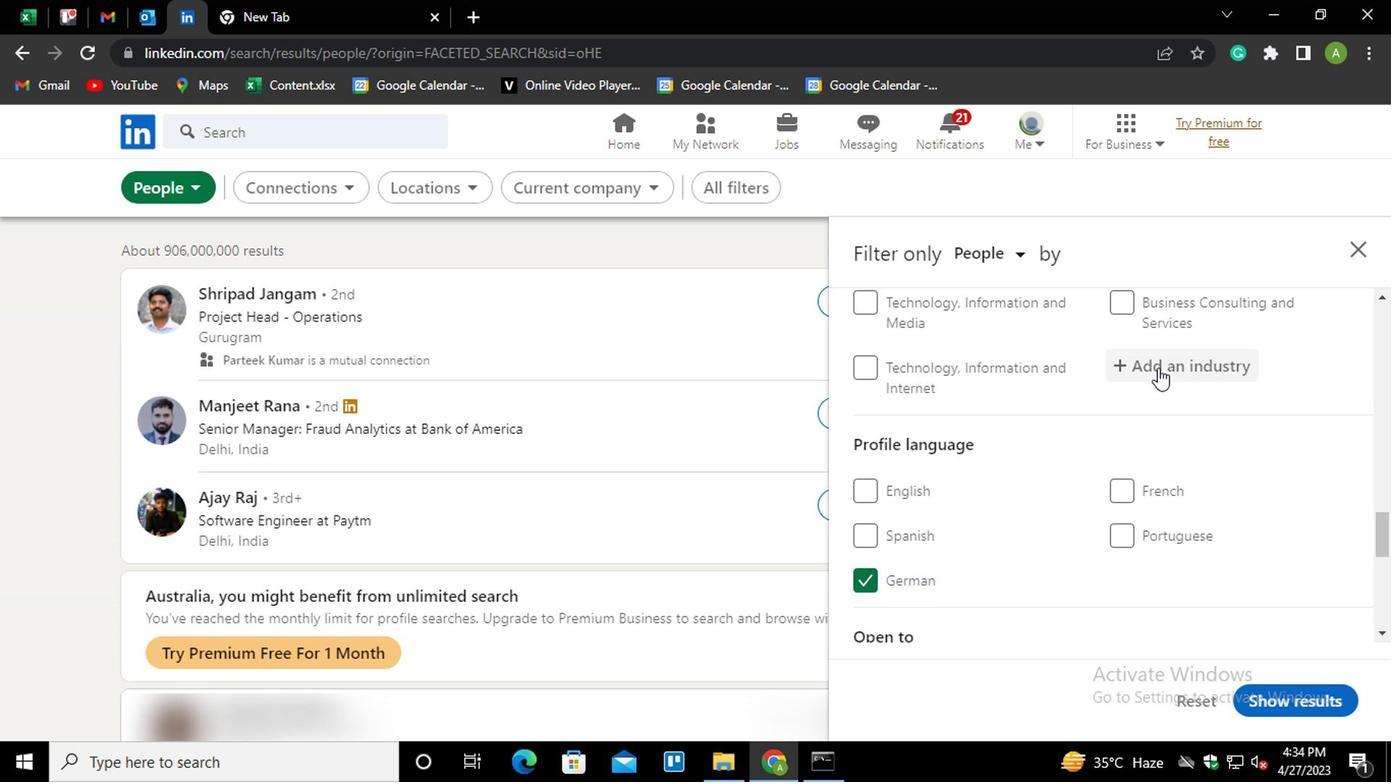 
Action: Key pressed <Key.shift>SOLAR<Key.down><Key.enter>
Screenshot: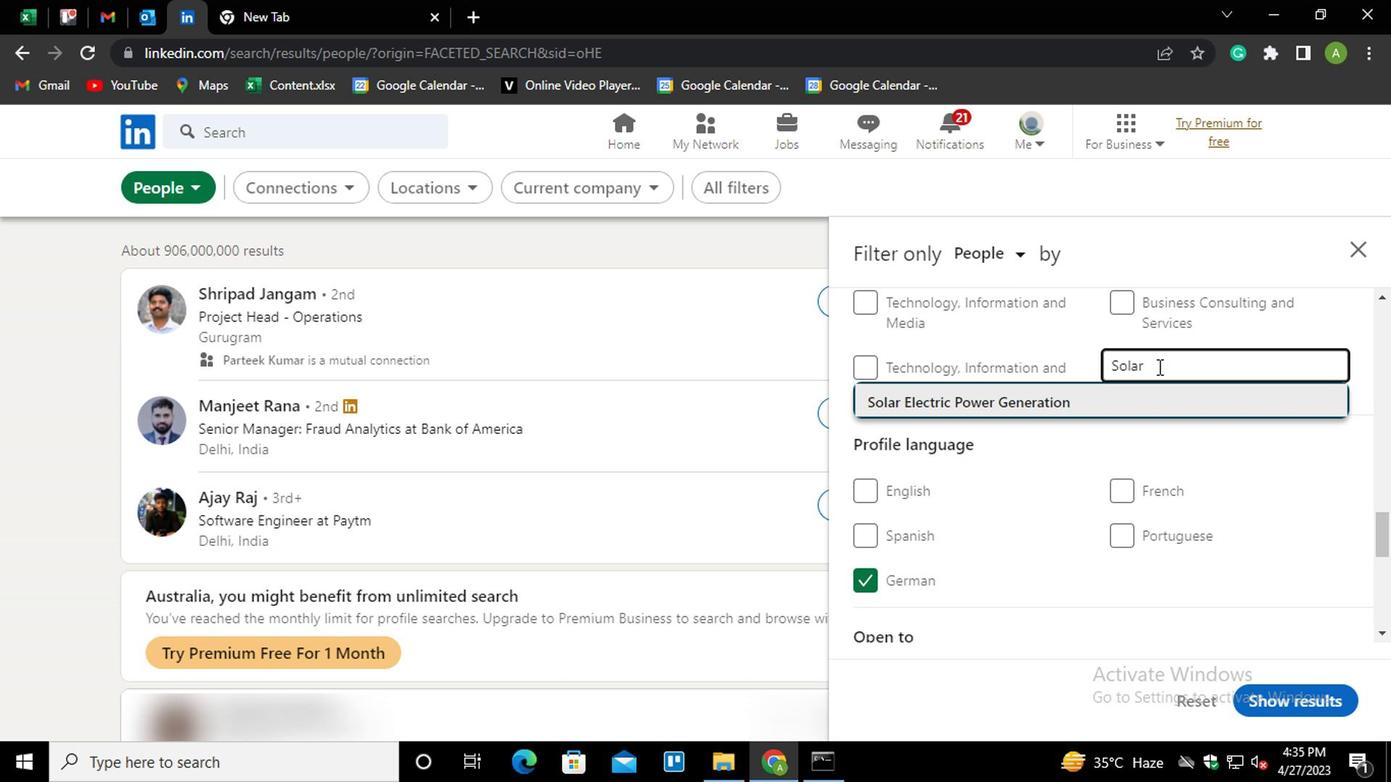 
Action: Mouse scrolled (1155, 364) with delta (0, 0)
Screenshot: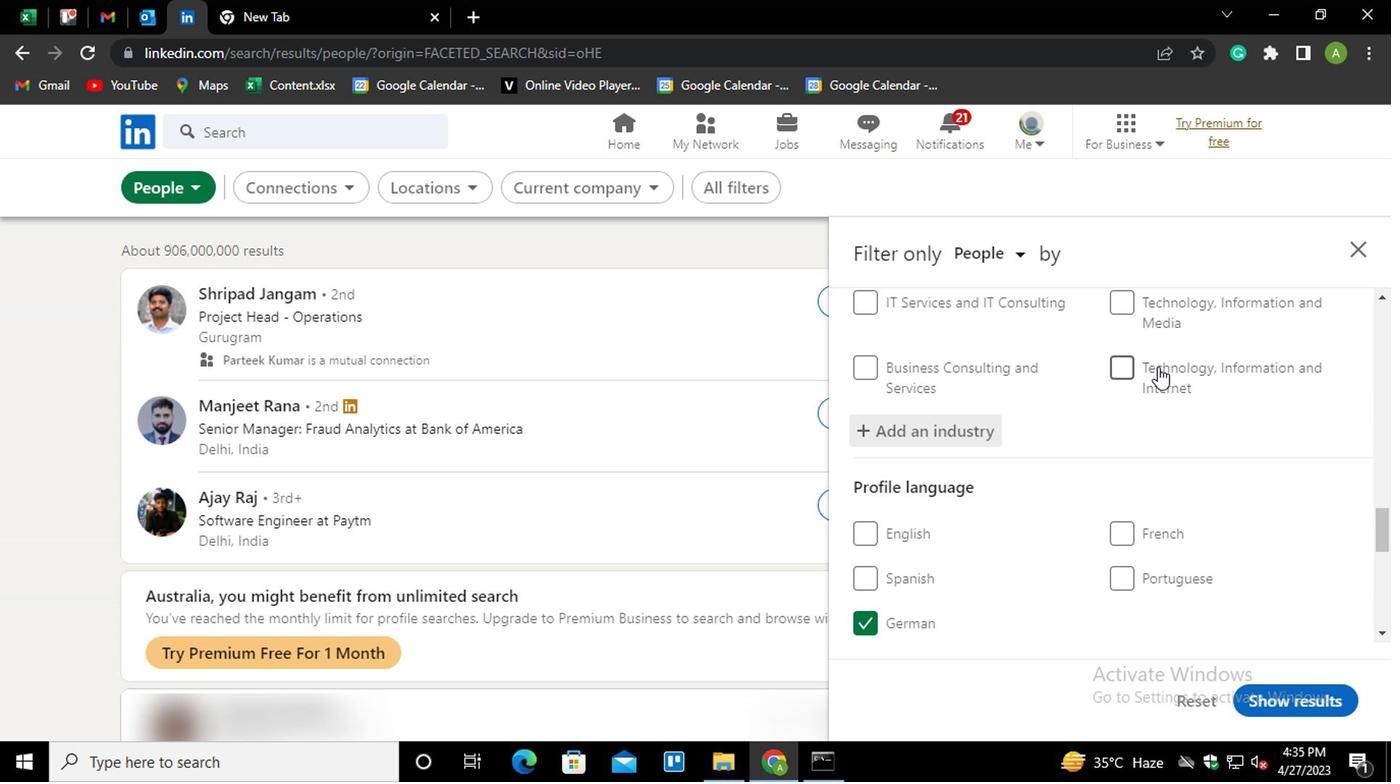 
Action: Mouse scrolled (1155, 364) with delta (0, 0)
Screenshot: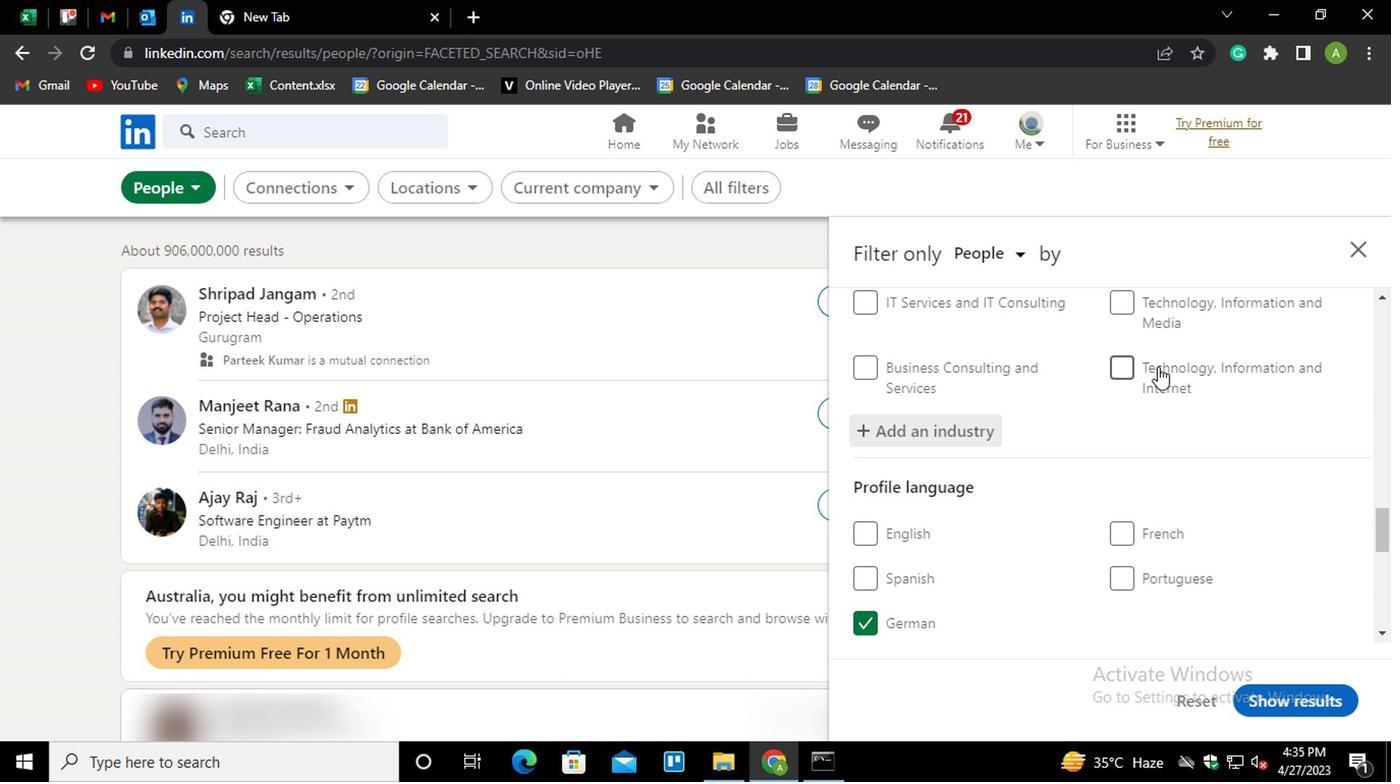 
Action: Mouse scrolled (1155, 364) with delta (0, 0)
Screenshot: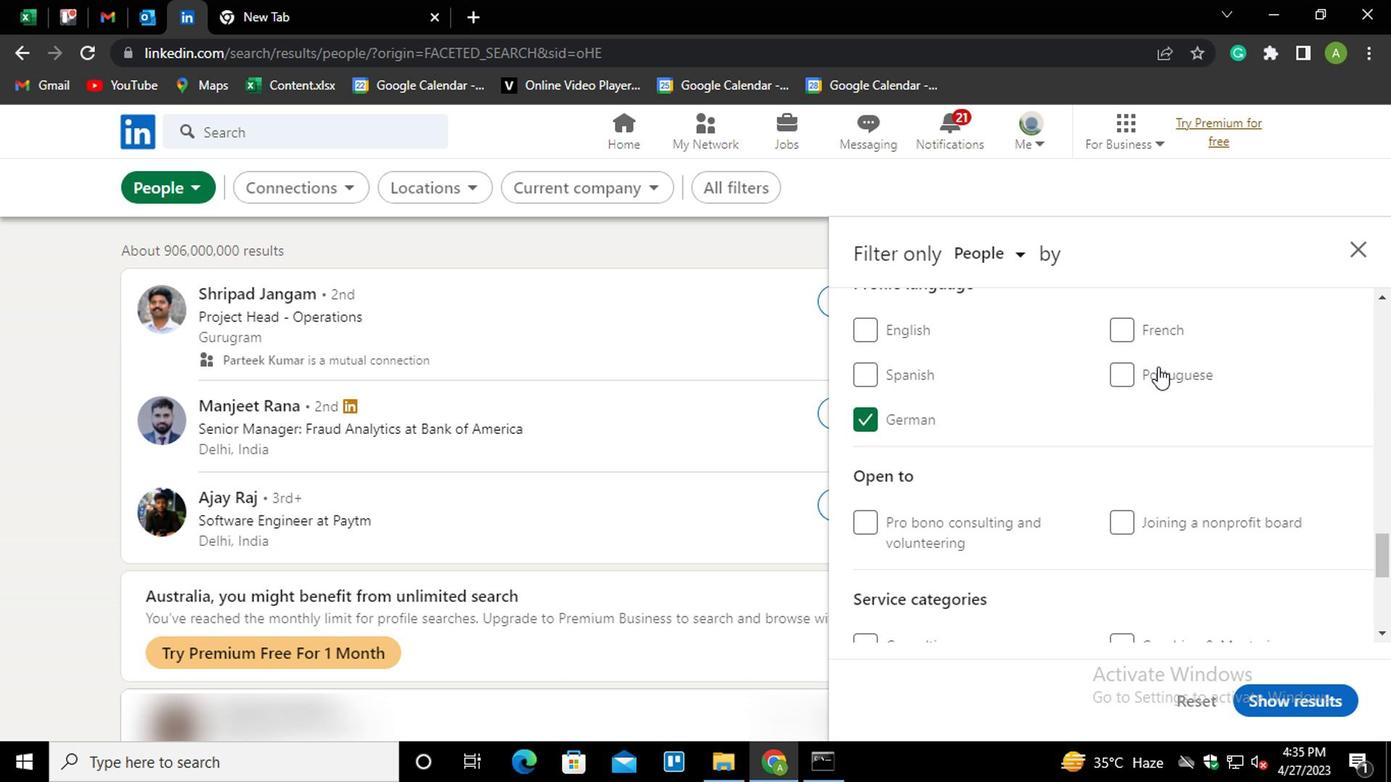 
Action: Mouse scrolled (1155, 364) with delta (0, 0)
Screenshot: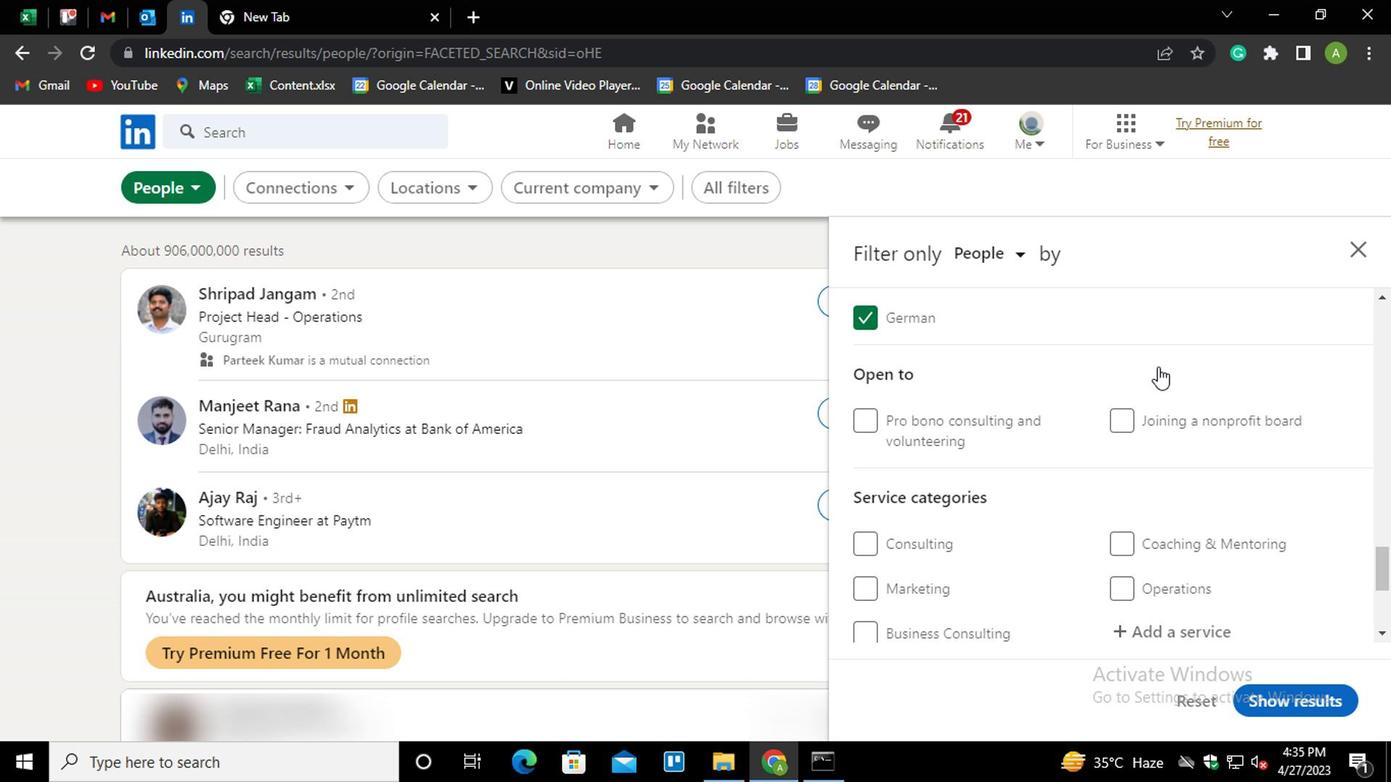 
Action: Mouse scrolled (1155, 364) with delta (0, 0)
Screenshot: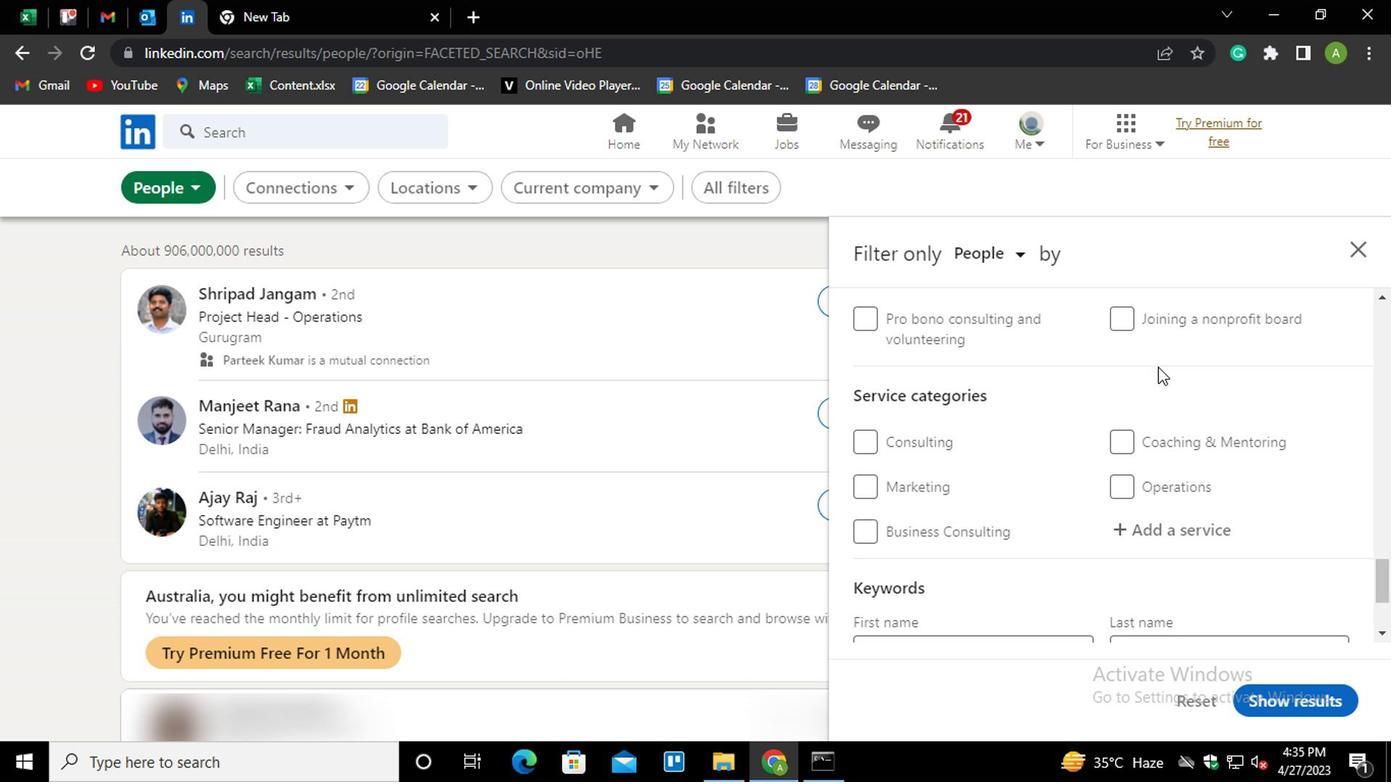 
Action: Mouse moved to (1148, 433)
Screenshot: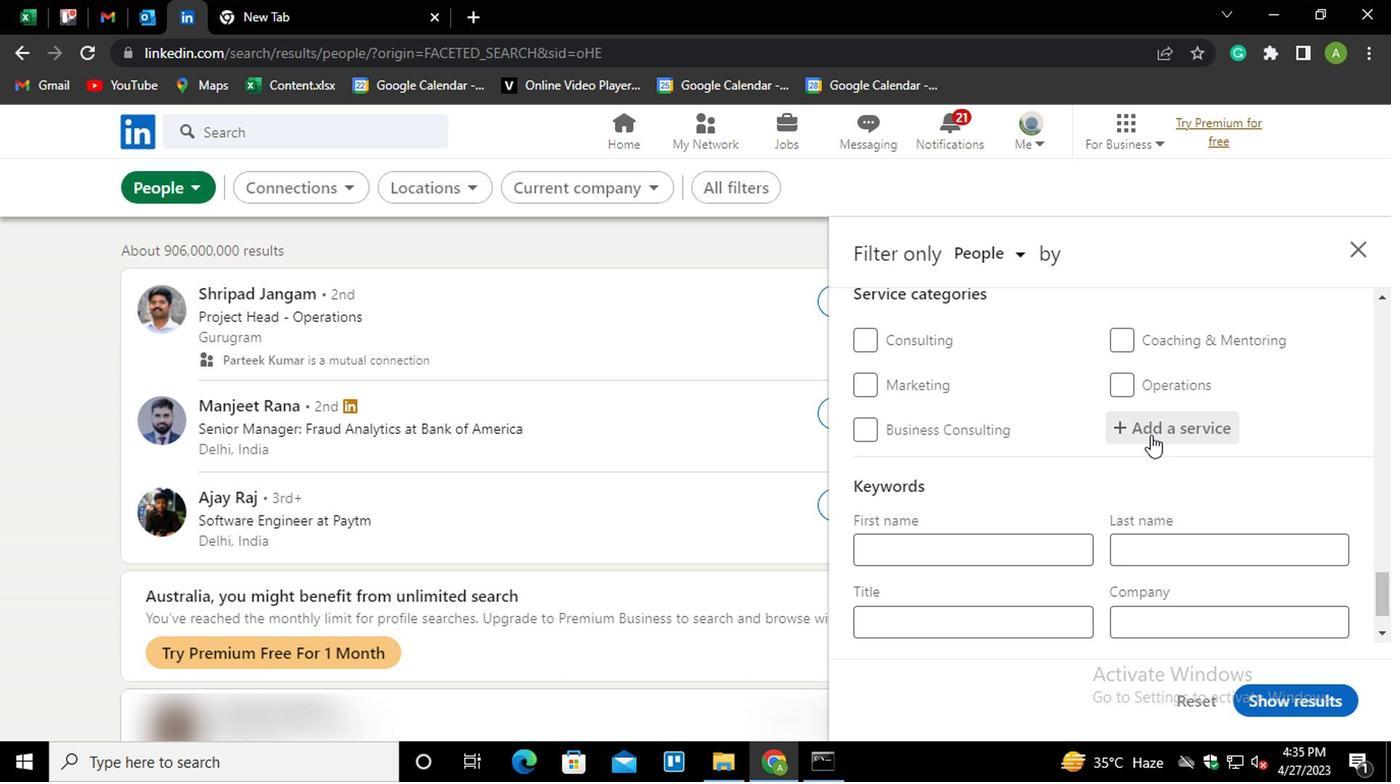 
Action: Mouse pressed left at (1148, 433)
Screenshot: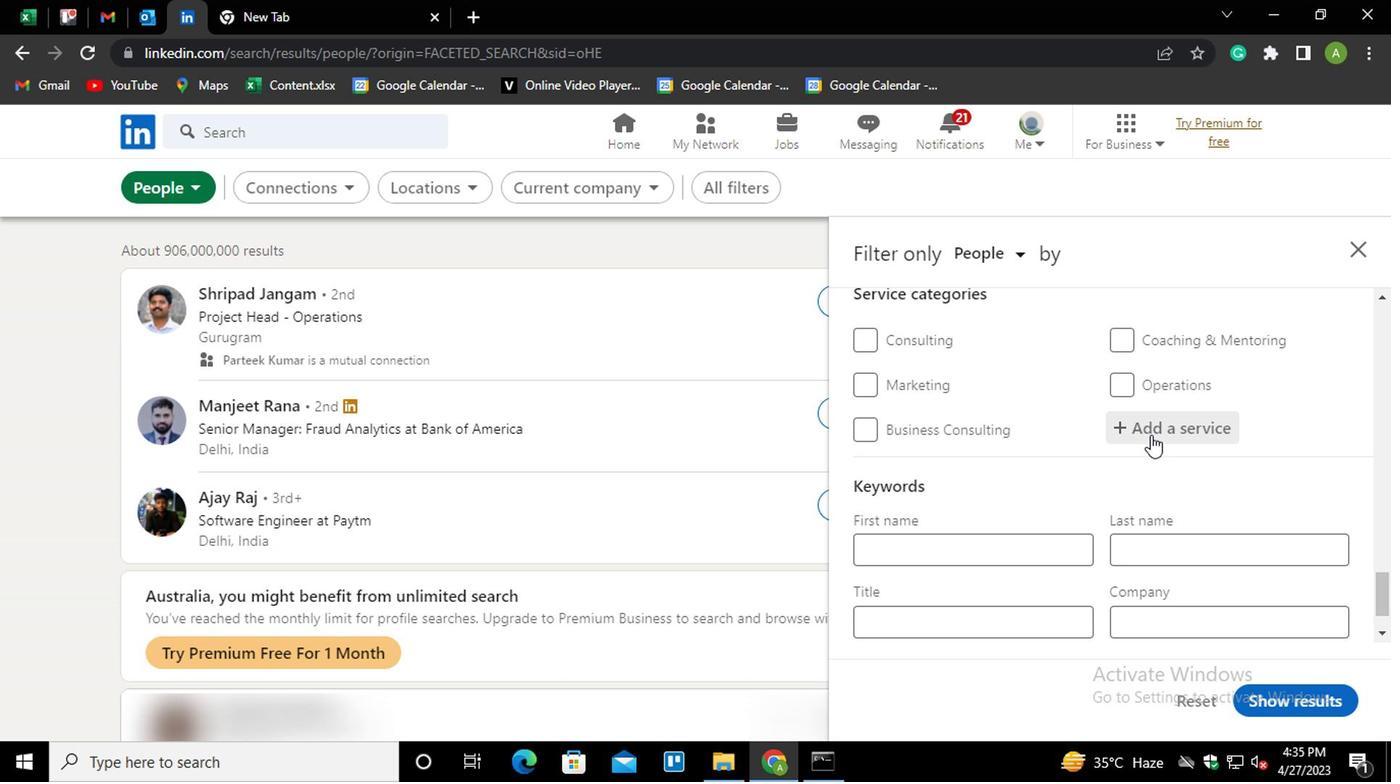 
Action: Mouse moved to (1148, 431)
Screenshot: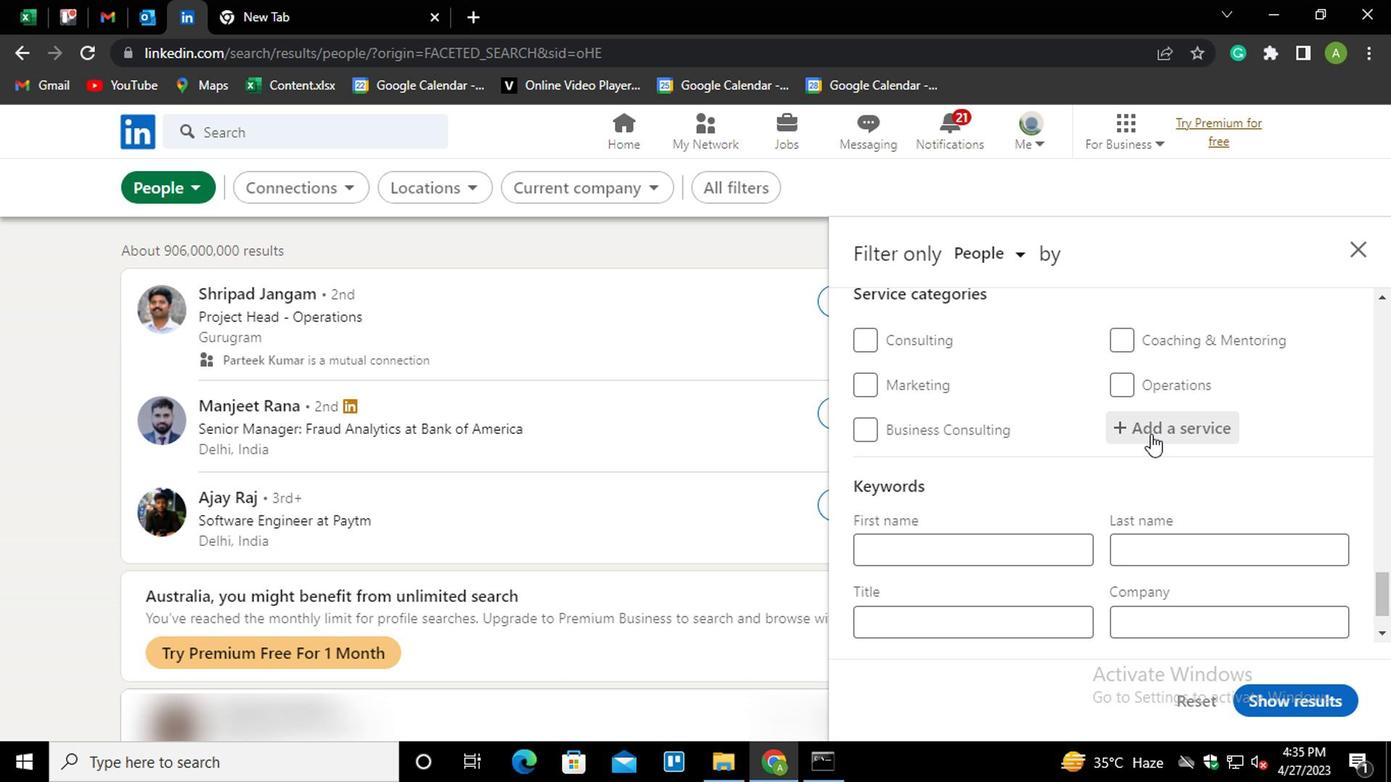 
Action: Key pressed <Key.shift>INSURANCE<Key.down><Key.enter>
Screenshot: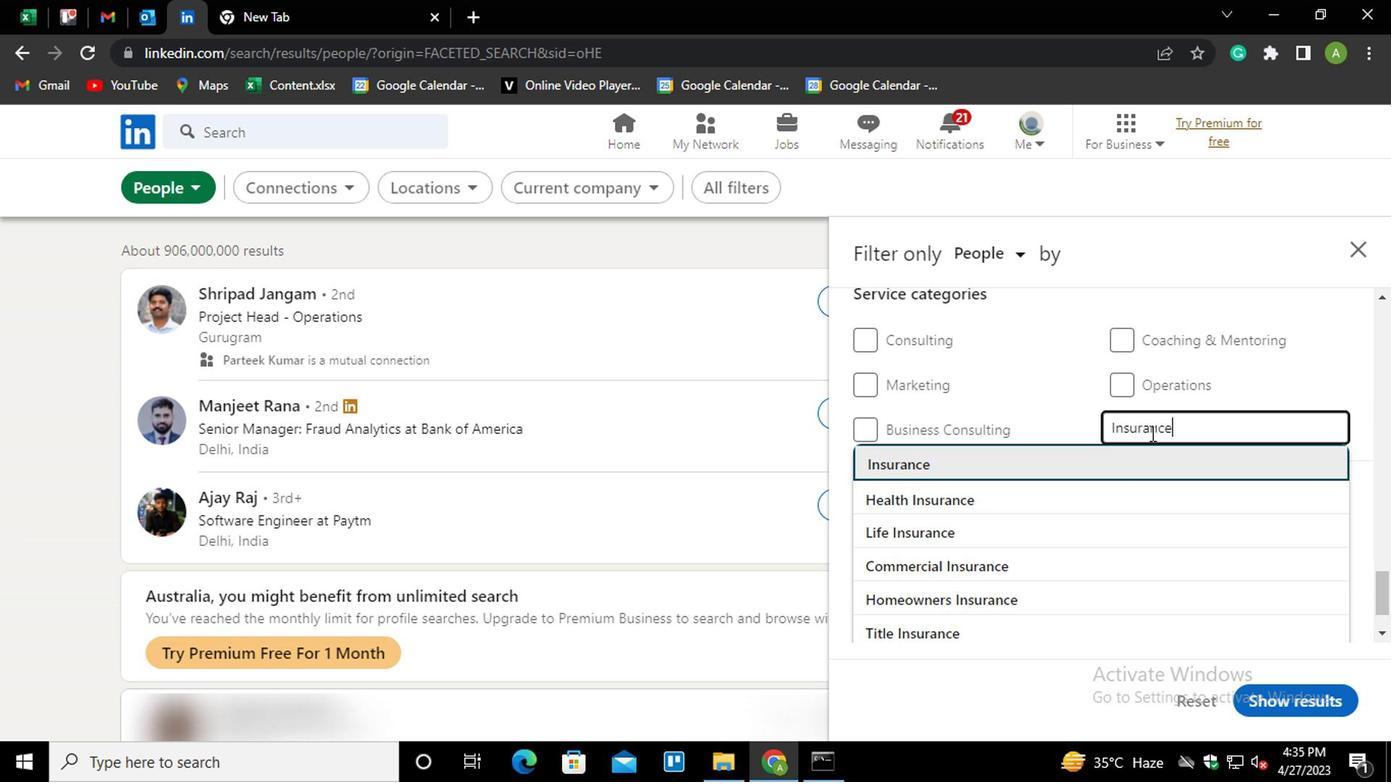 
Action: Mouse moved to (1148, 431)
Screenshot: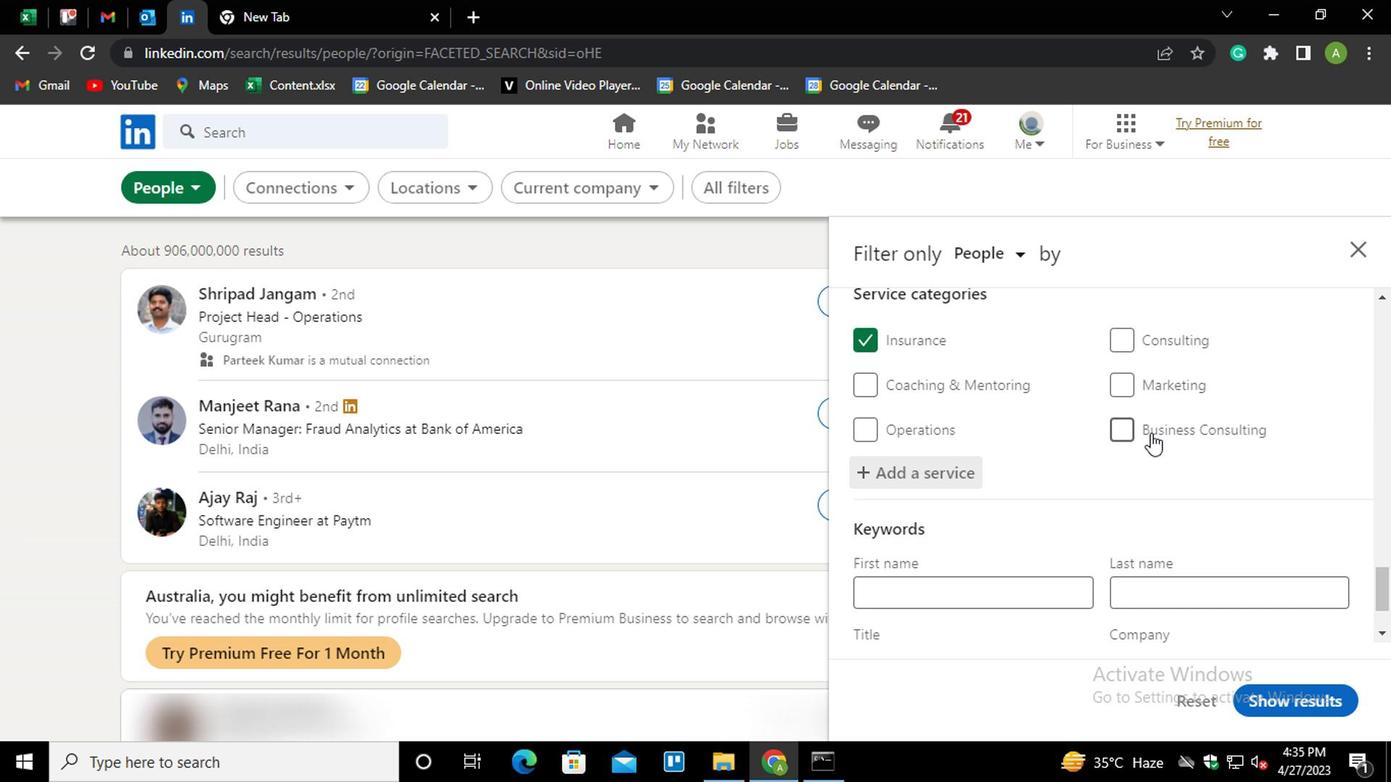 
Action: Mouse scrolled (1148, 430) with delta (0, 0)
Screenshot: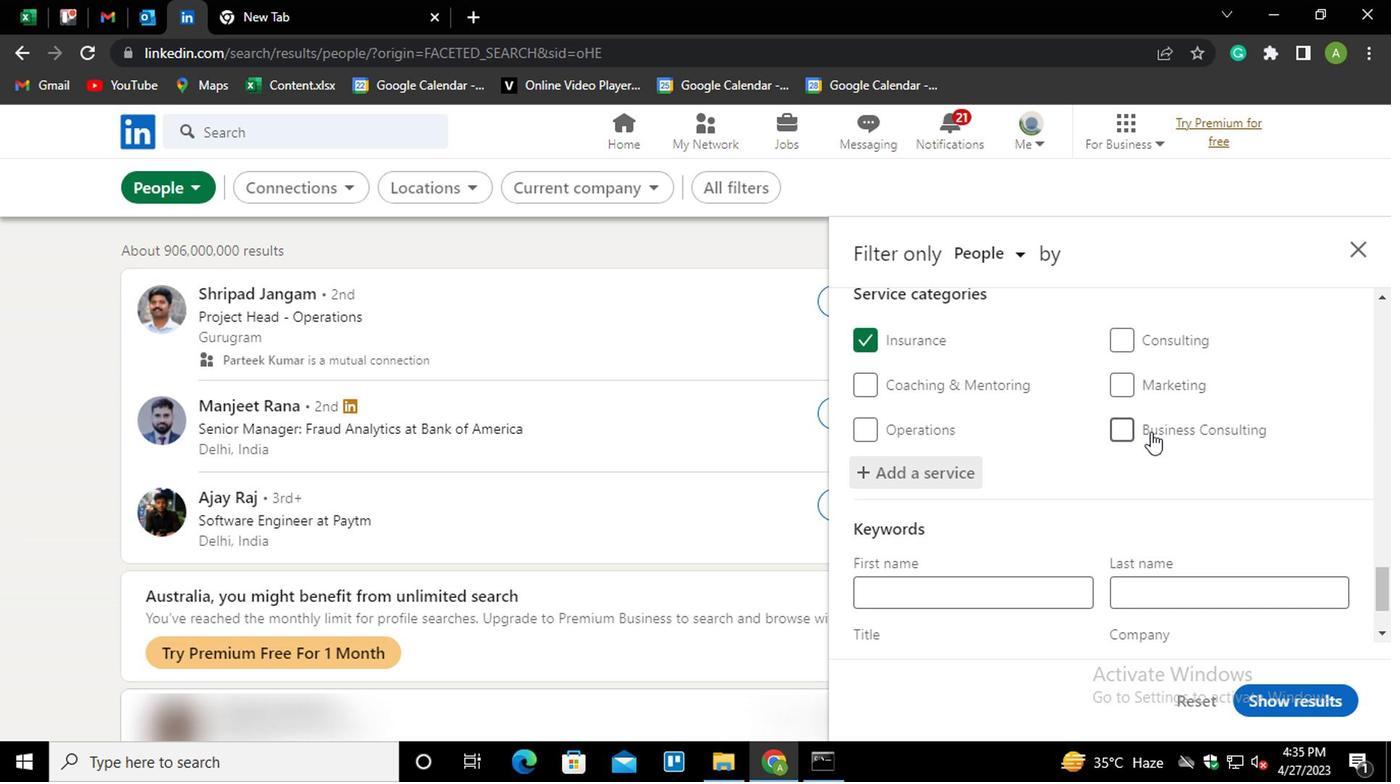 
Action: Mouse scrolled (1148, 430) with delta (0, 0)
Screenshot: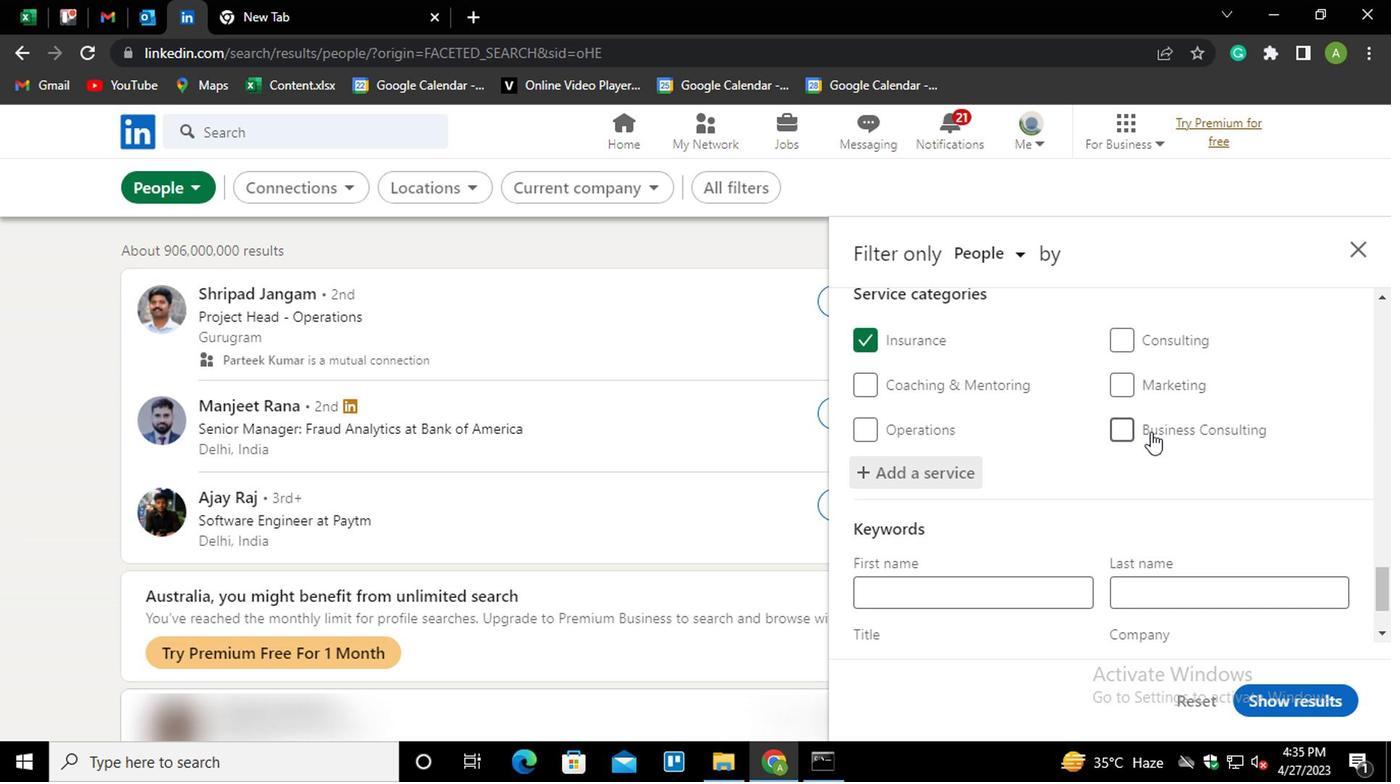 
Action: Mouse scrolled (1148, 430) with delta (0, 0)
Screenshot: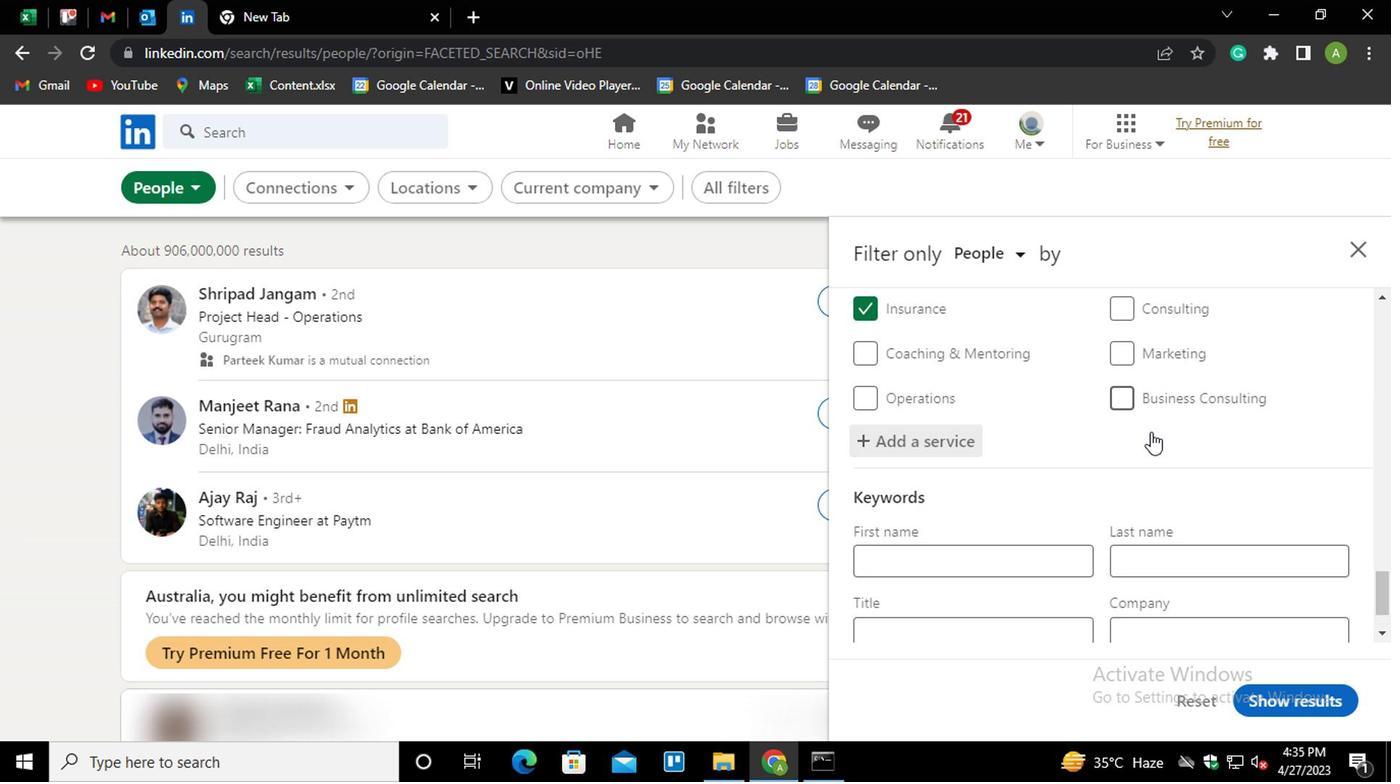 
Action: Mouse scrolled (1148, 430) with delta (0, 0)
Screenshot: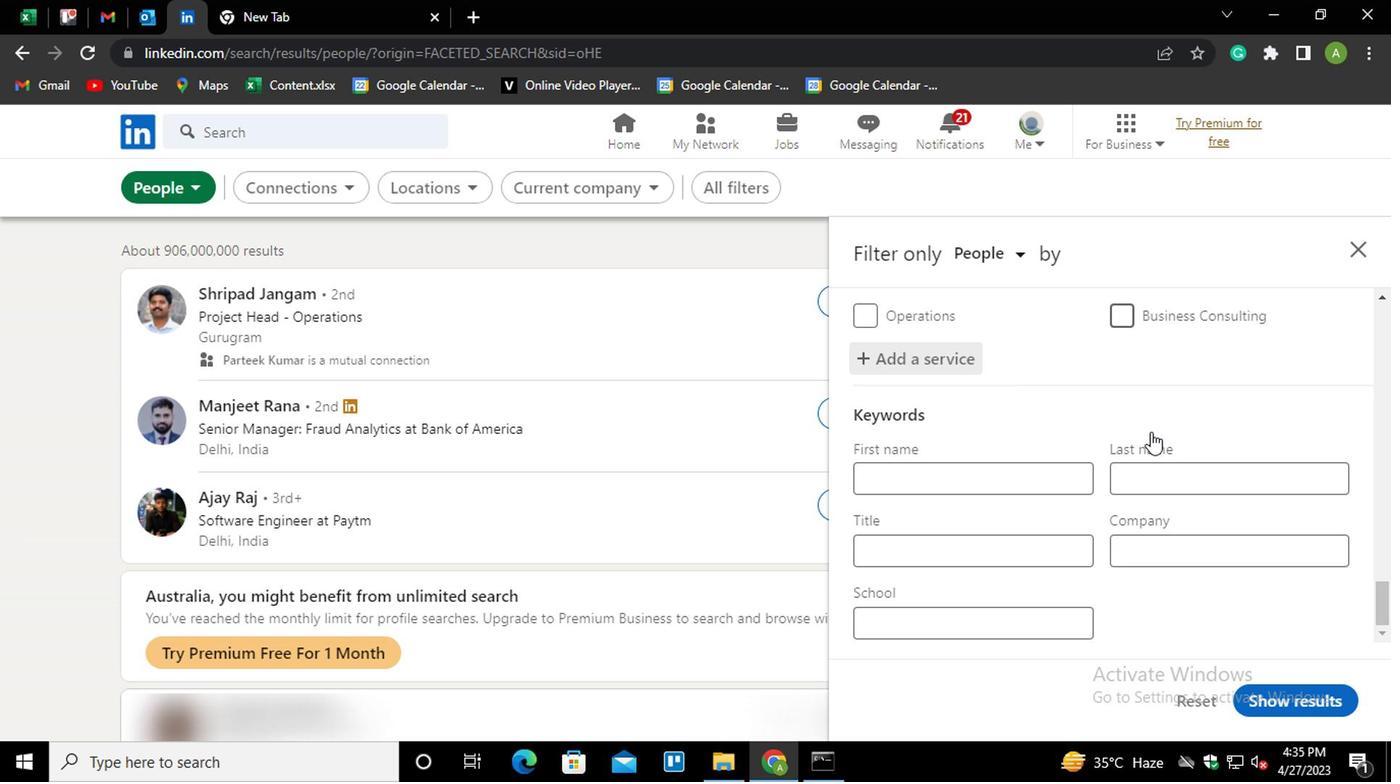 
Action: Mouse scrolled (1148, 430) with delta (0, 0)
Screenshot: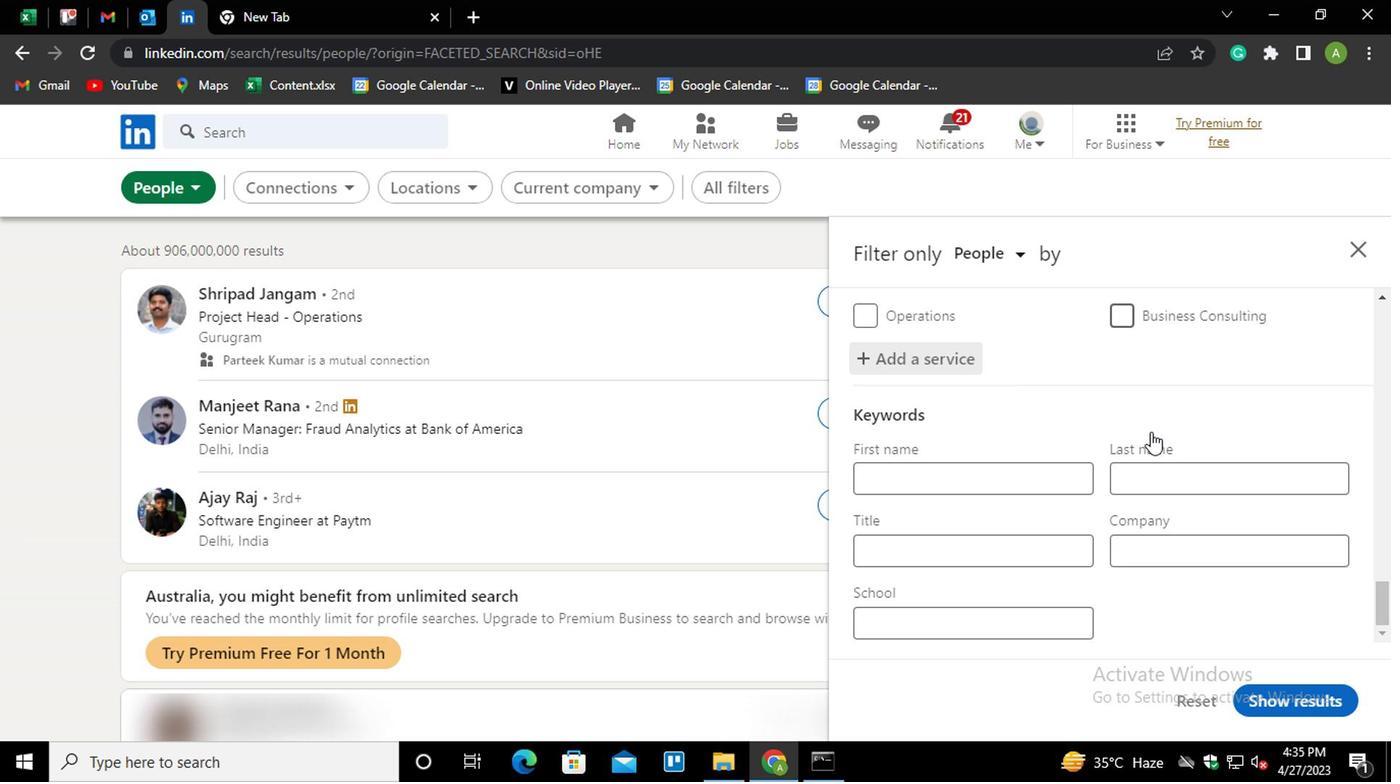 
Action: Mouse moved to (968, 534)
Screenshot: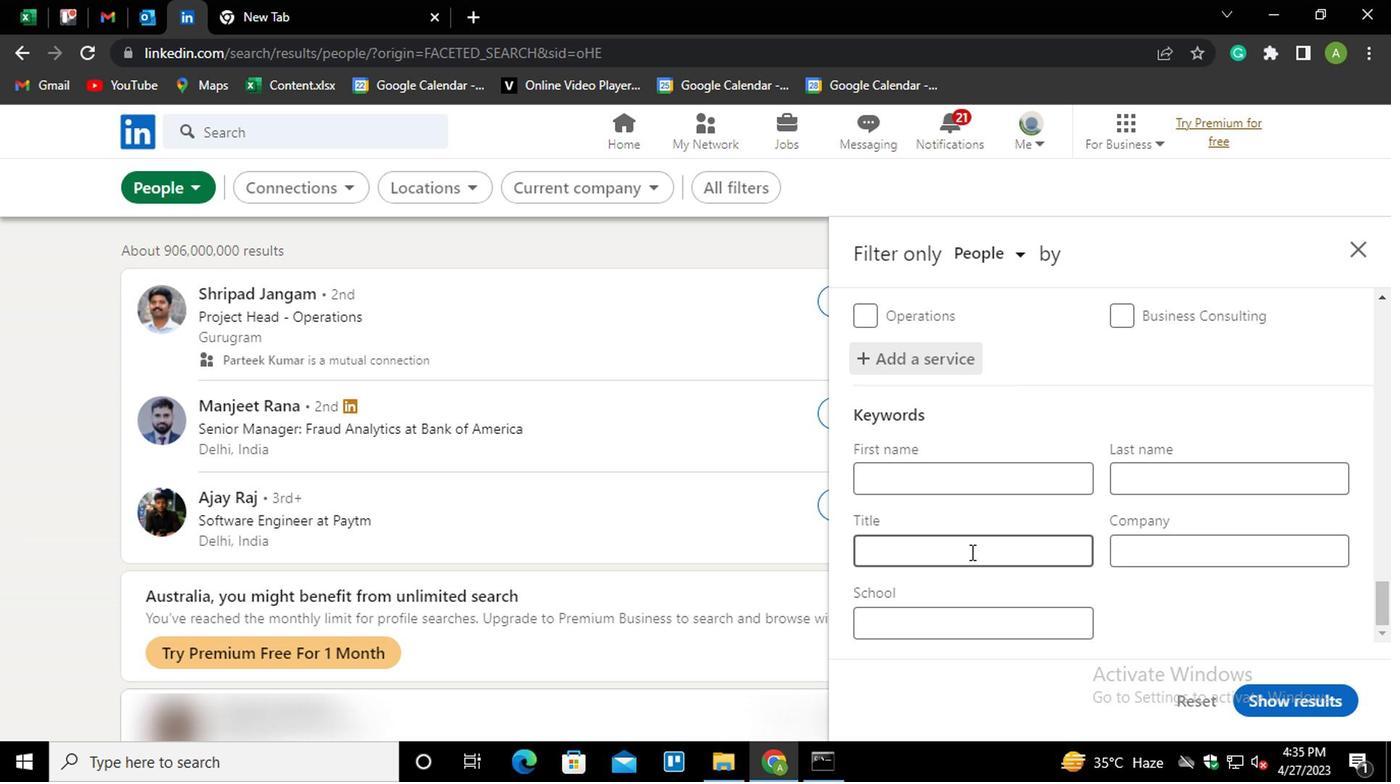 
Action: Mouse pressed left at (968, 534)
Screenshot: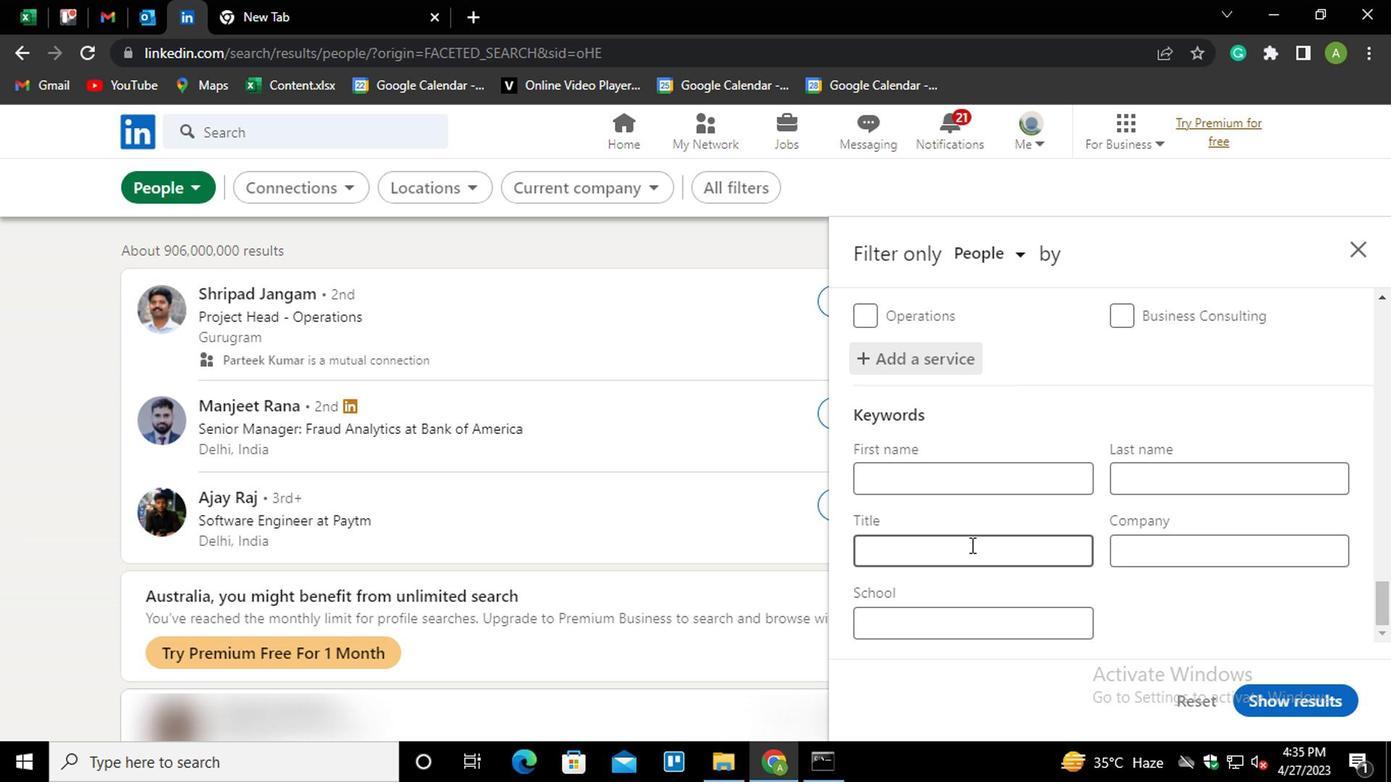 
Action: Mouse moved to (968, 534)
Screenshot: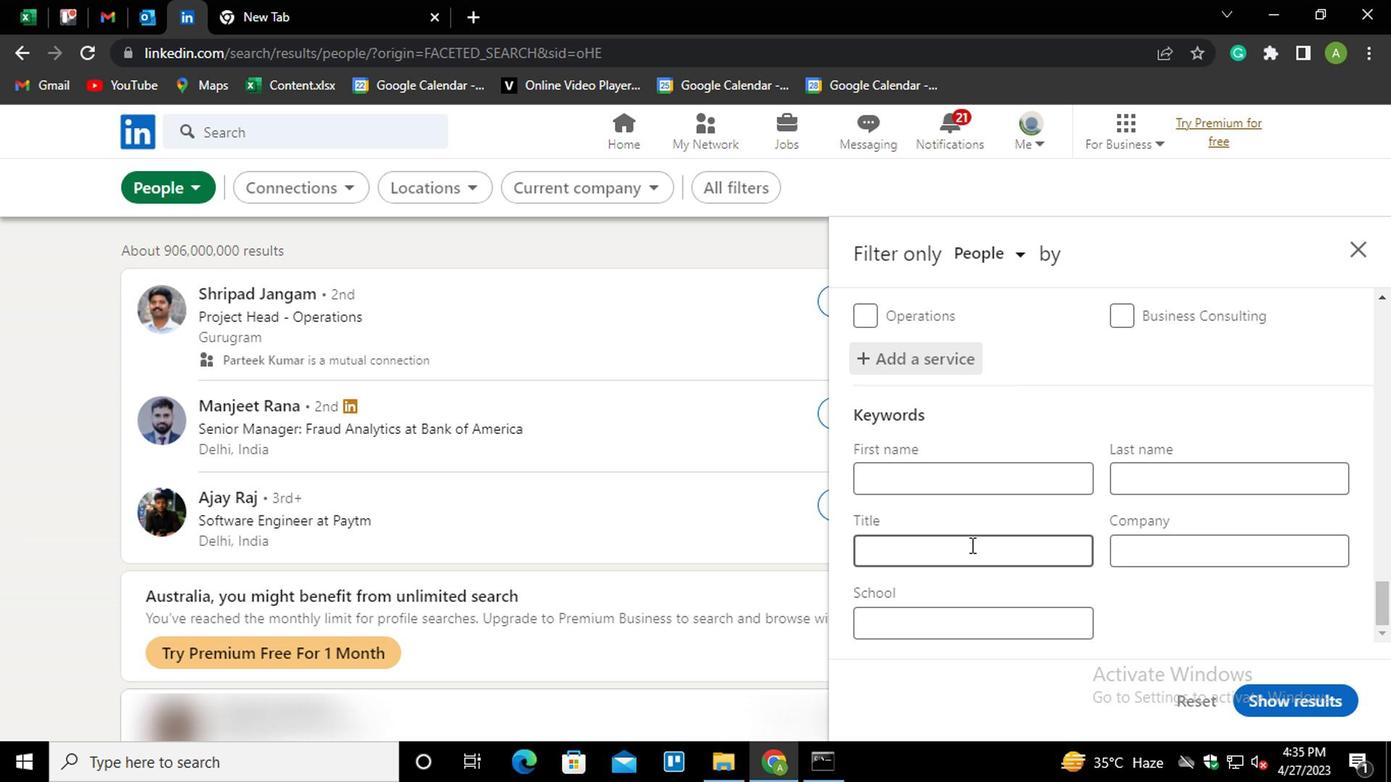 
Action: Key pressed <Key.shift>EDITOR/<Key.shift>PROOFREADER
Screenshot: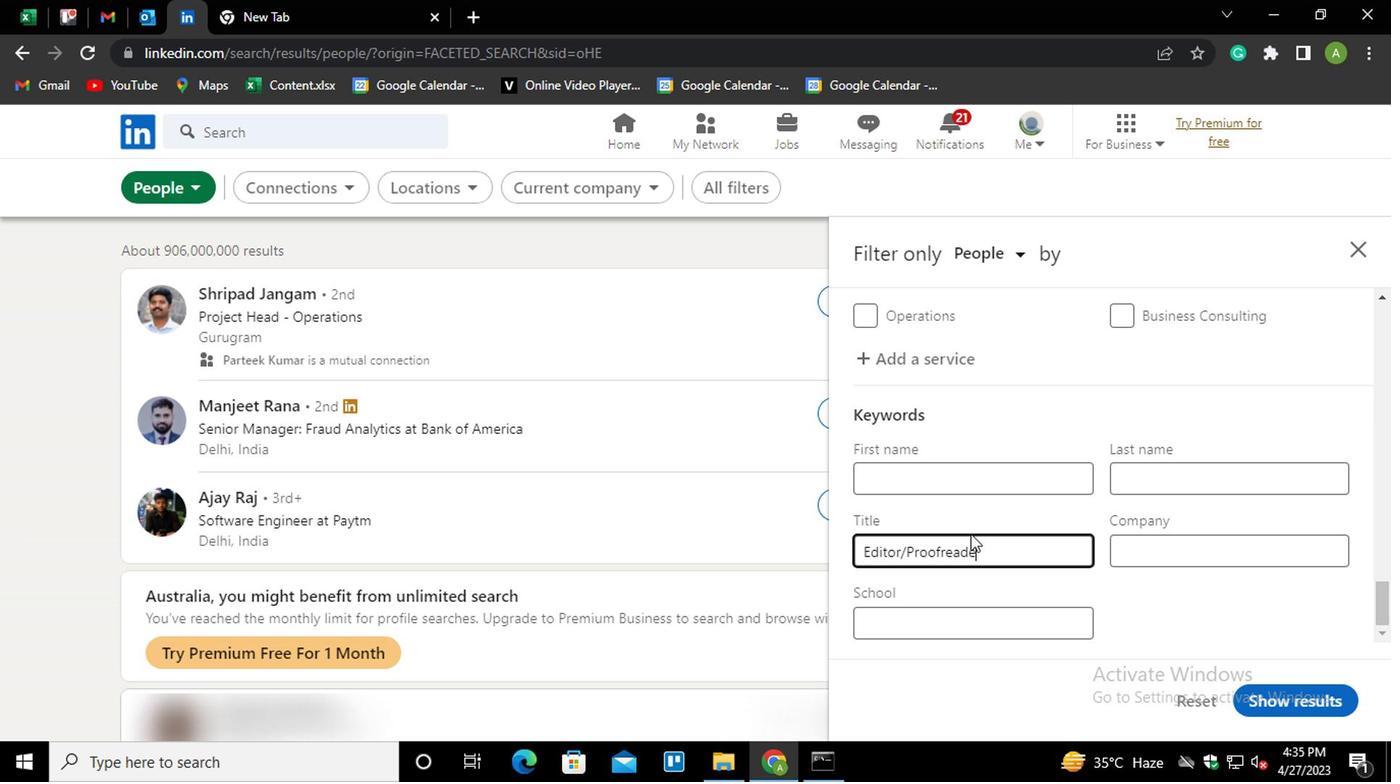 
Action: Mouse moved to (1209, 613)
Screenshot: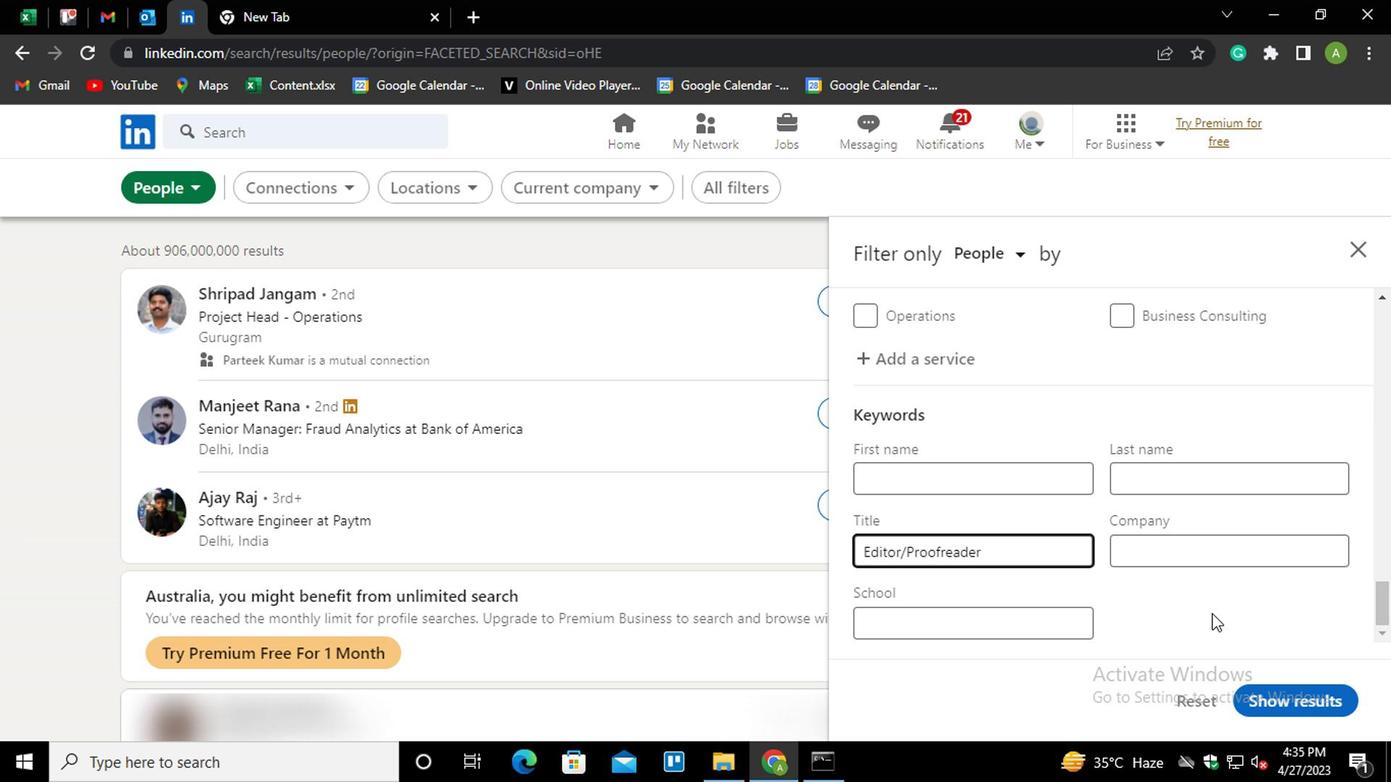 
Action: Mouse pressed left at (1209, 613)
Screenshot: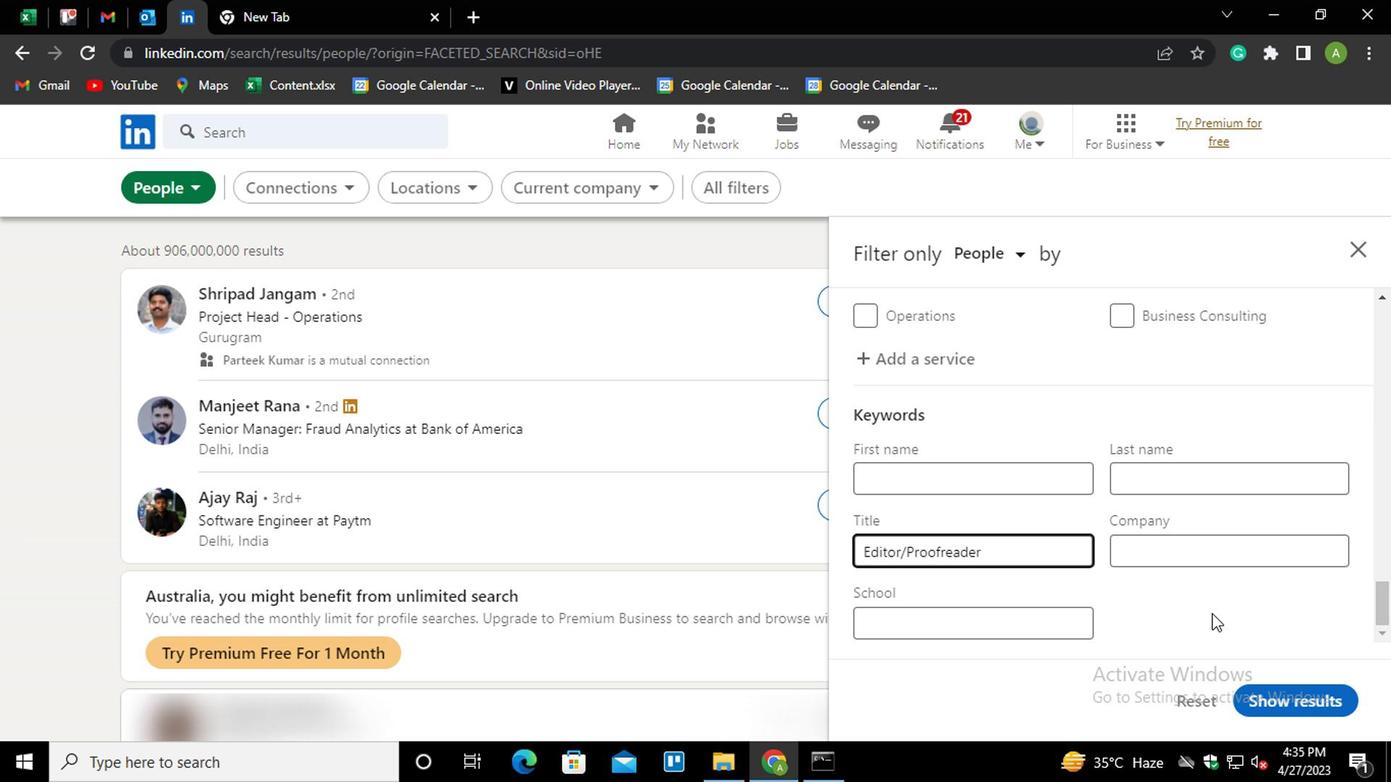 
Action: Mouse moved to (1263, 695)
Screenshot: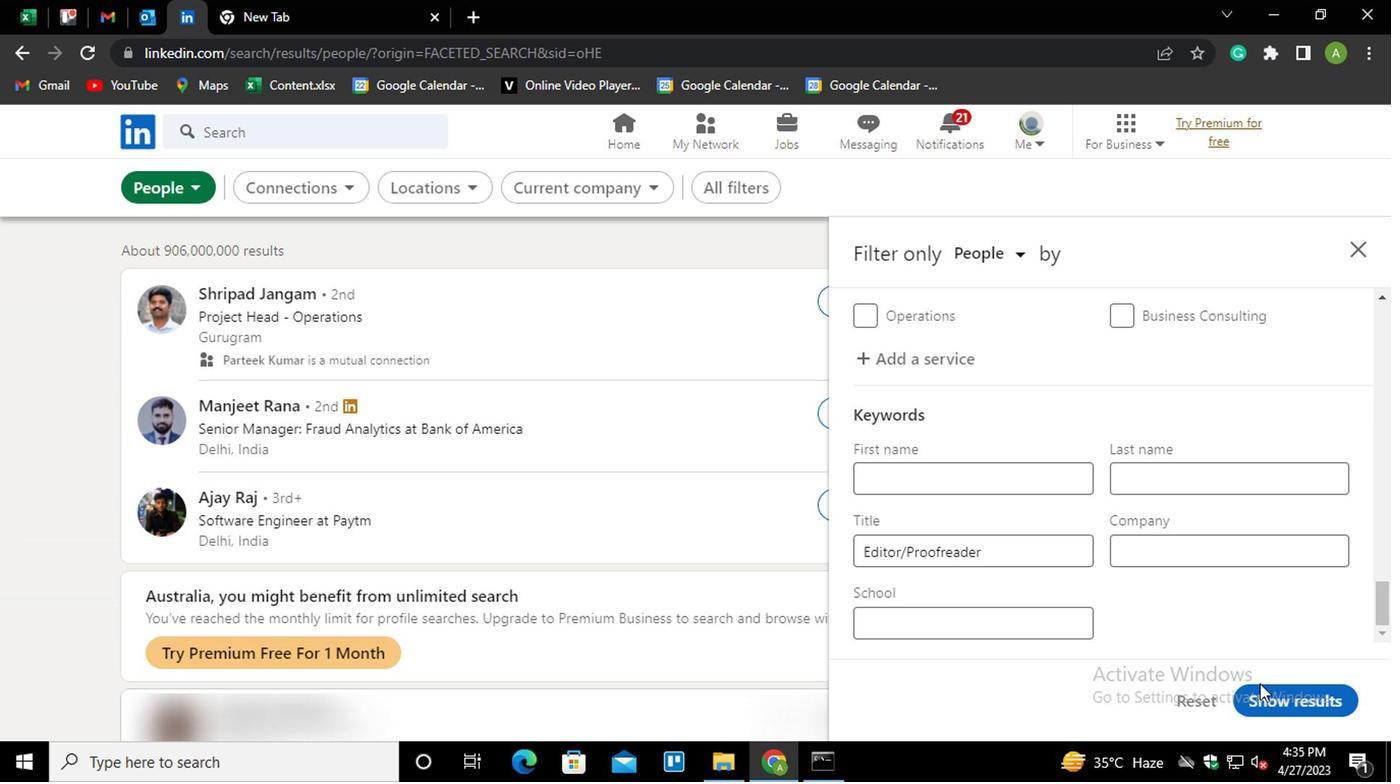 
Action: Mouse pressed left at (1263, 695)
Screenshot: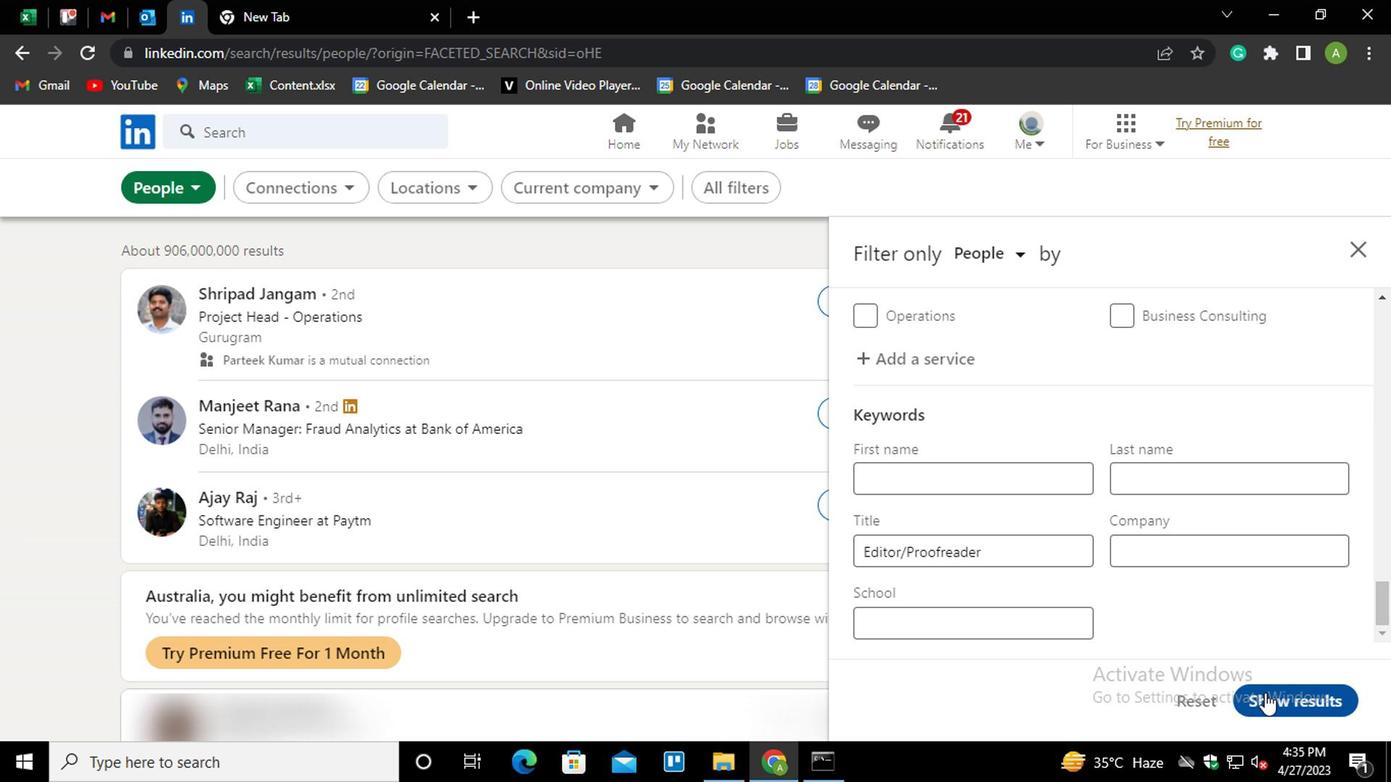 
